 Task: Find connections with filter location Konongo with filter topic #Professionalwomenwith filter profile language Potuguese with filter current company Shell Catalysts & Technologies with filter school Gaya College, Gaya with filter industry Loan Brokers with filter service category Administrative with filter keywords title Controller
Action: Mouse moved to (198, 318)
Screenshot: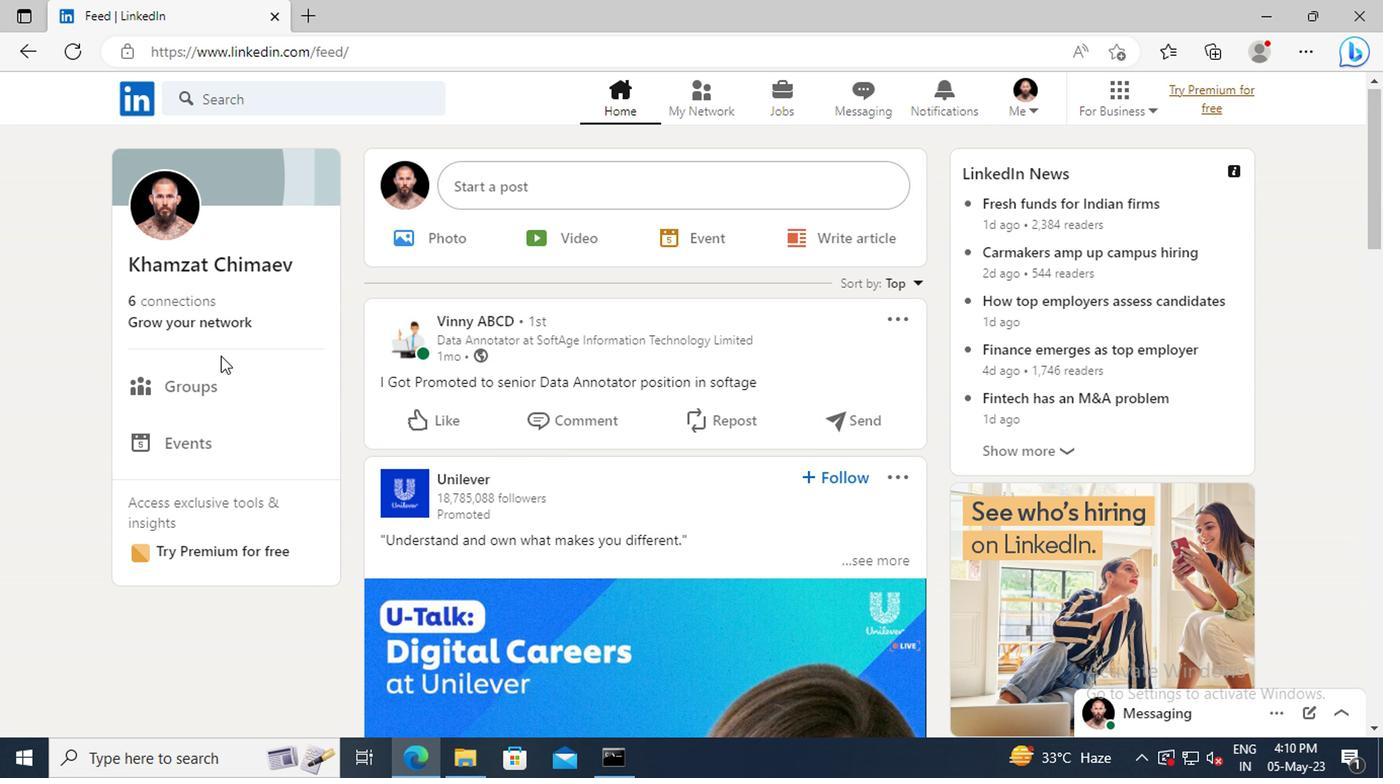 
Action: Mouse pressed left at (198, 318)
Screenshot: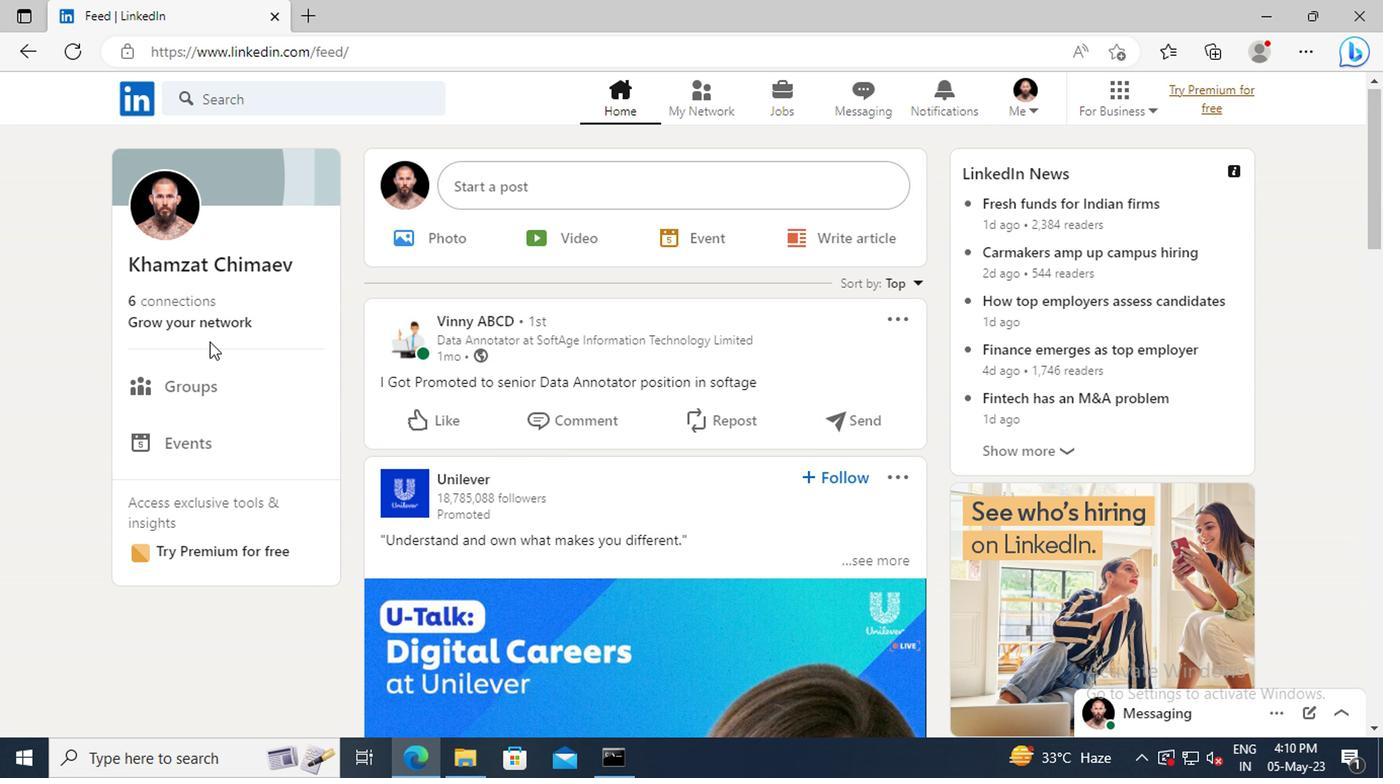 
Action: Mouse moved to (220, 215)
Screenshot: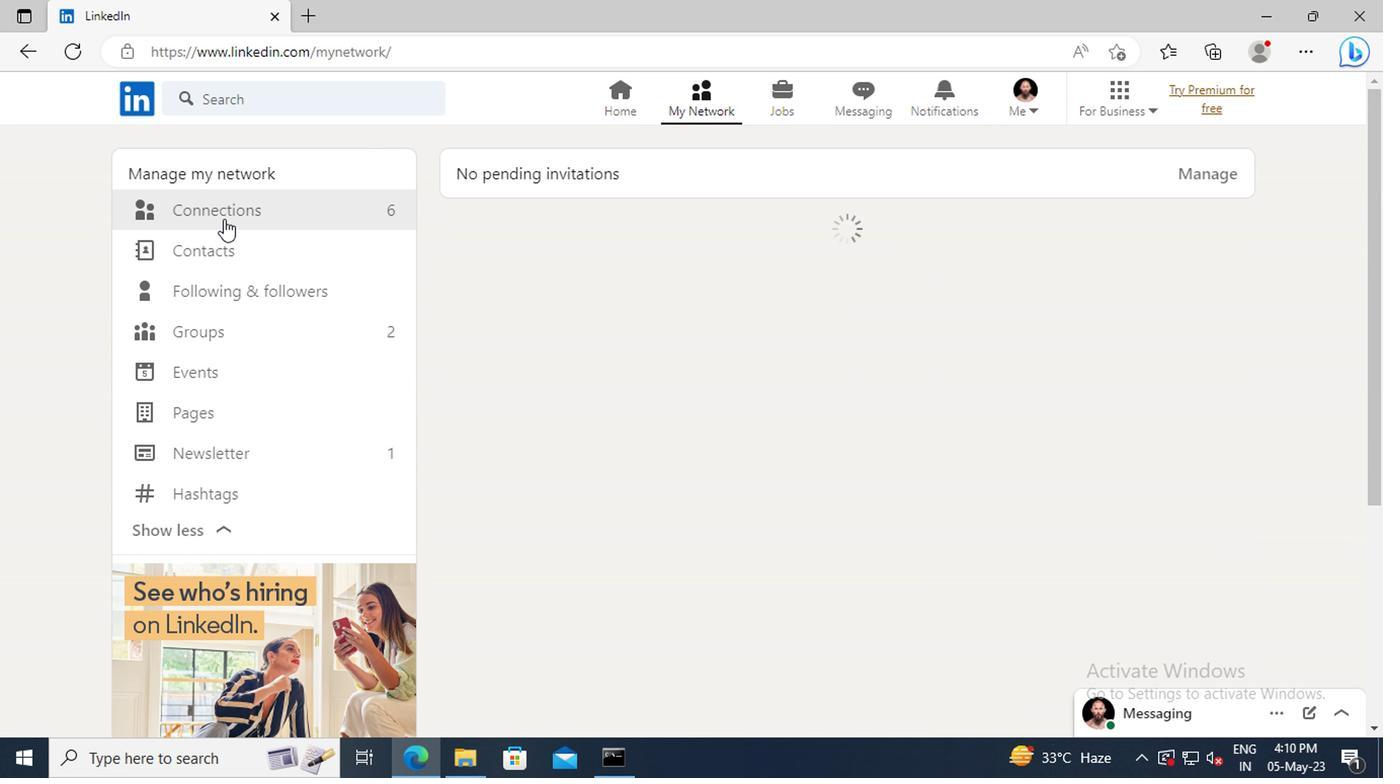 
Action: Mouse pressed left at (220, 215)
Screenshot: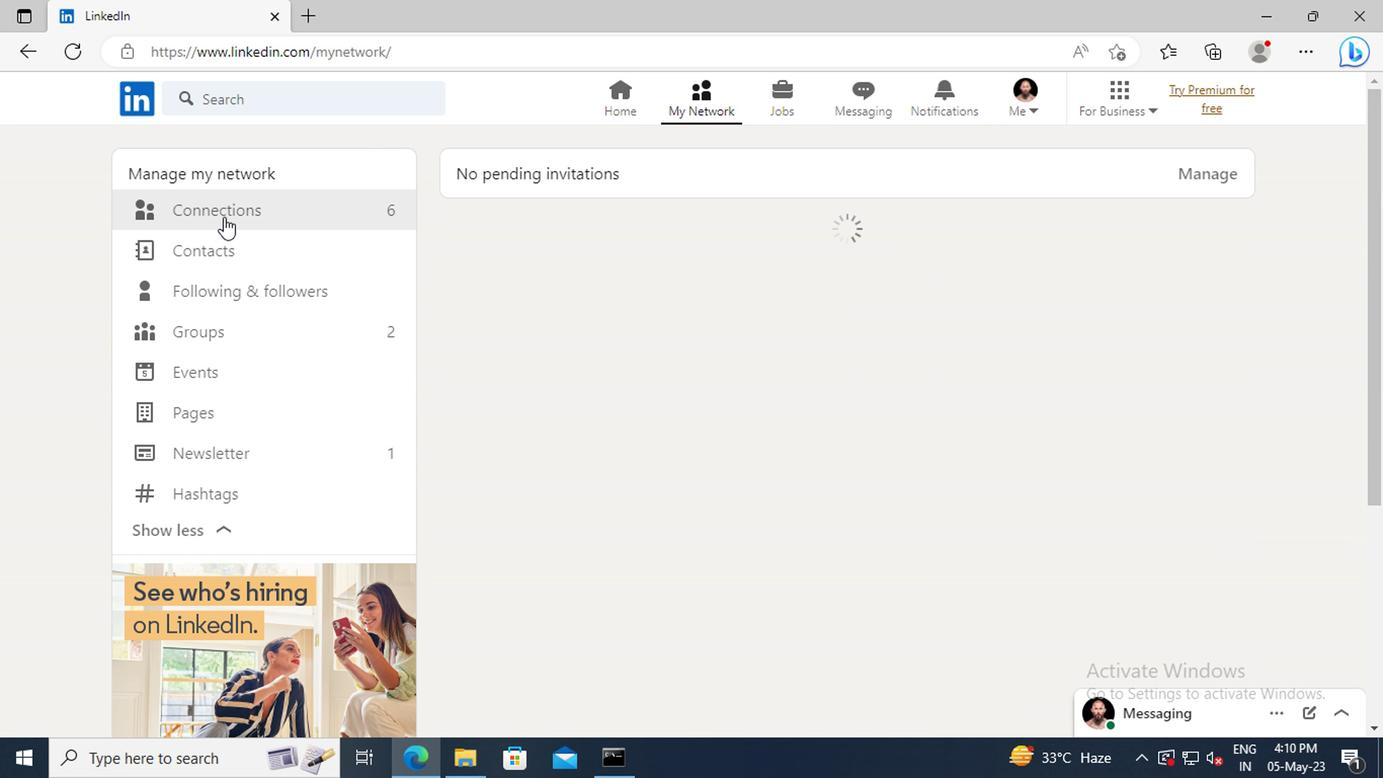 
Action: Mouse moved to (852, 216)
Screenshot: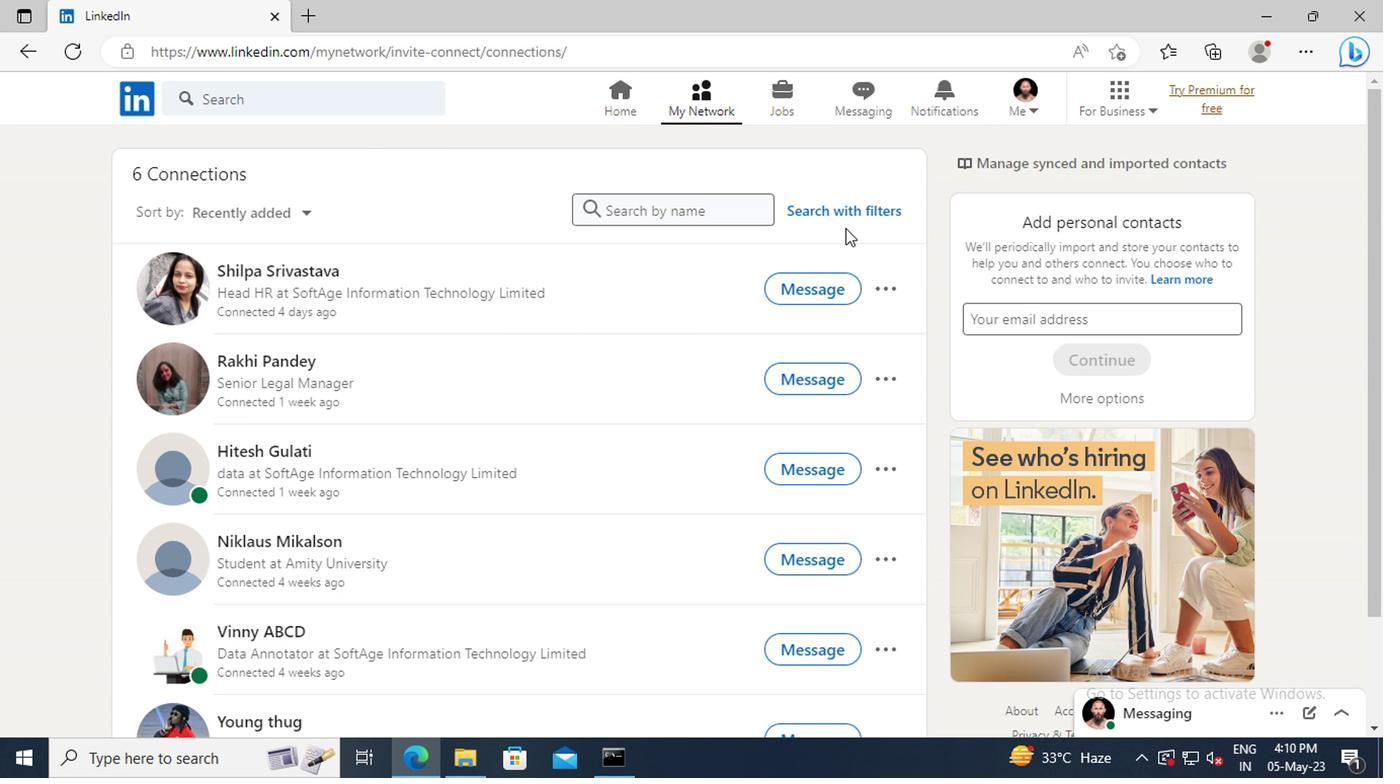 
Action: Mouse pressed left at (852, 216)
Screenshot: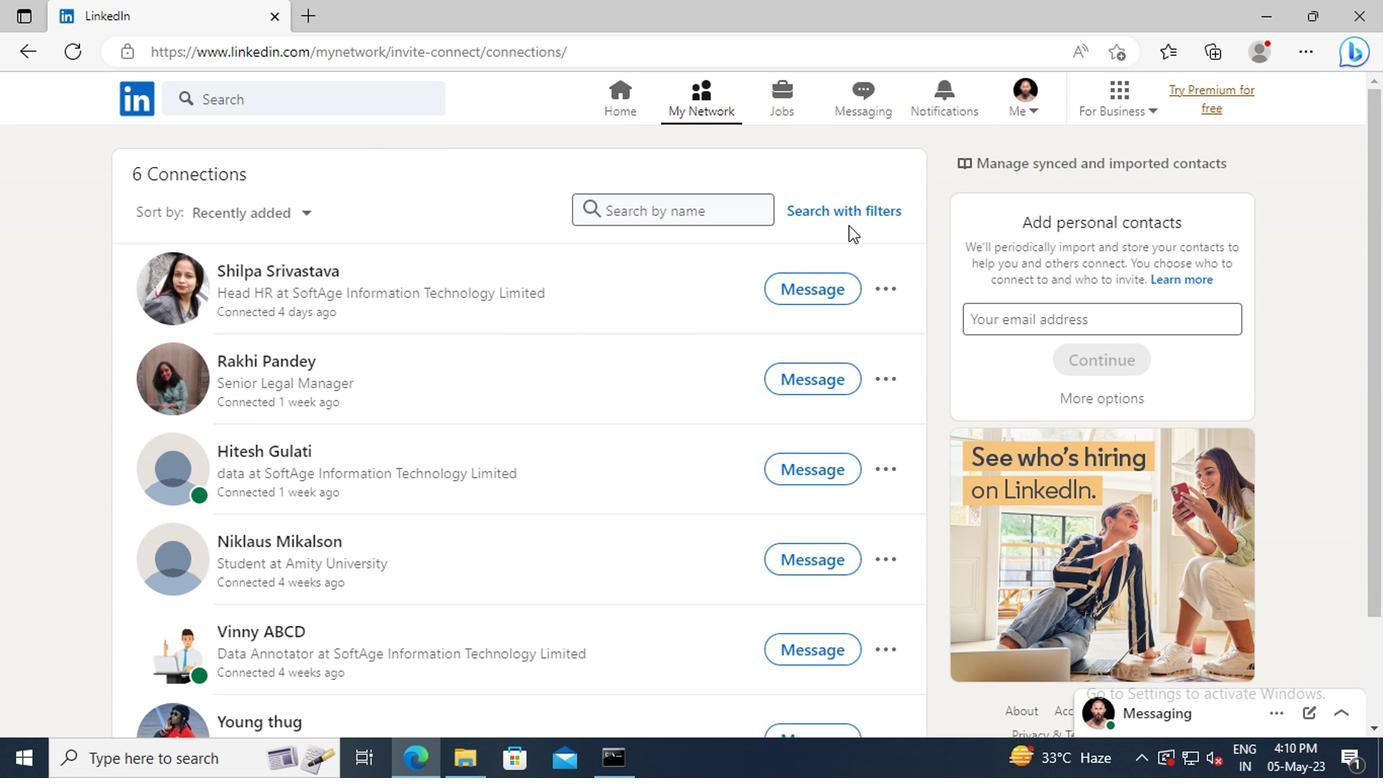 
Action: Mouse moved to (770, 162)
Screenshot: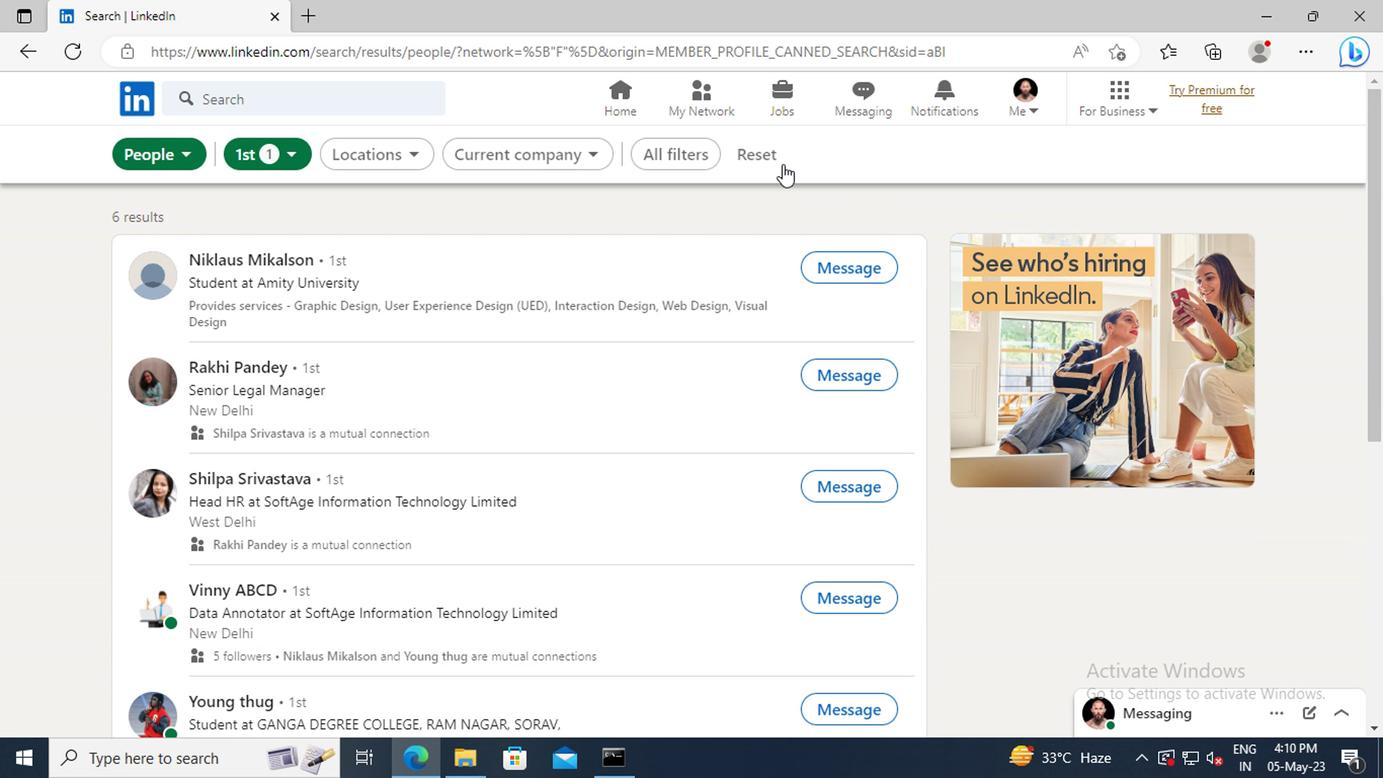 
Action: Mouse pressed left at (770, 162)
Screenshot: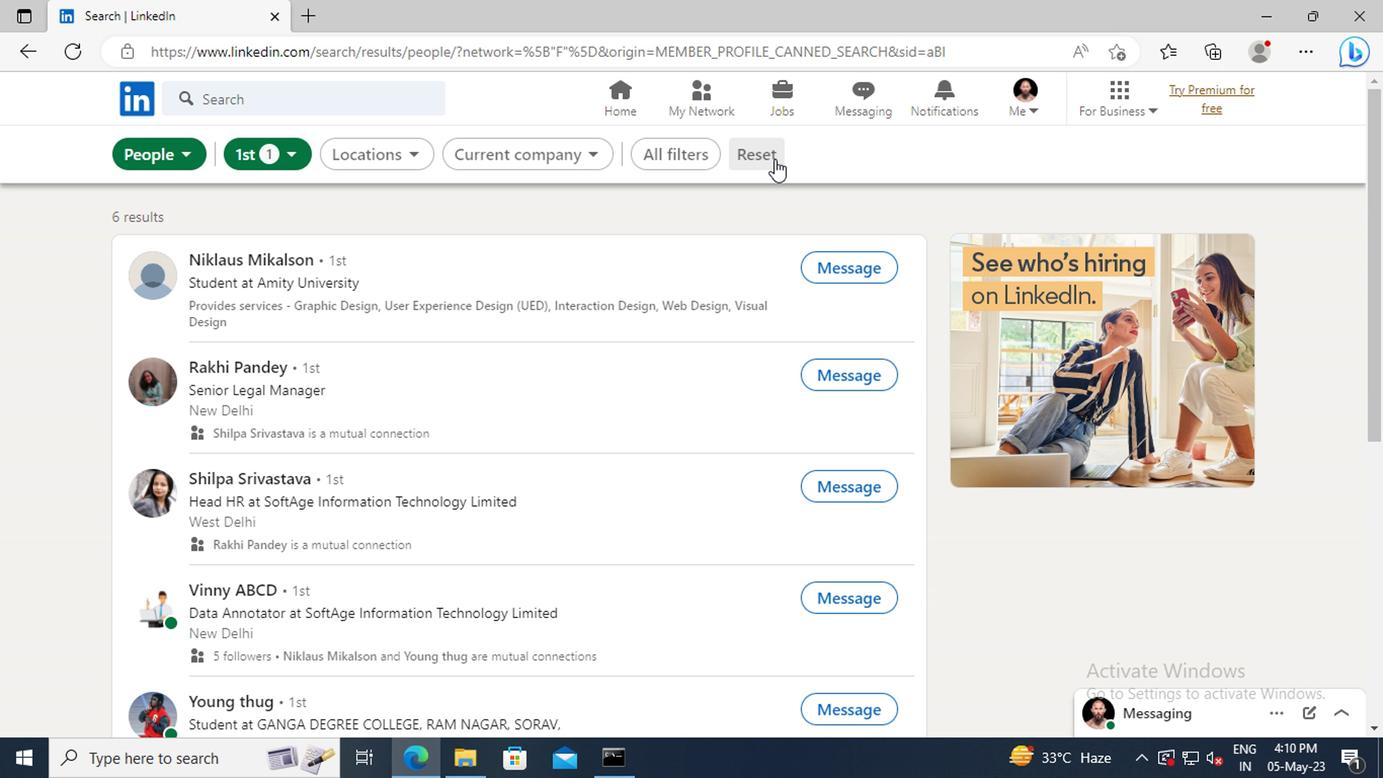 
Action: Mouse moved to (727, 158)
Screenshot: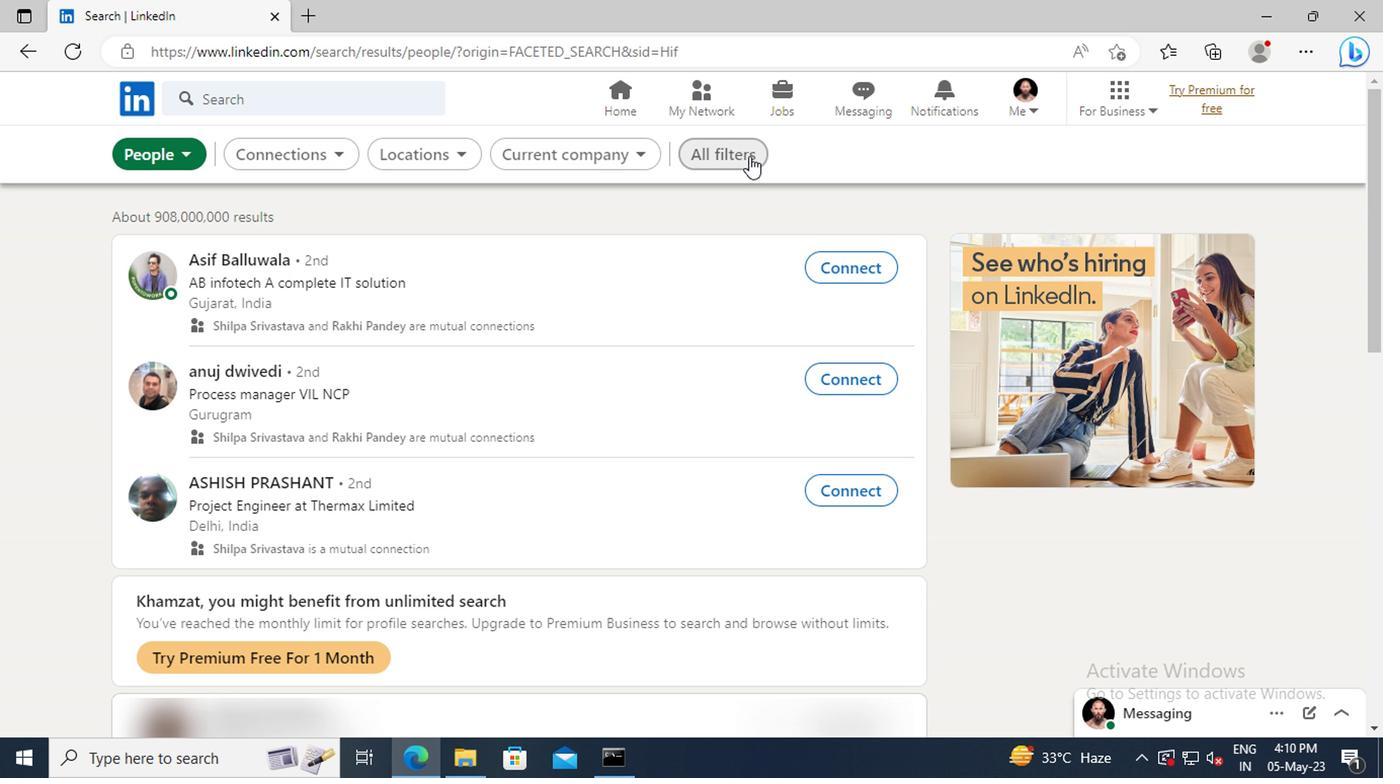 
Action: Mouse pressed left at (727, 158)
Screenshot: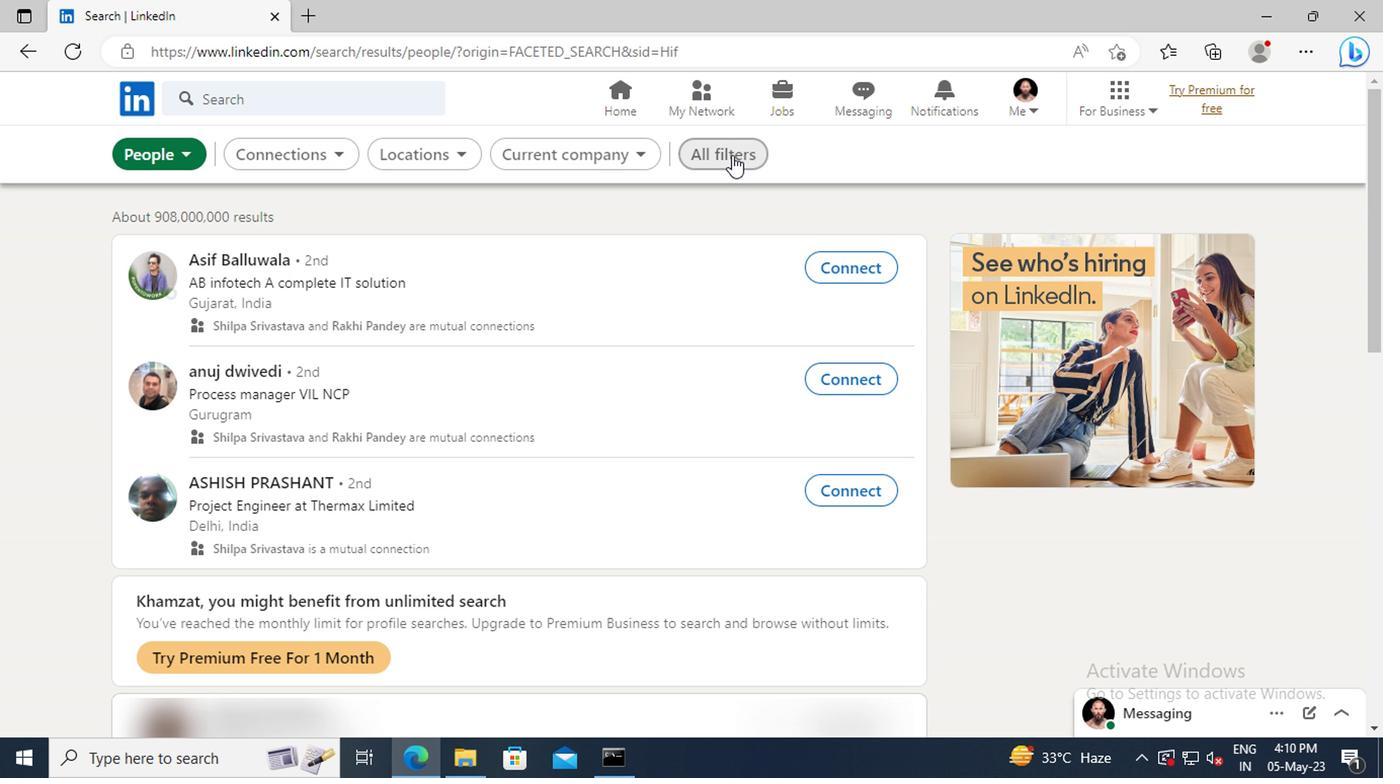 
Action: Mouse moved to (1093, 406)
Screenshot: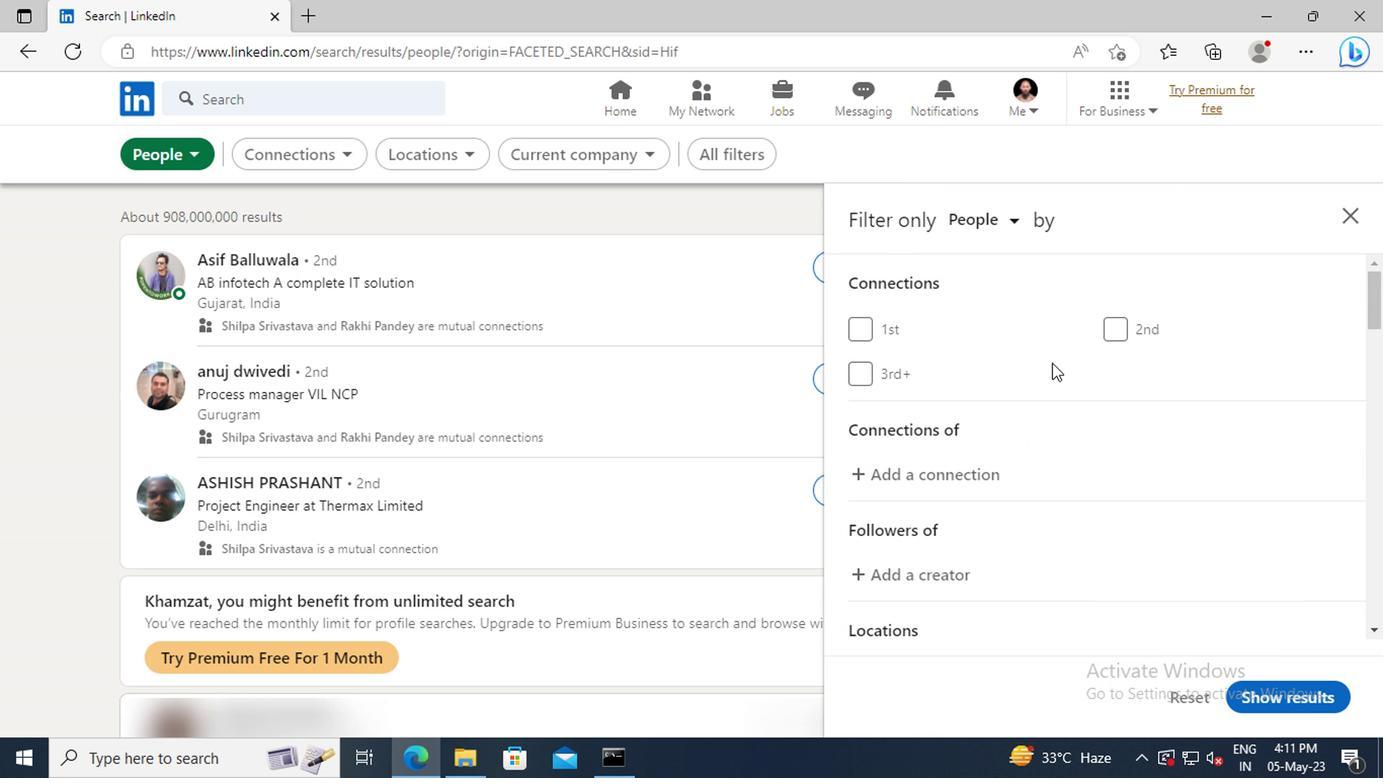 
Action: Mouse scrolled (1093, 405) with delta (0, 0)
Screenshot: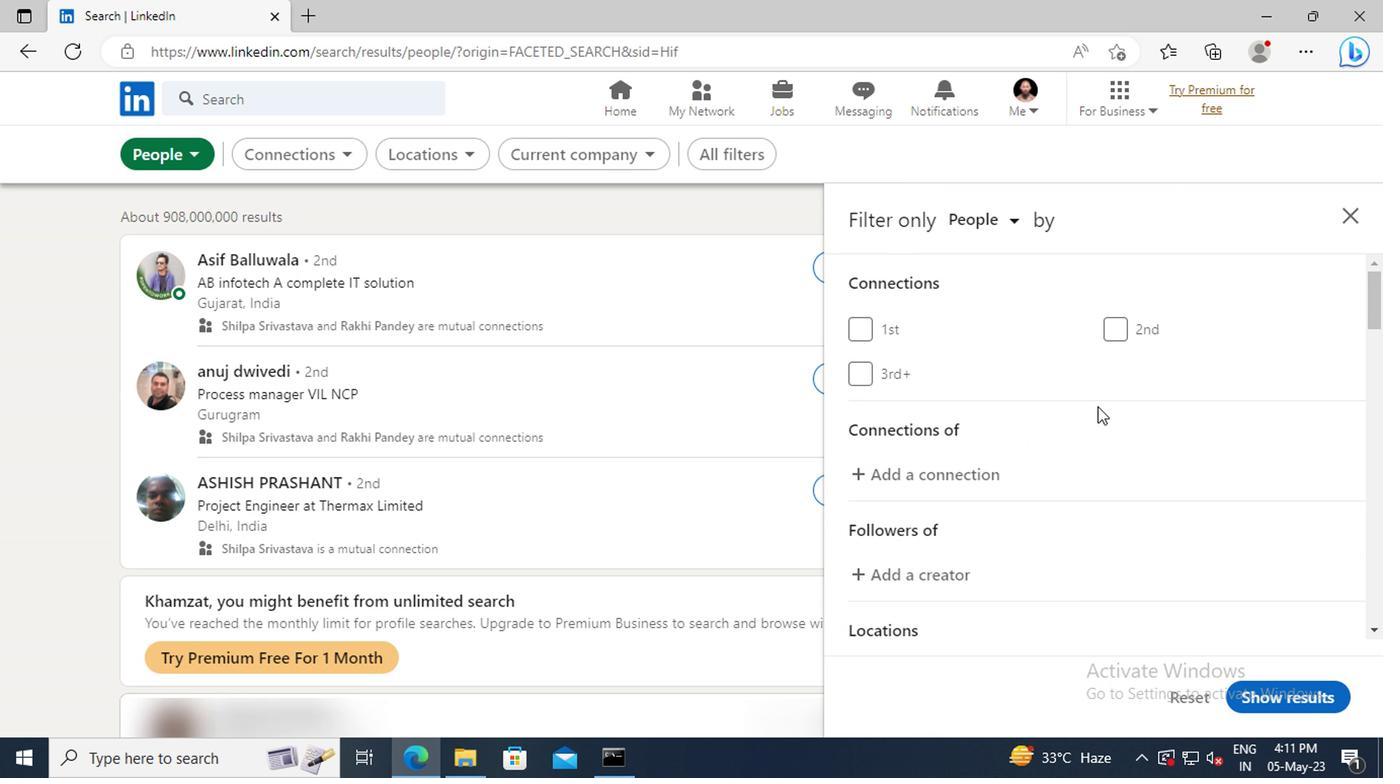 
Action: Mouse scrolled (1093, 405) with delta (0, 0)
Screenshot: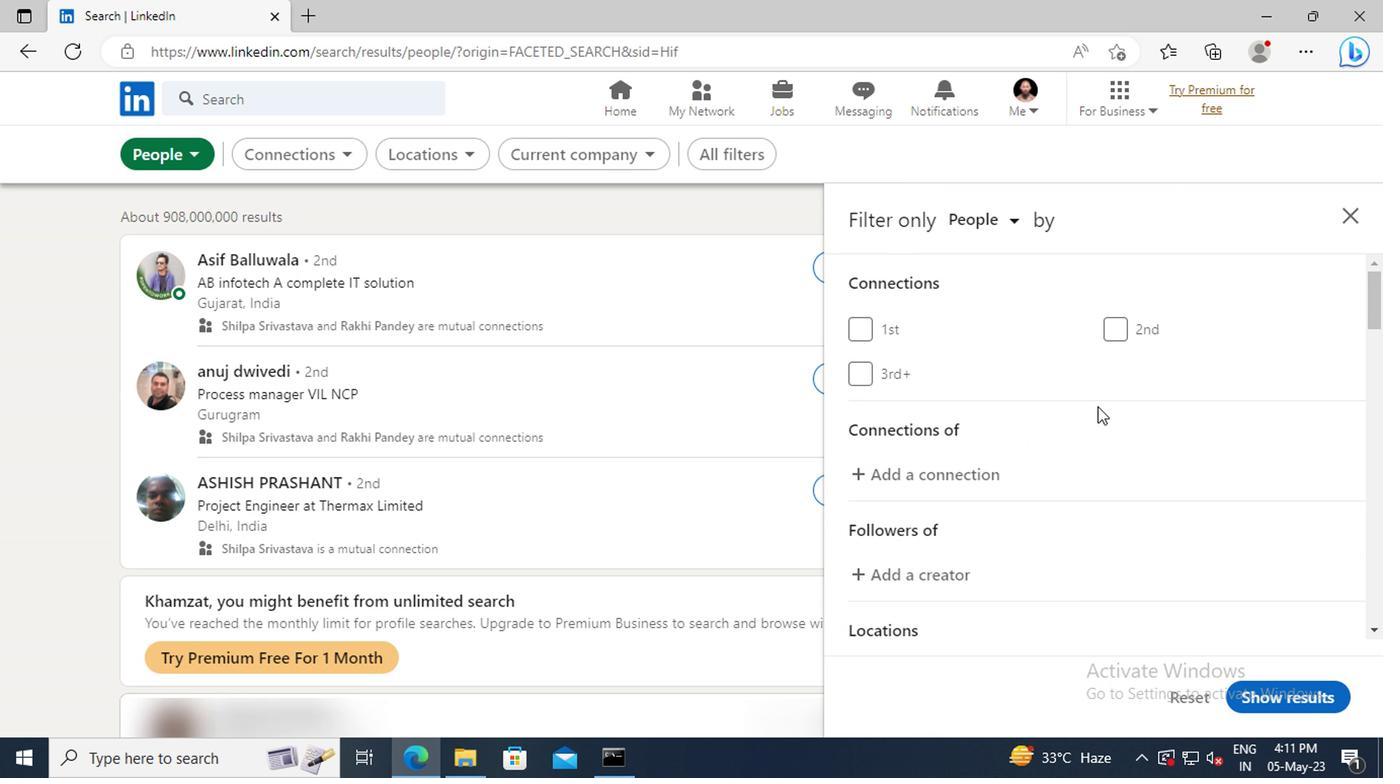 
Action: Mouse scrolled (1093, 405) with delta (0, 0)
Screenshot: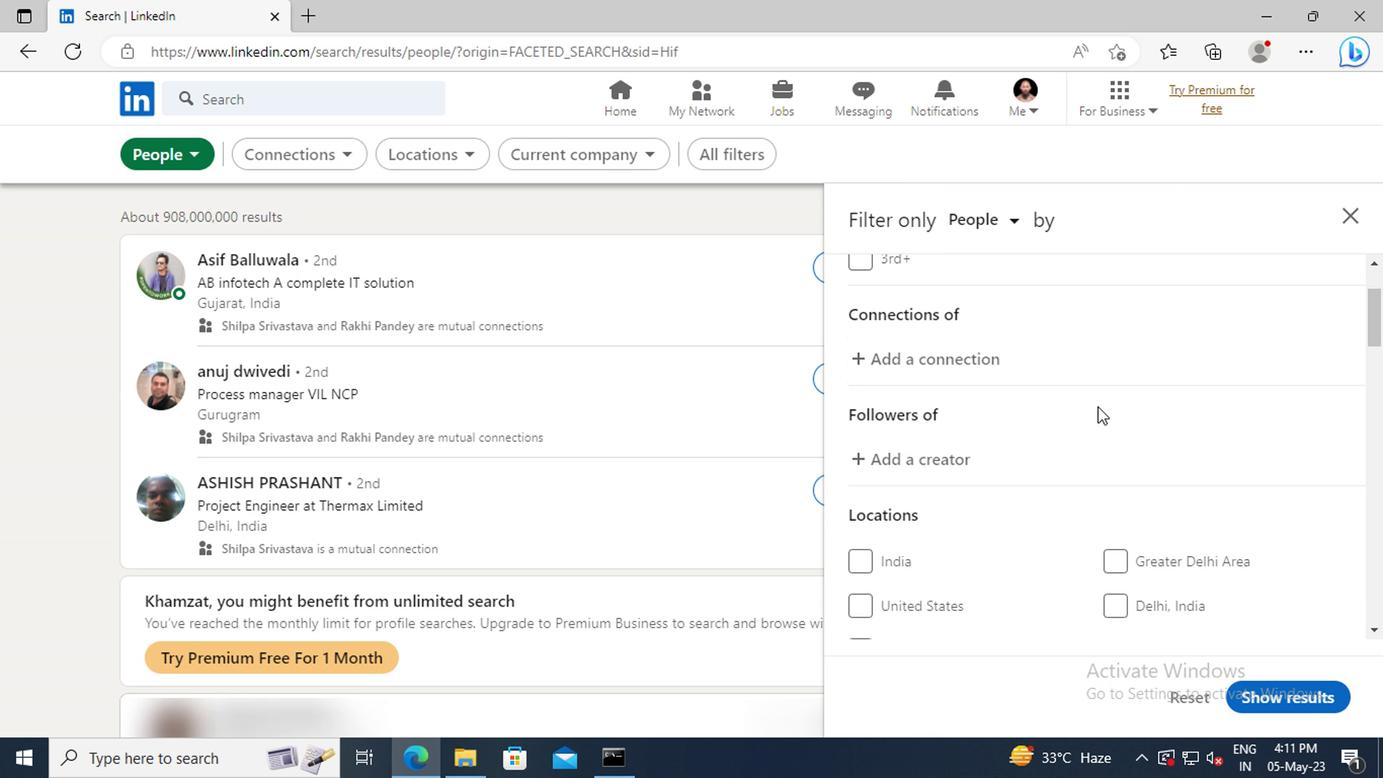 
Action: Mouse scrolled (1093, 405) with delta (0, 0)
Screenshot: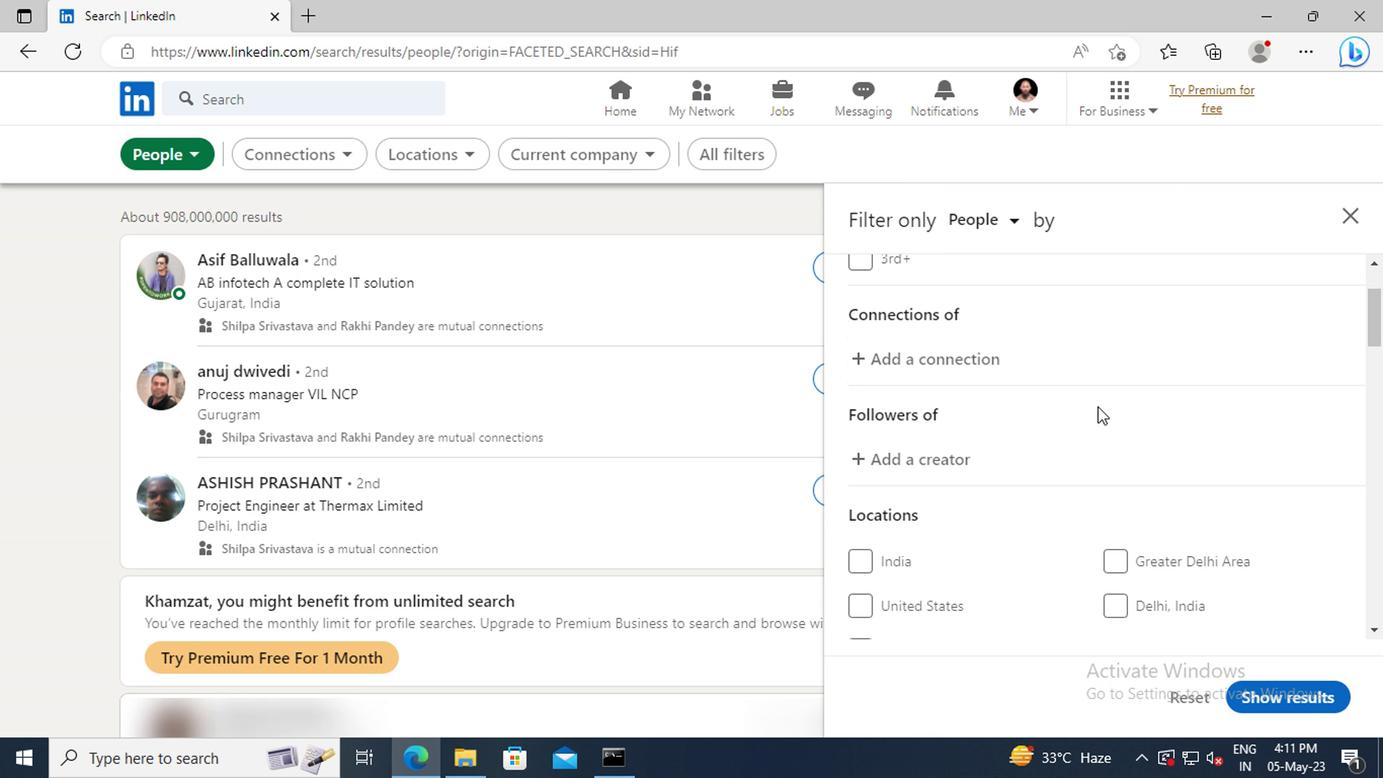 
Action: Mouse scrolled (1093, 405) with delta (0, 0)
Screenshot: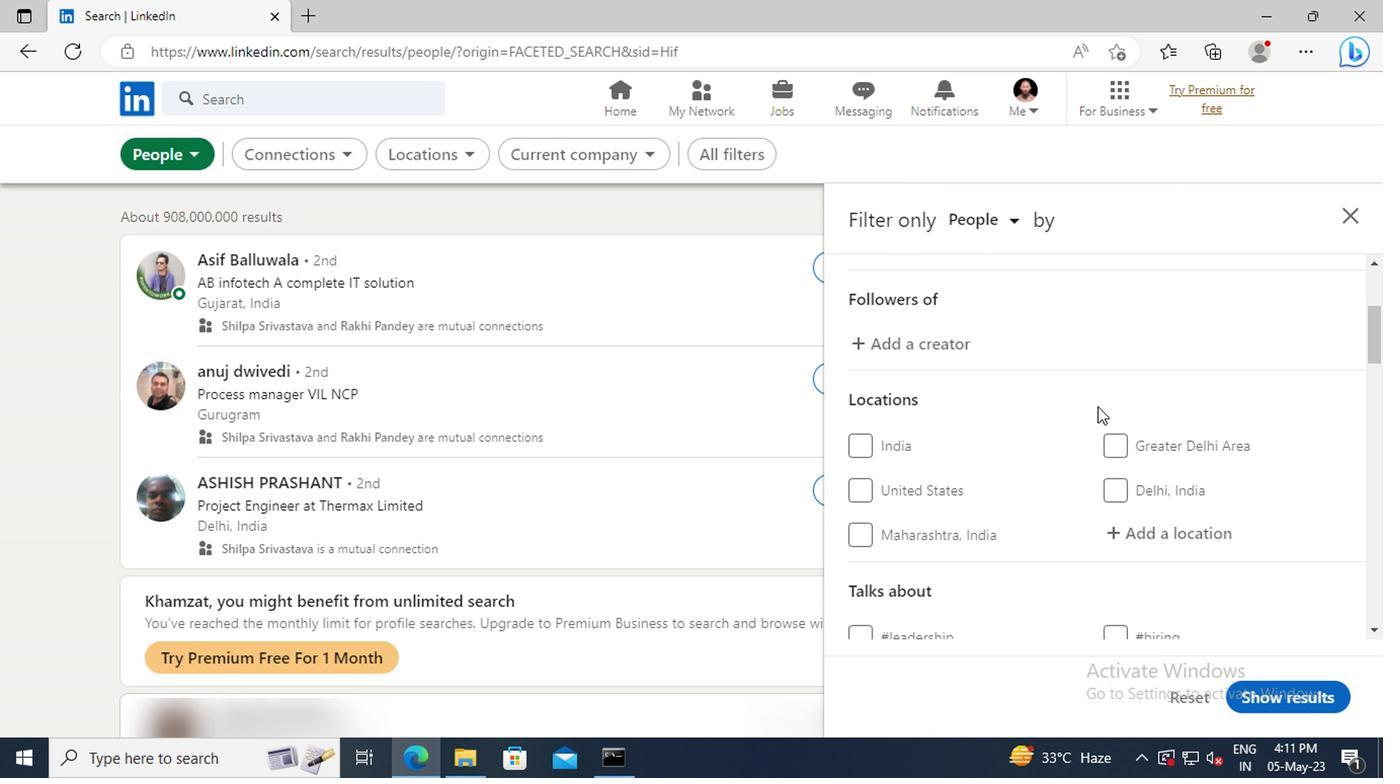 
Action: Mouse scrolled (1093, 405) with delta (0, 0)
Screenshot: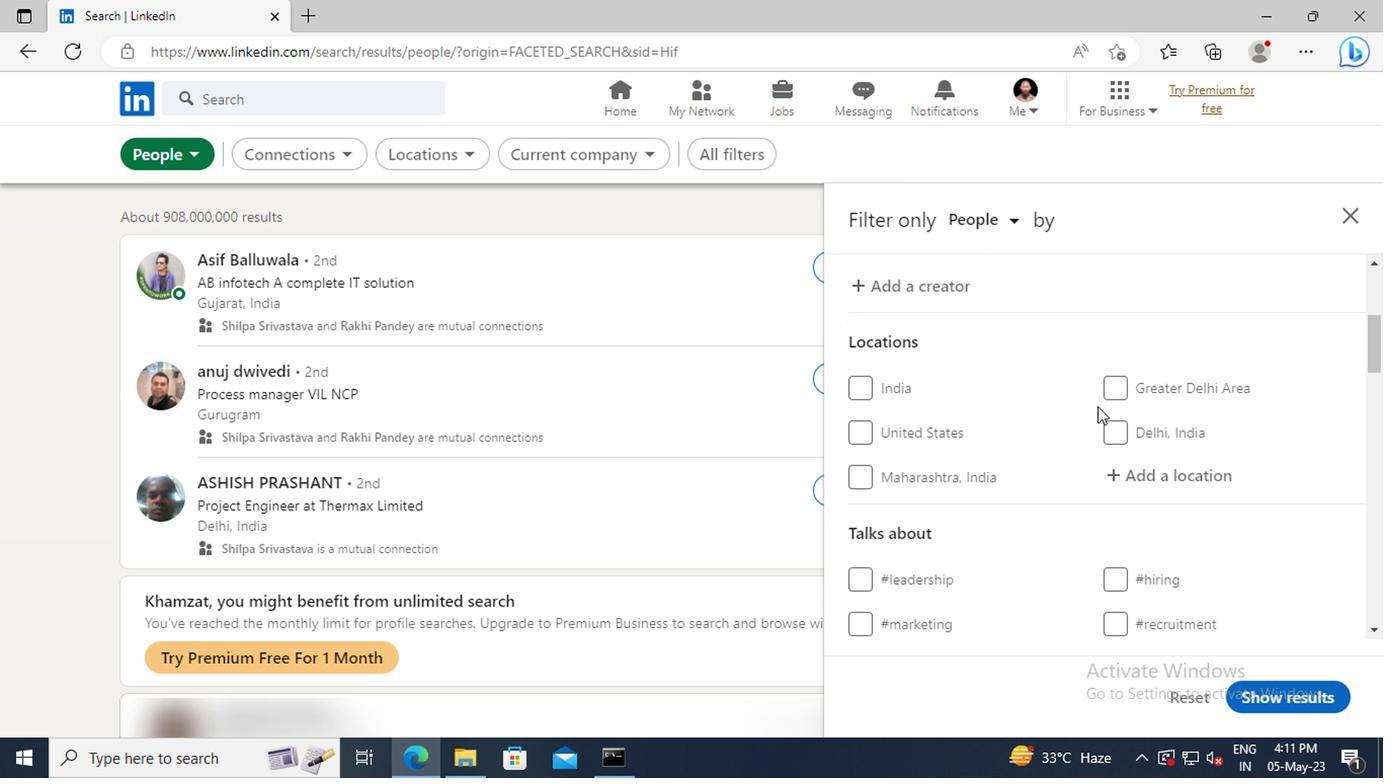 
Action: Mouse moved to (1113, 420)
Screenshot: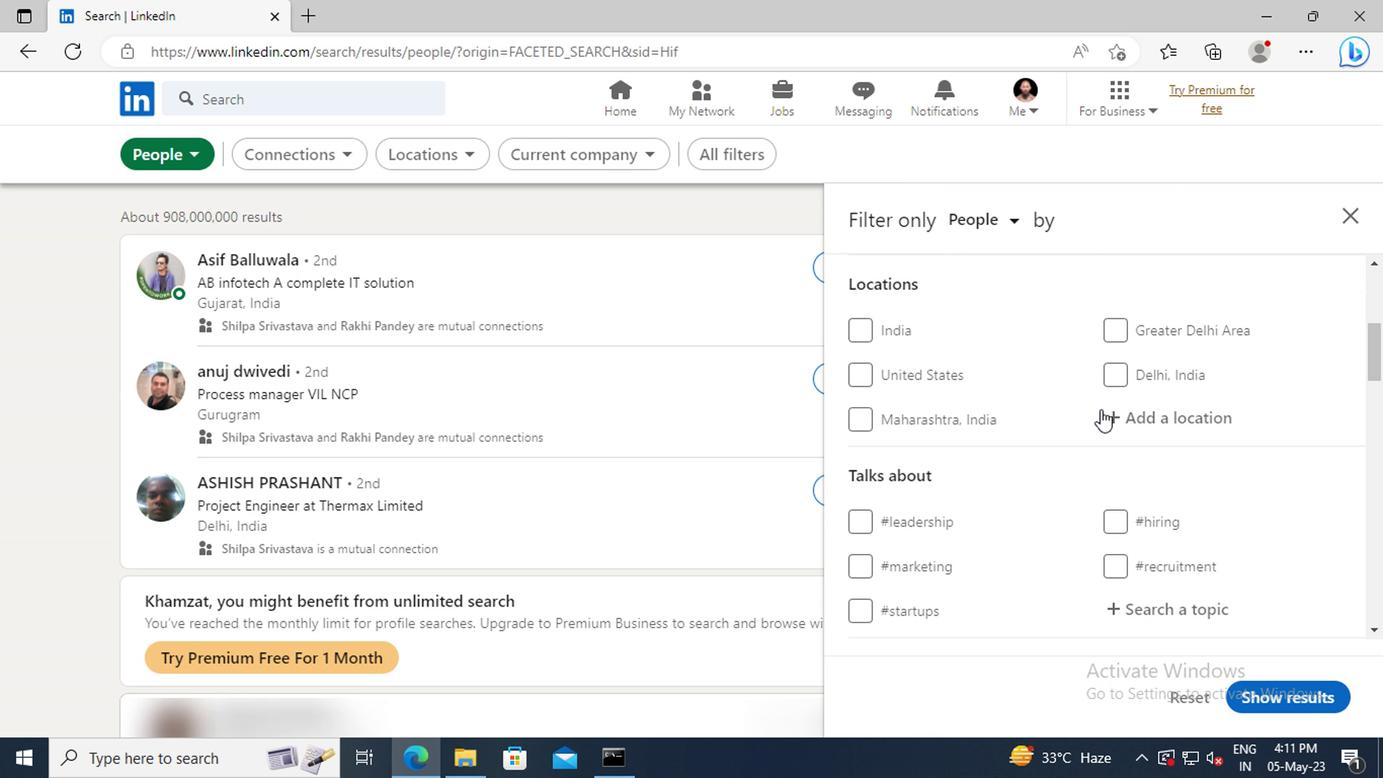 
Action: Mouse pressed left at (1113, 420)
Screenshot: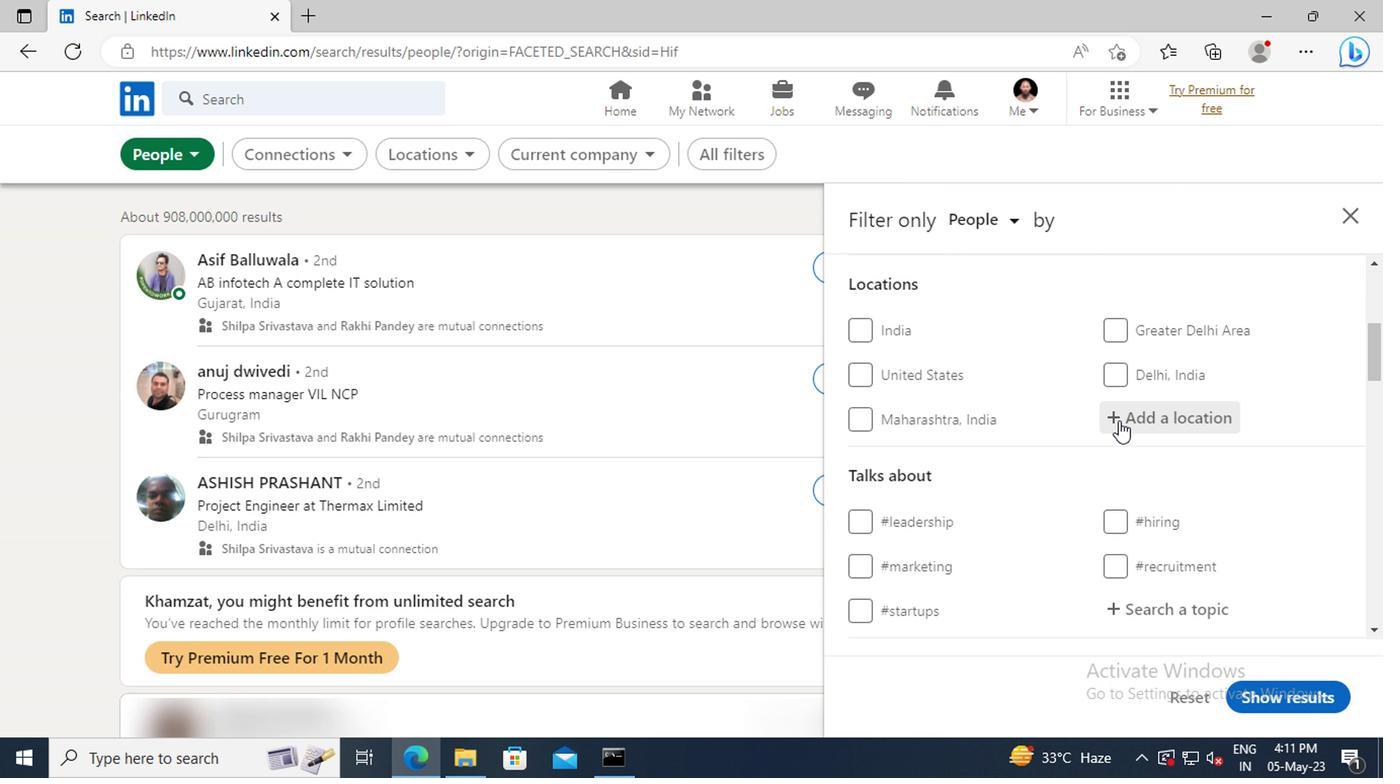 
Action: Key pressed <Key.shift>KONONGO<Key.enter>
Screenshot: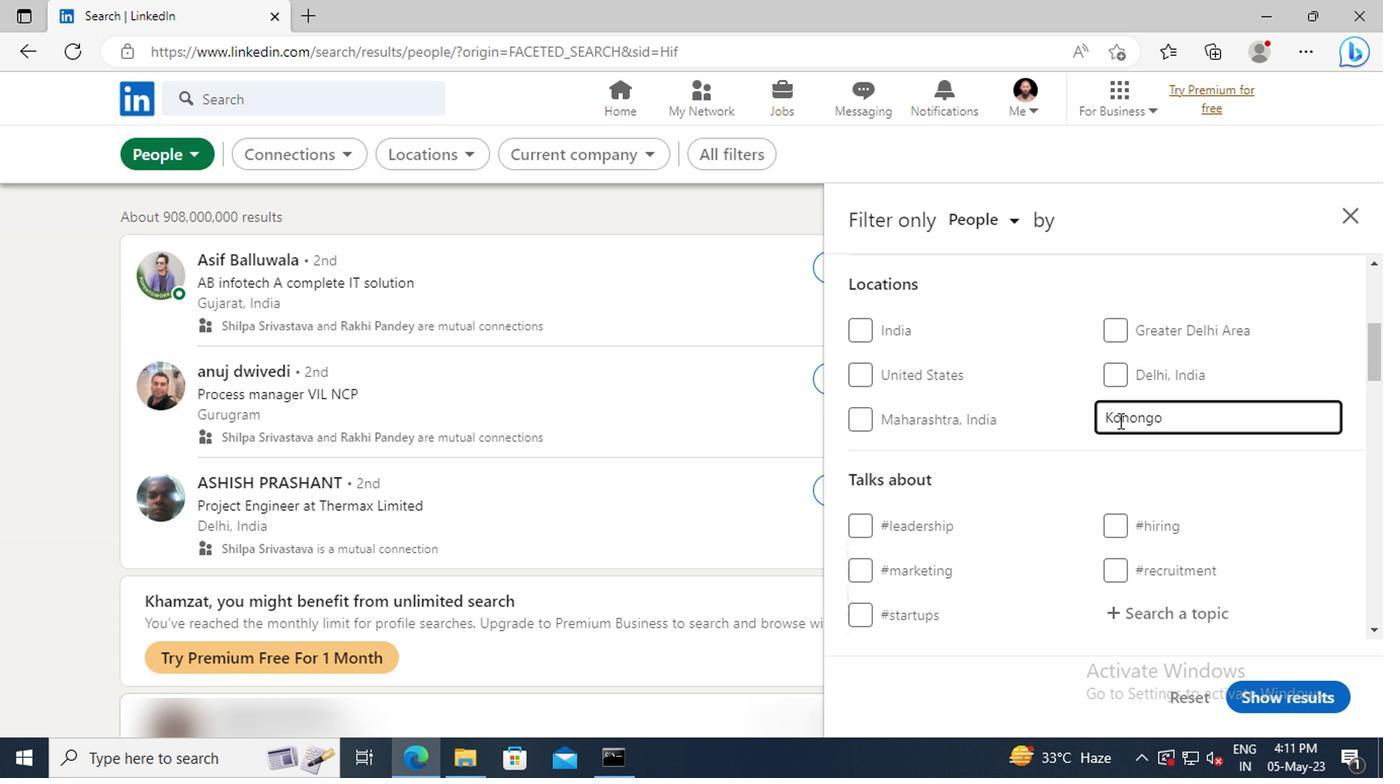 
Action: Mouse scrolled (1113, 419) with delta (0, -1)
Screenshot: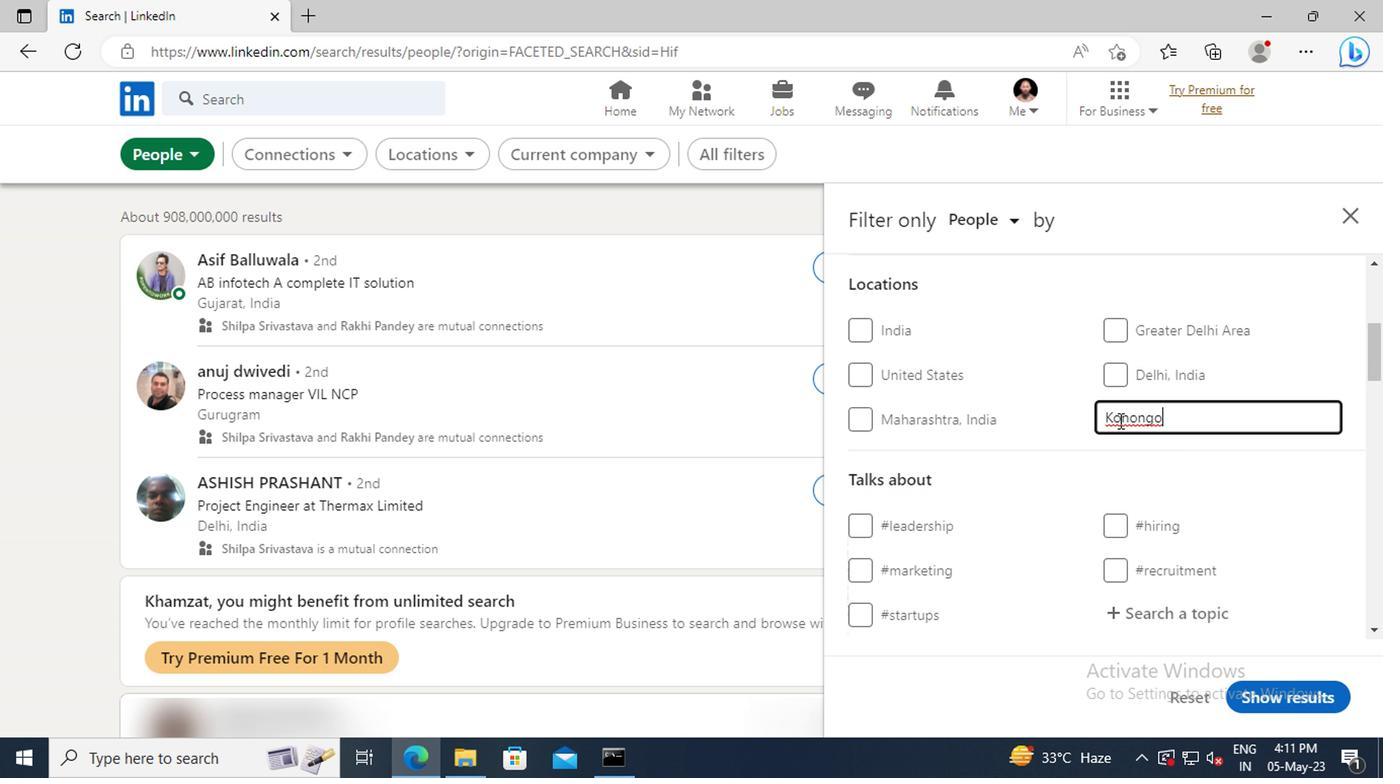 
Action: Mouse scrolled (1113, 419) with delta (0, -1)
Screenshot: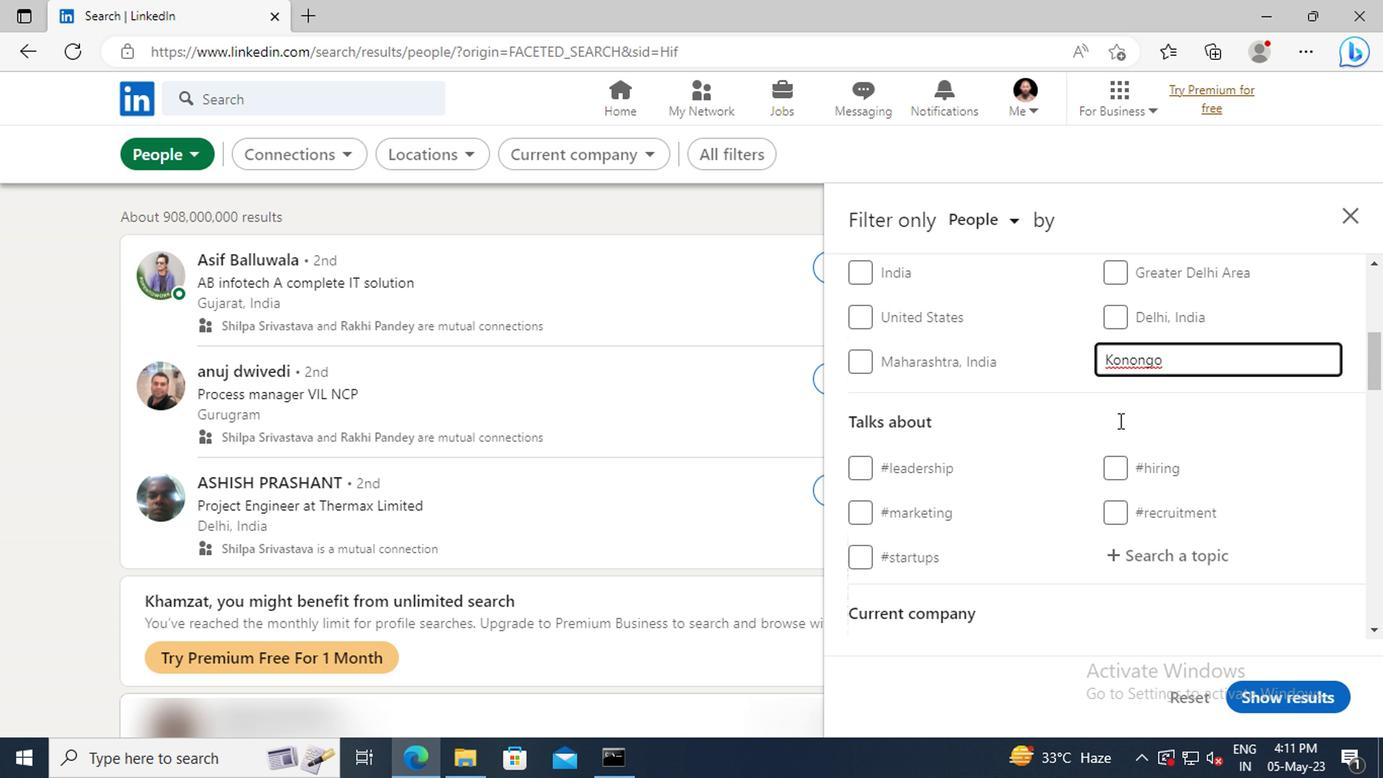 
Action: Mouse scrolled (1113, 419) with delta (0, -1)
Screenshot: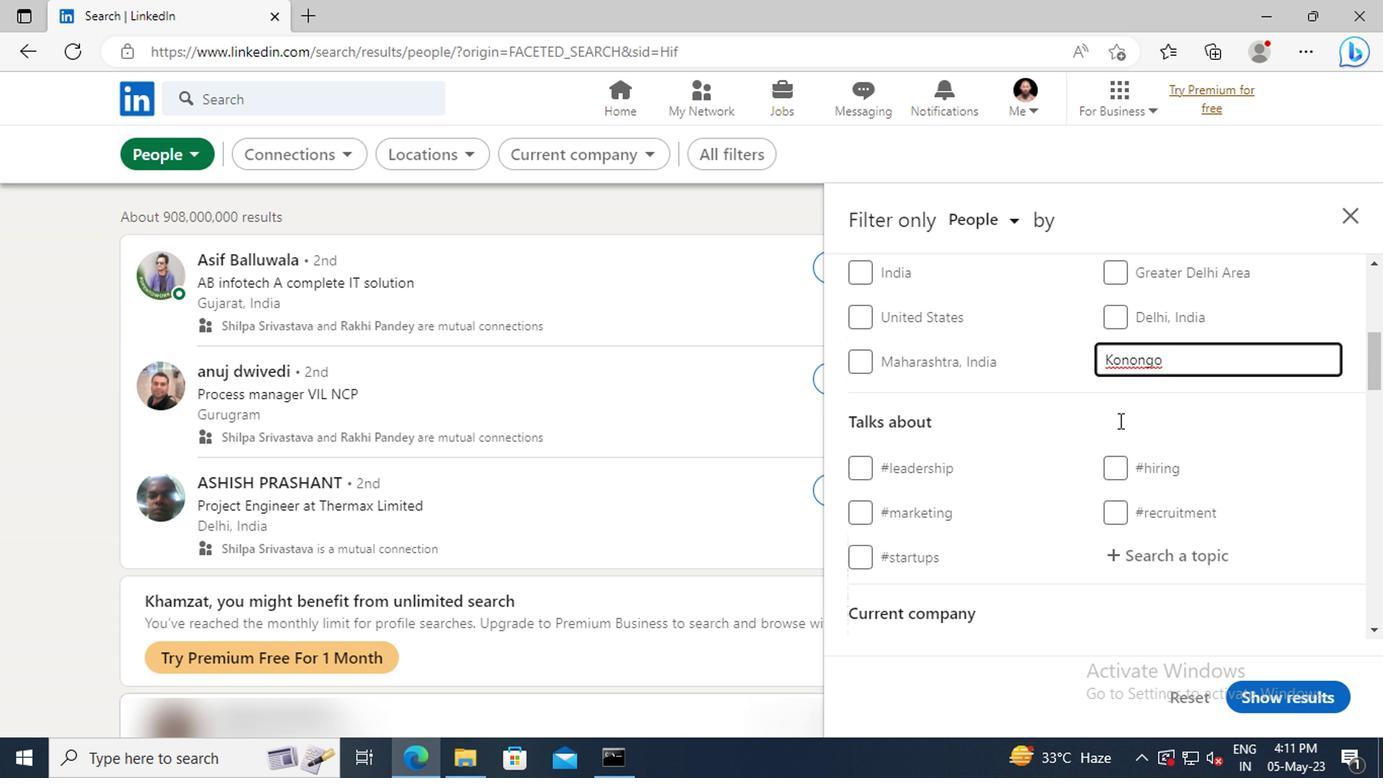 
Action: Mouse moved to (1126, 434)
Screenshot: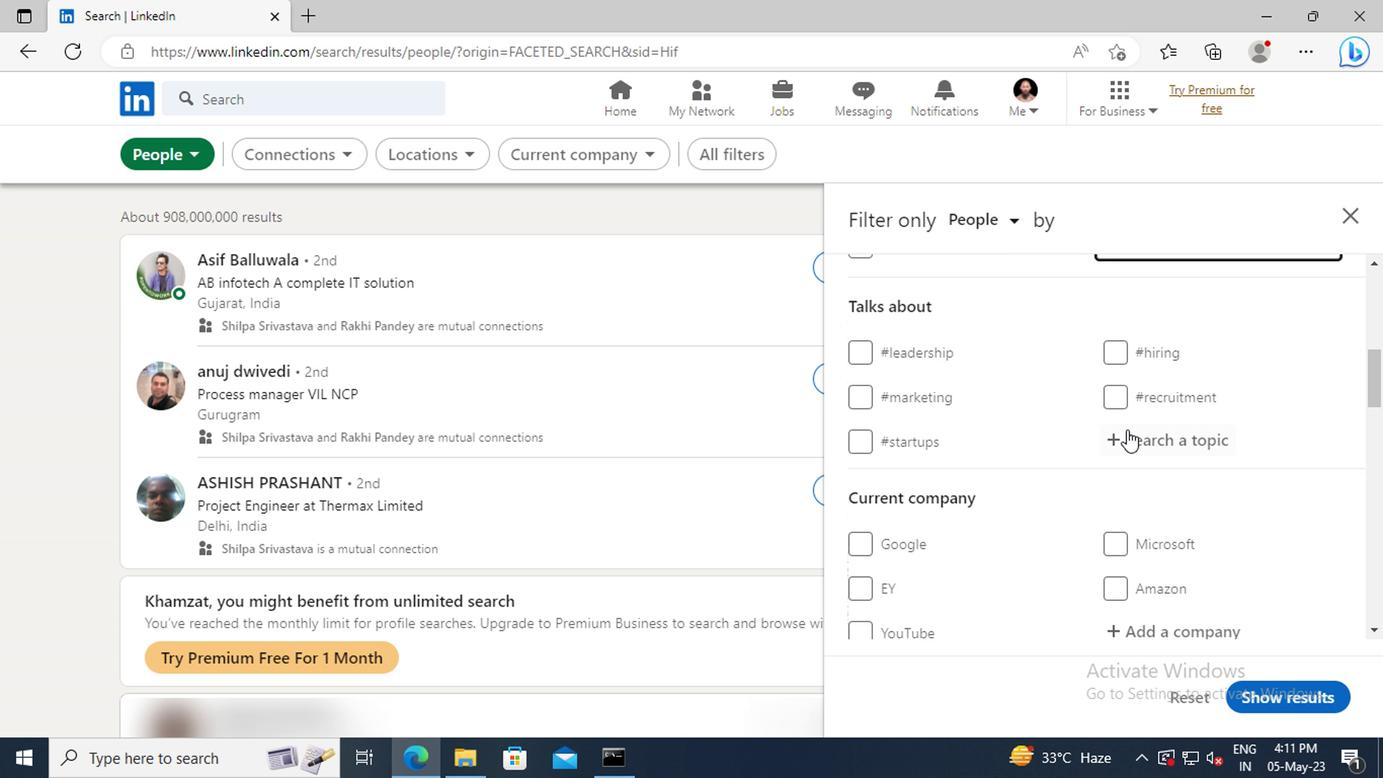 
Action: Mouse pressed left at (1126, 434)
Screenshot: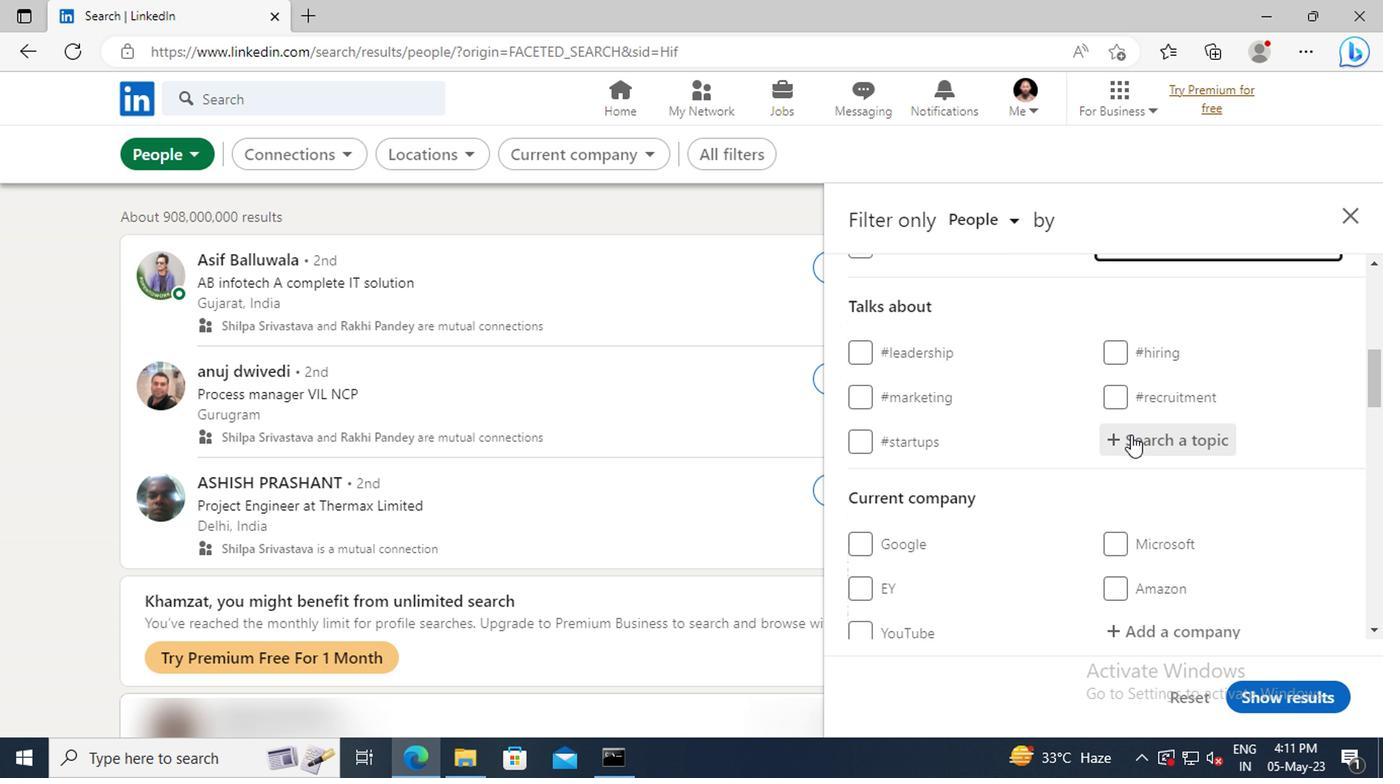 
Action: Key pressed <Key.shift>PROFESSIONALWOM
Screenshot: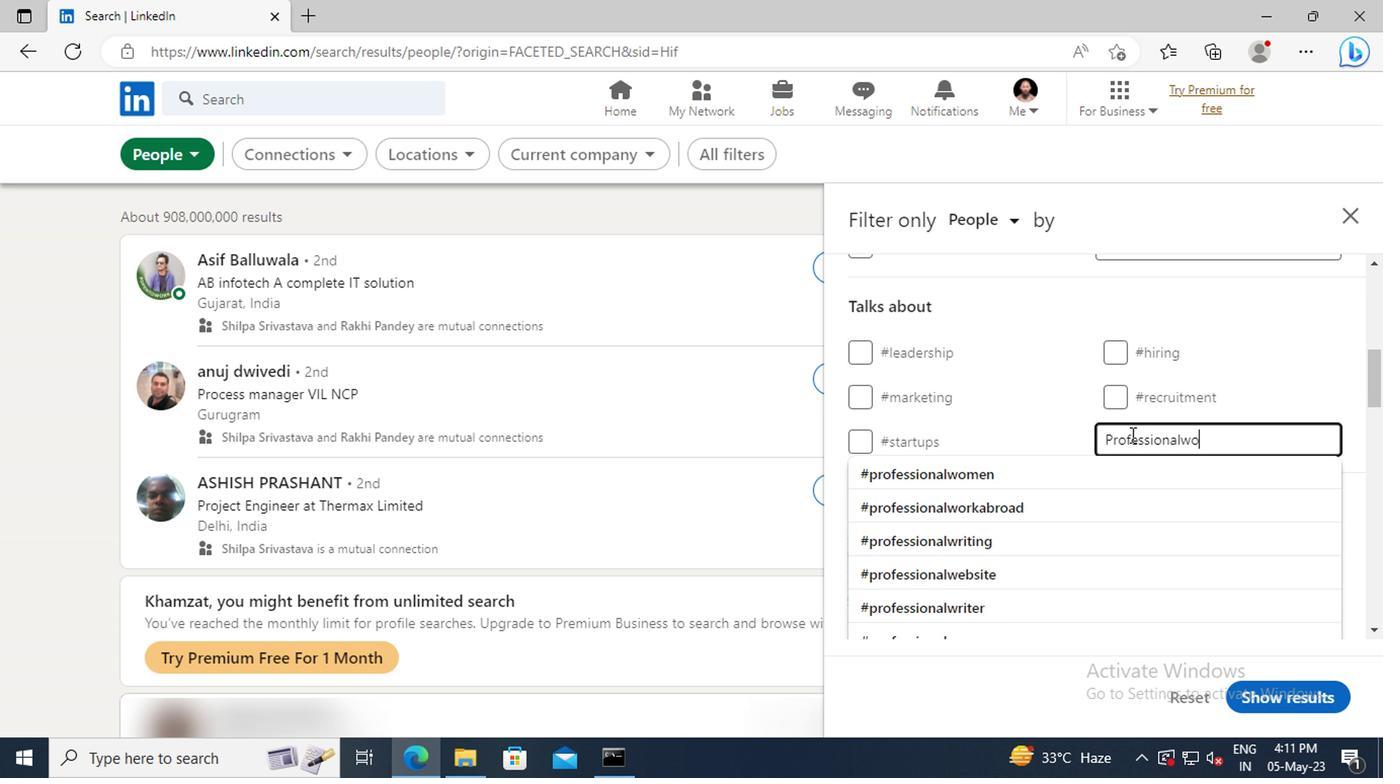 
Action: Mouse moved to (1127, 462)
Screenshot: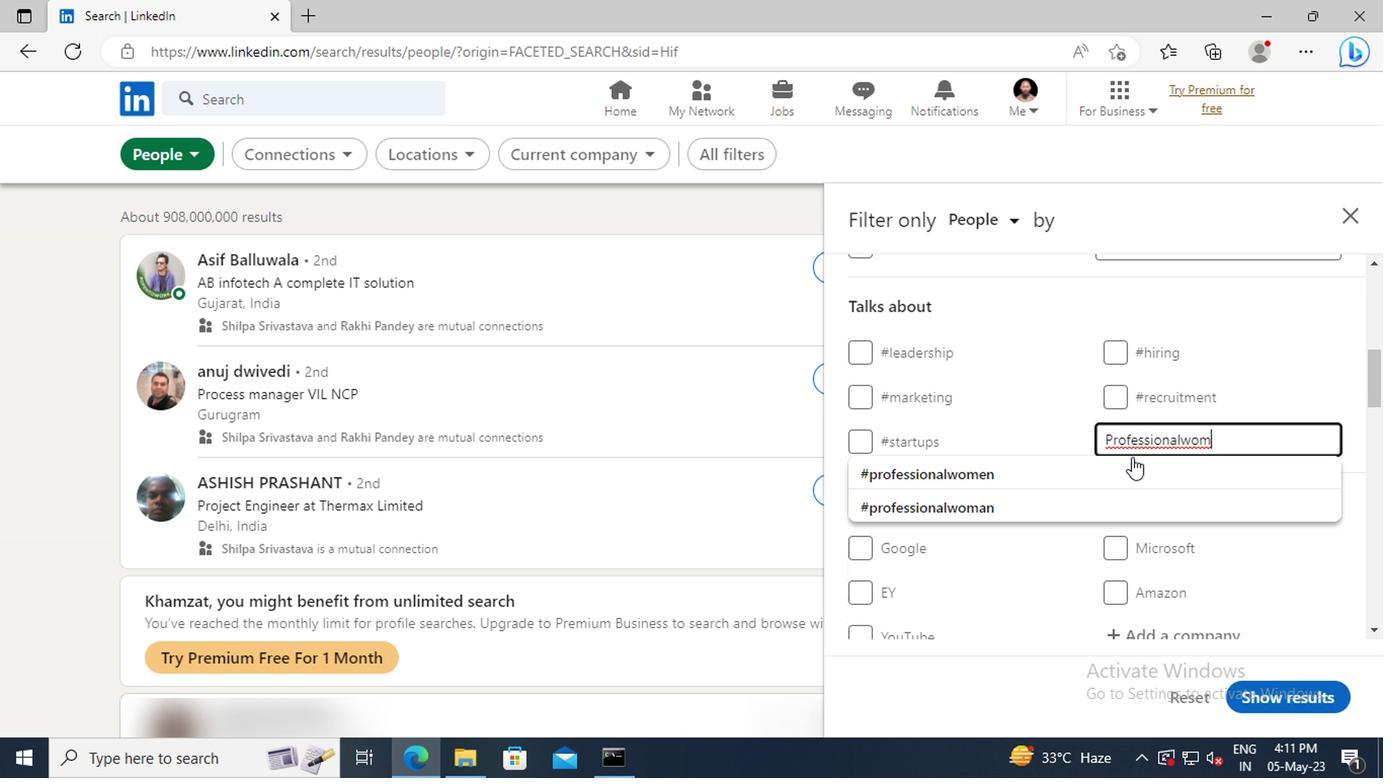 
Action: Mouse pressed left at (1127, 462)
Screenshot: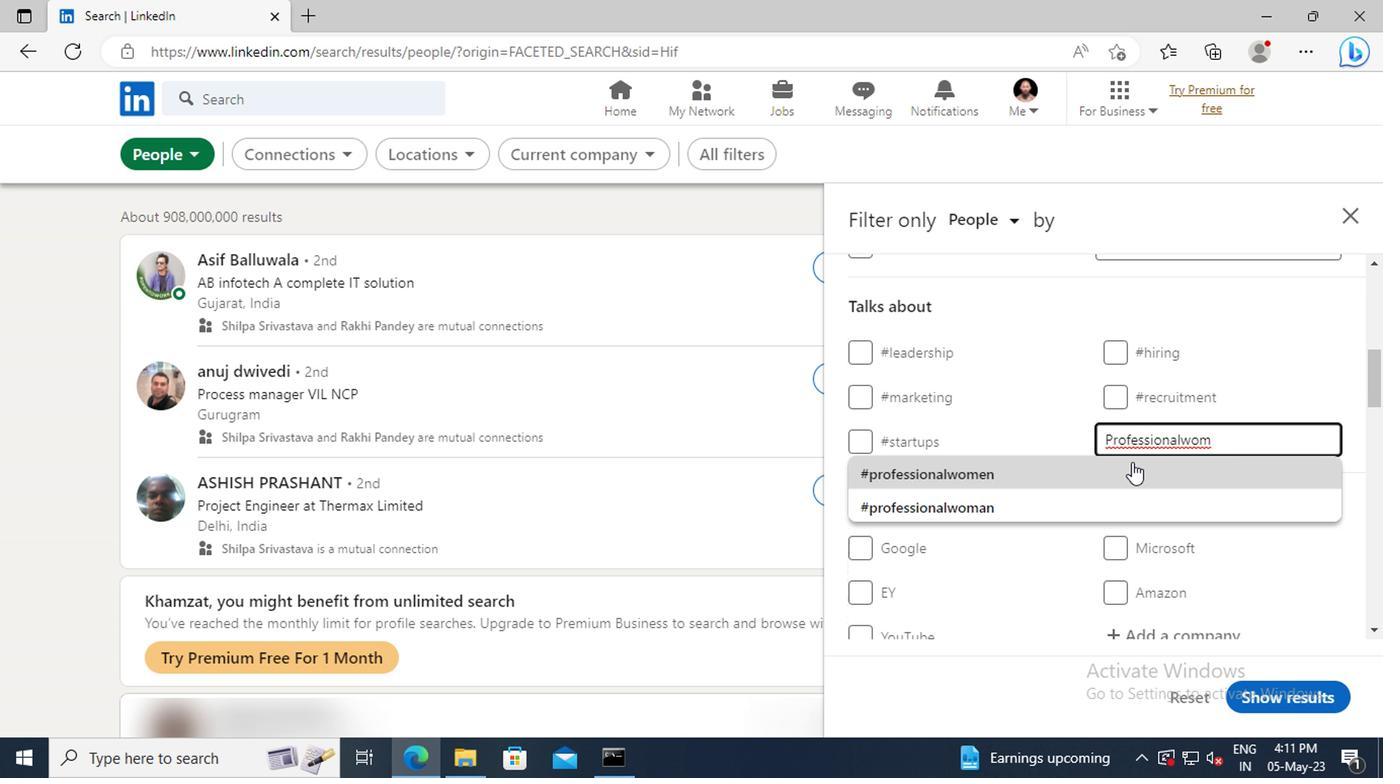 
Action: Mouse scrolled (1127, 461) with delta (0, 0)
Screenshot: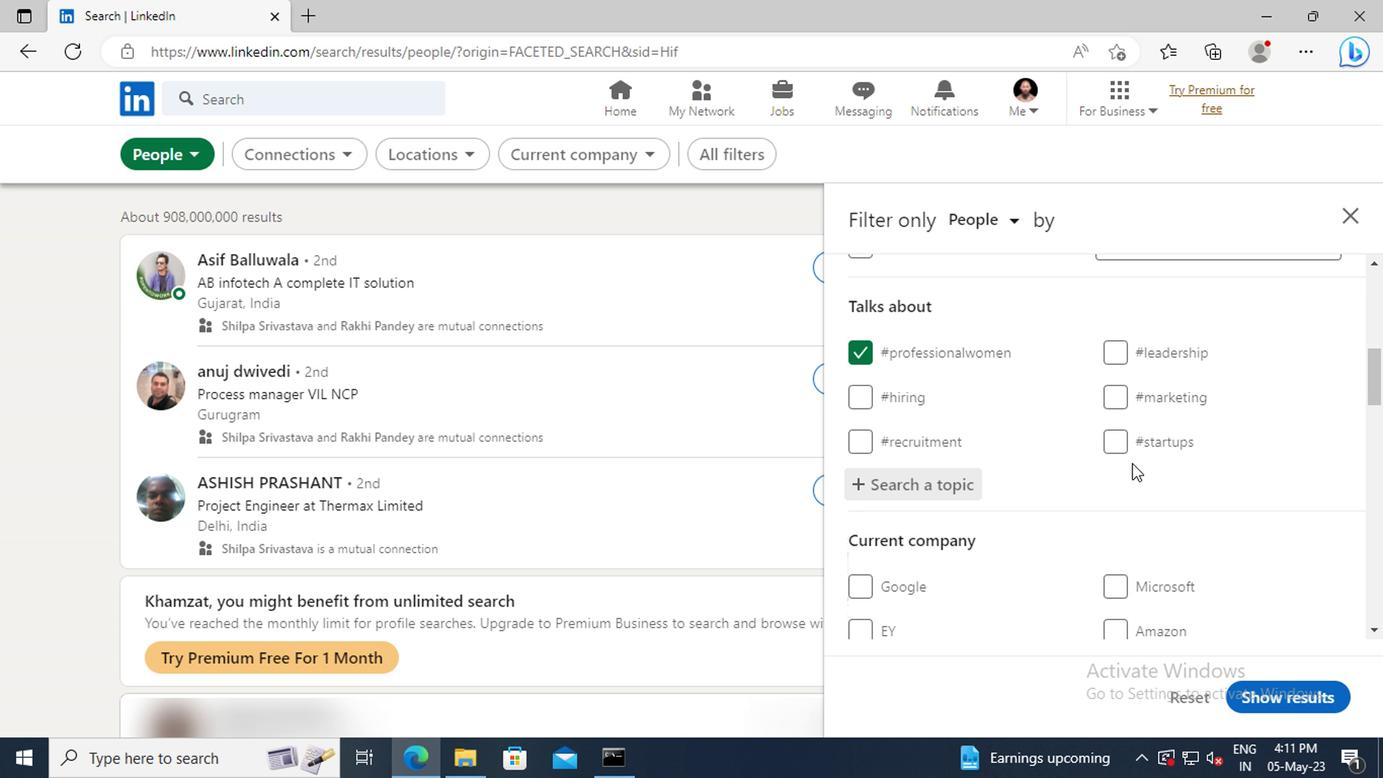 
Action: Mouse scrolled (1127, 461) with delta (0, 0)
Screenshot: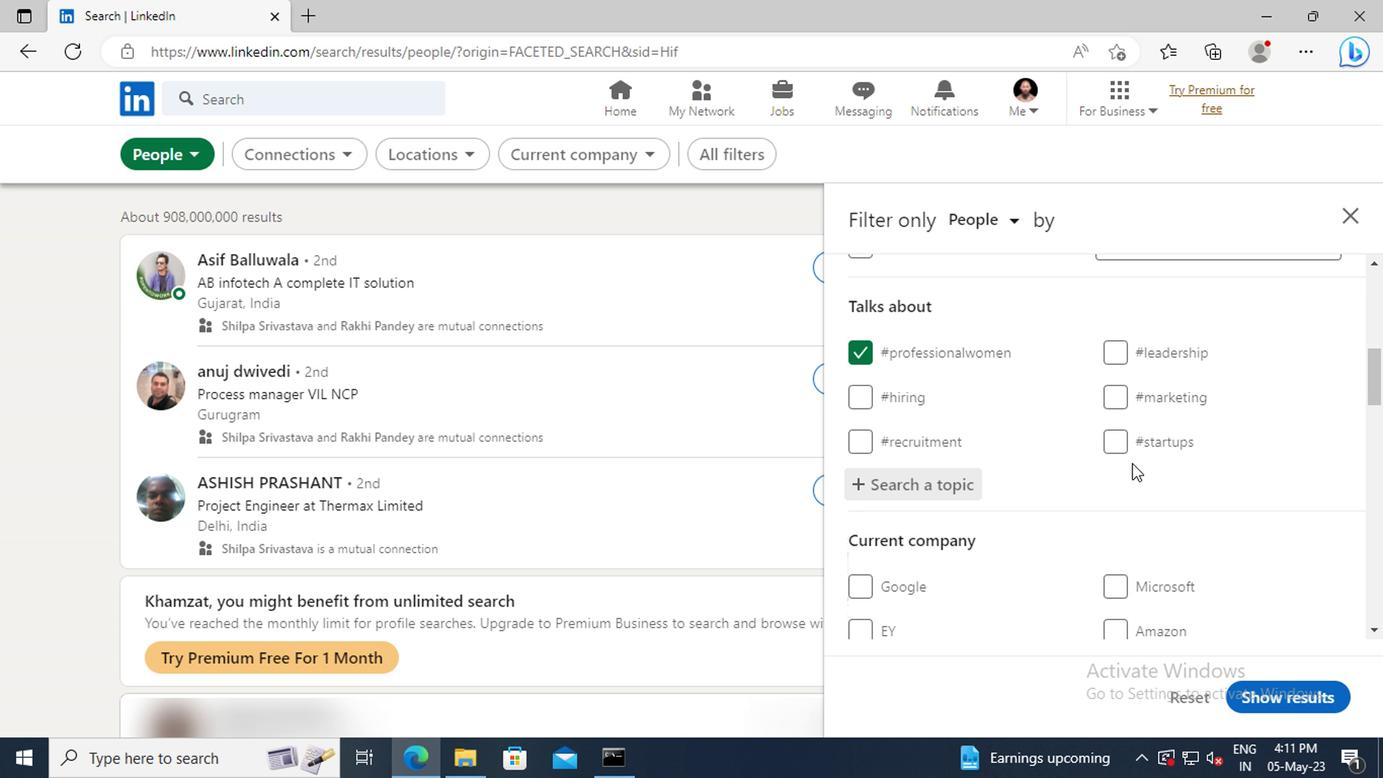 
Action: Mouse scrolled (1127, 461) with delta (0, 0)
Screenshot: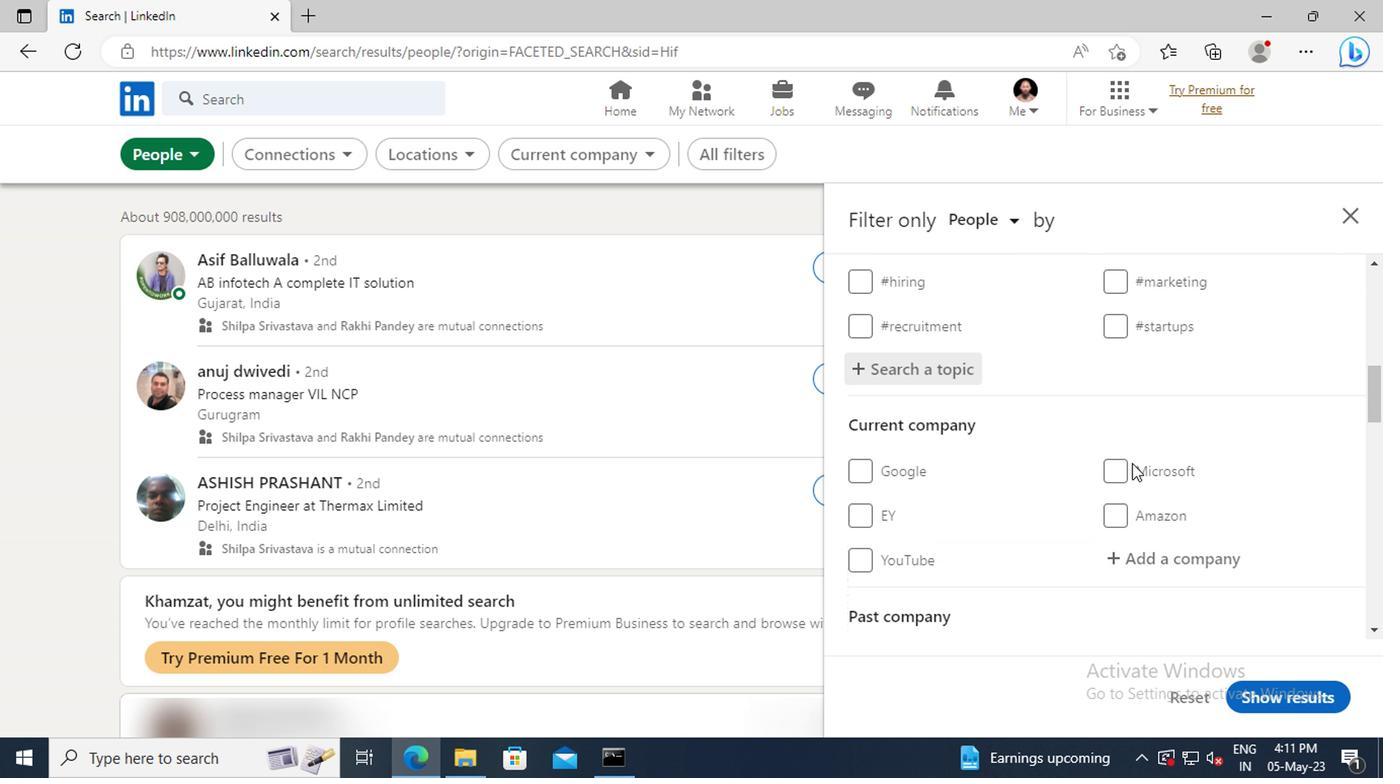 
Action: Mouse scrolled (1127, 461) with delta (0, 0)
Screenshot: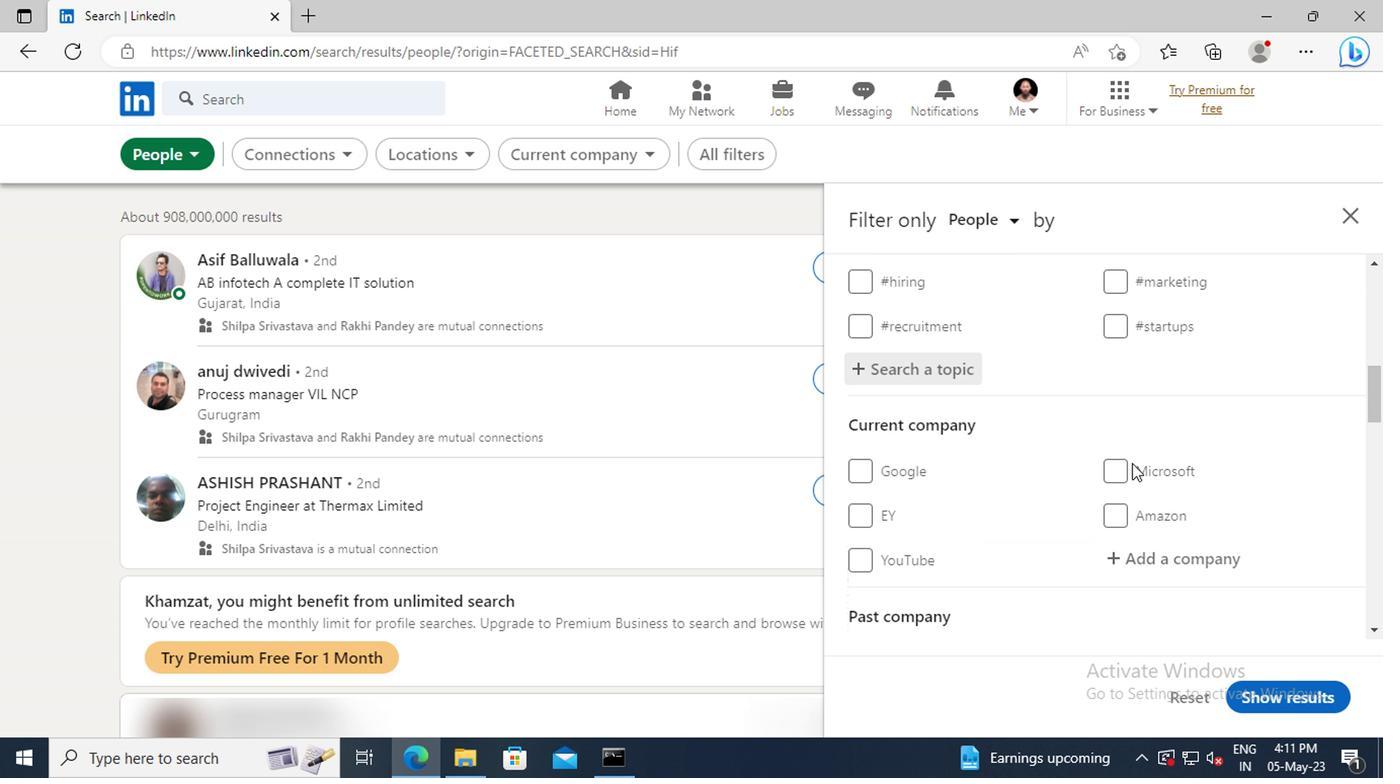 
Action: Mouse scrolled (1127, 461) with delta (0, 0)
Screenshot: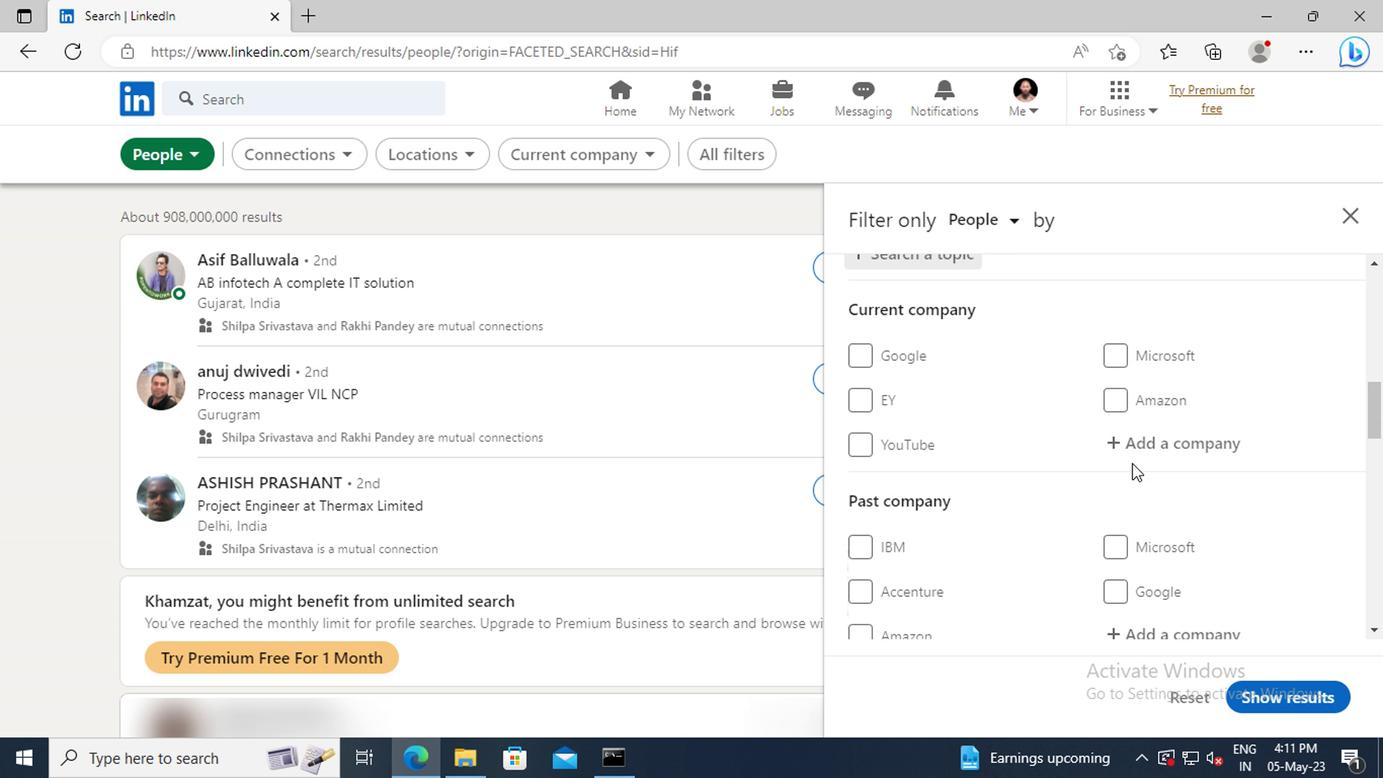 
Action: Mouse scrolled (1127, 461) with delta (0, 0)
Screenshot: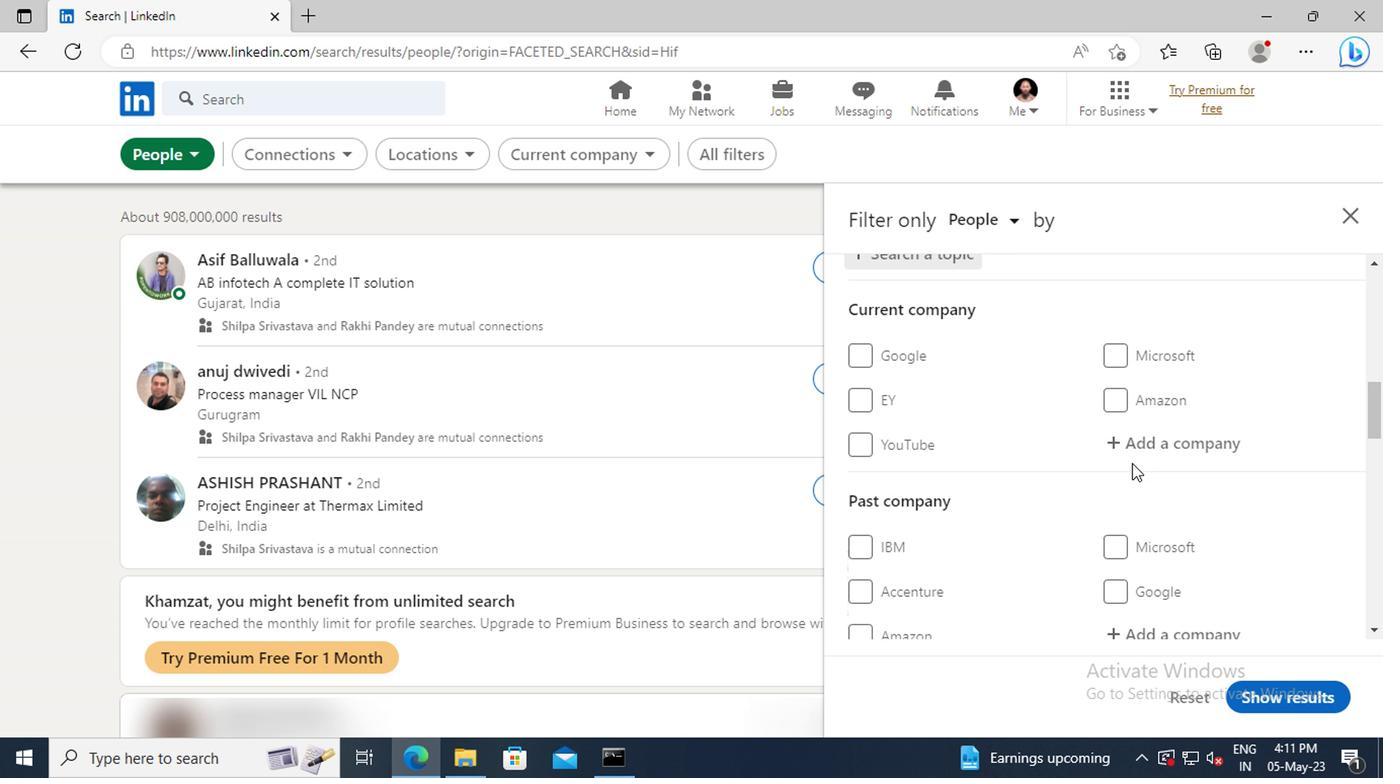 
Action: Mouse scrolled (1127, 461) with delta (0, 0)
Screenshot: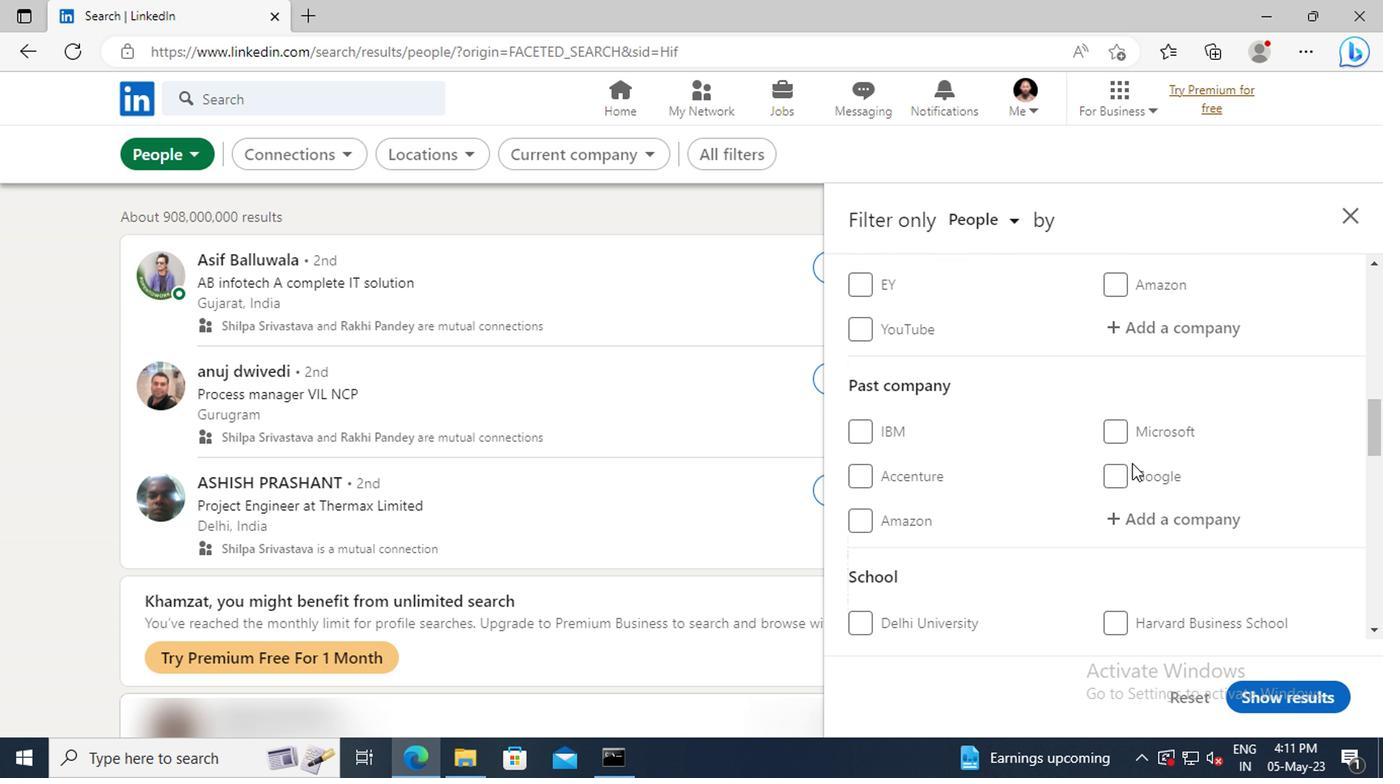 
Action: Mouse scrolled (1127, 461) with delta (0, 0)
Screenshot: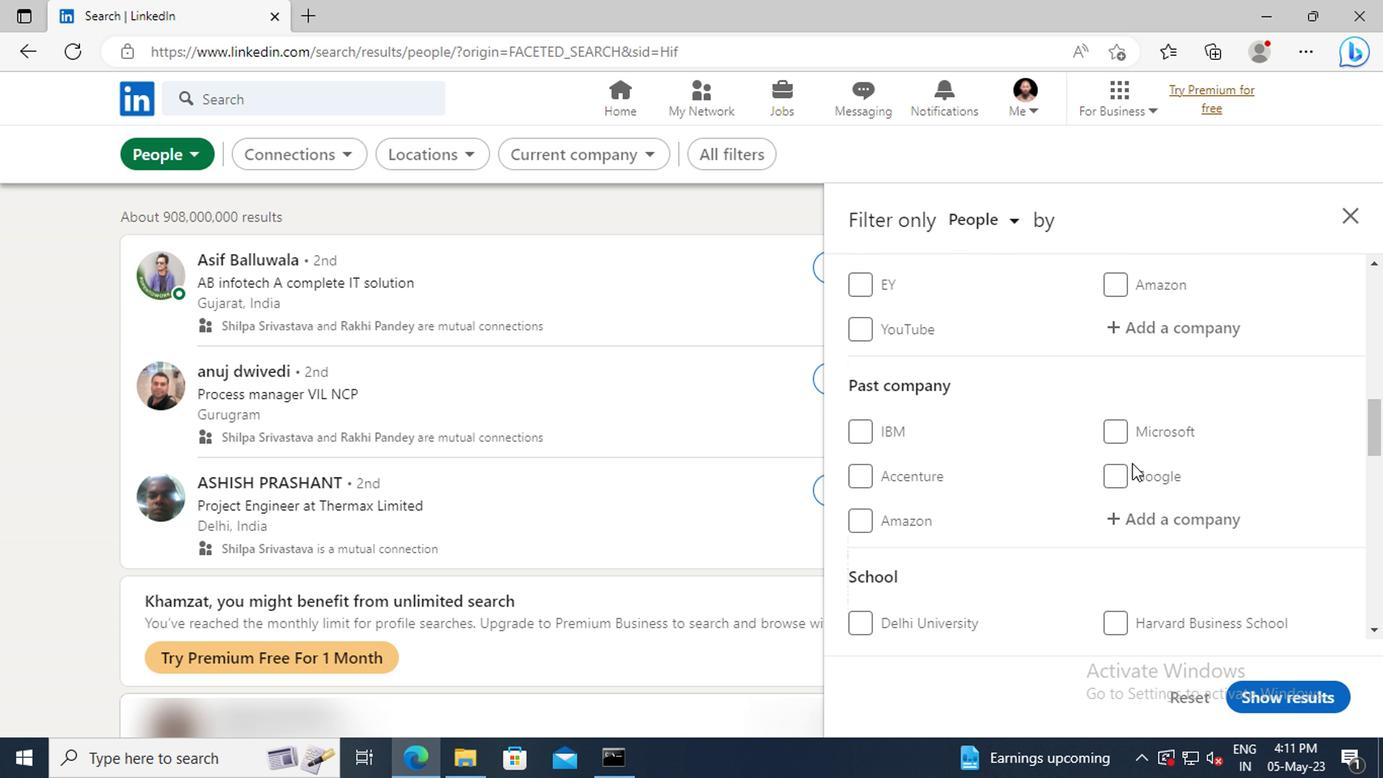 
Action: Mouse scrolled (1127, 461) with delta (0, 0)
Screenshot: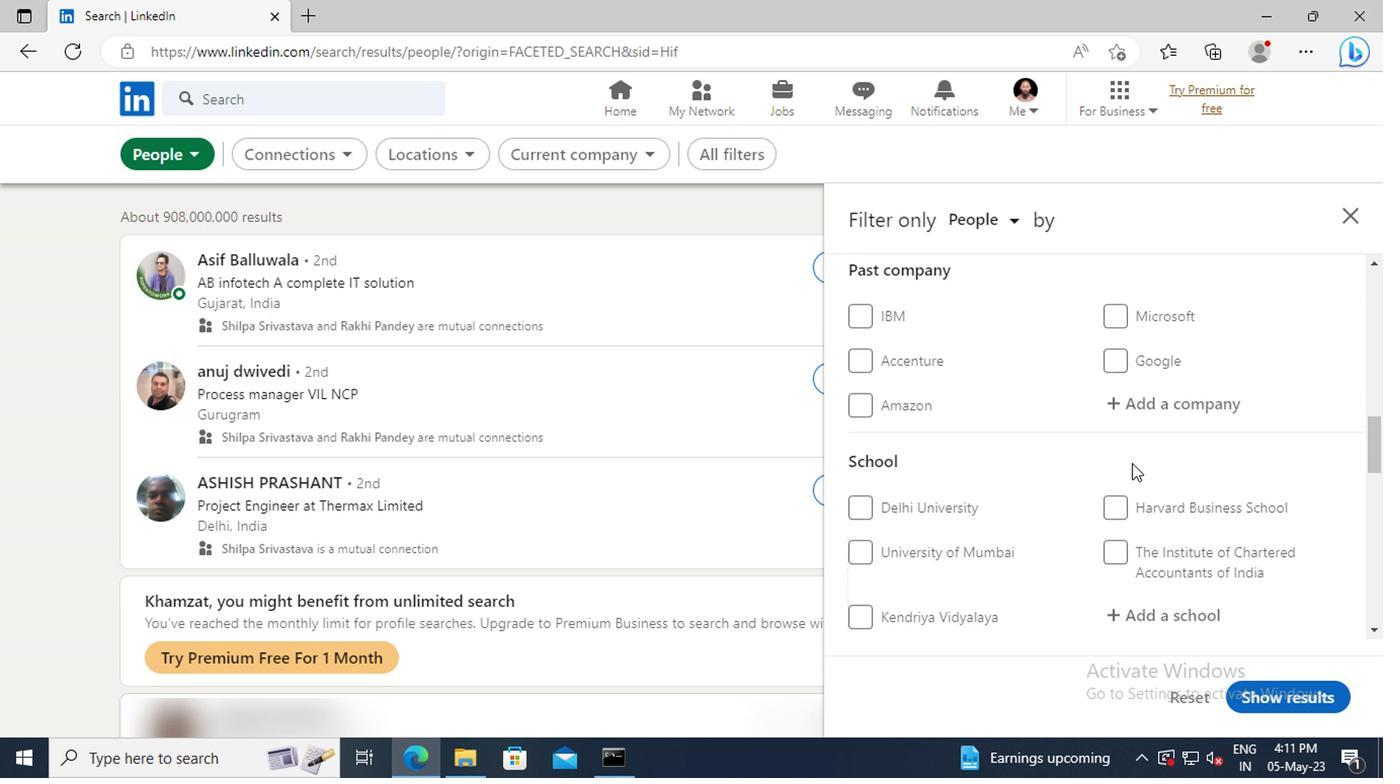 
Action: Mouse scrolled (1127, 461) with delta (0, 0)
Screenshot: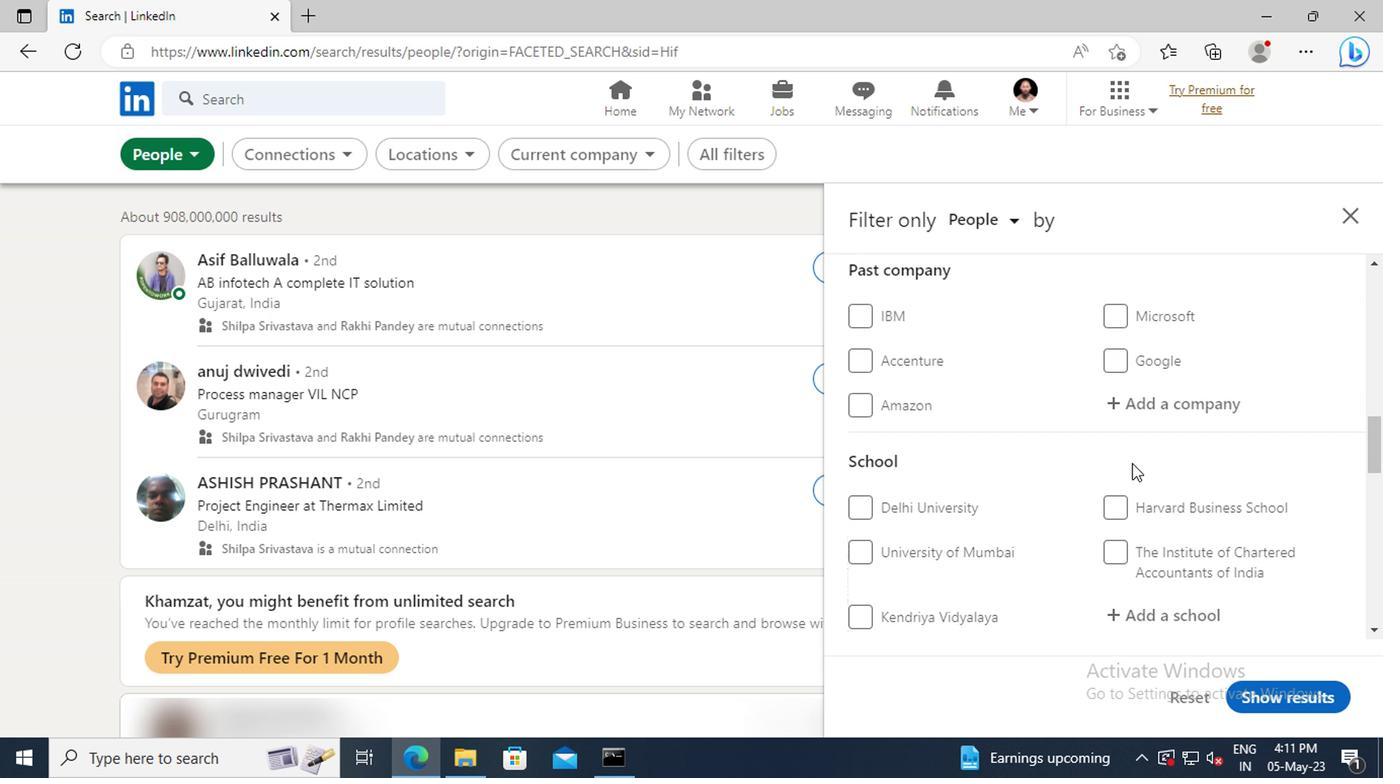 
Action: Mouse scrolled (1127, 461) with delta (0, 0)
Screenshot: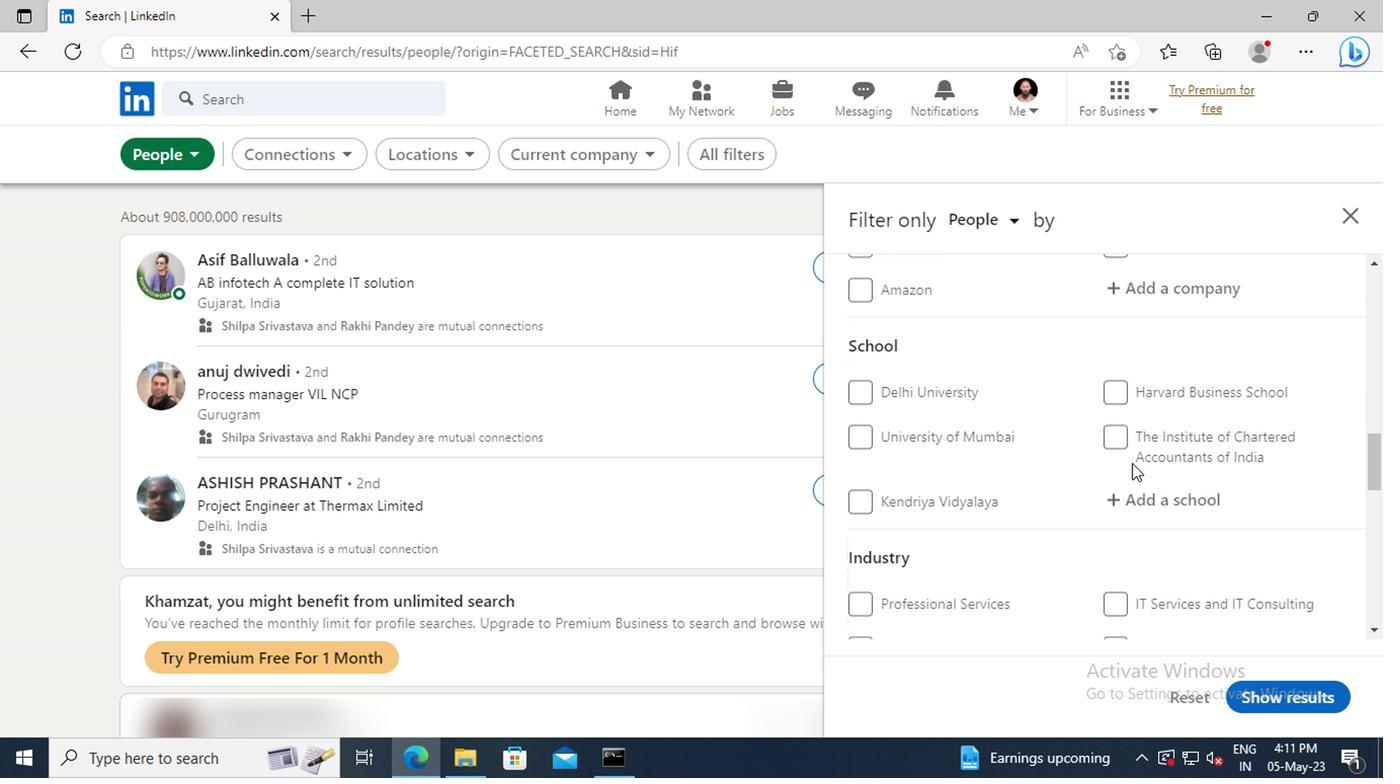 
Action: Mouse scrolled (1127, 461) with delta (0, 0)
Screenshot: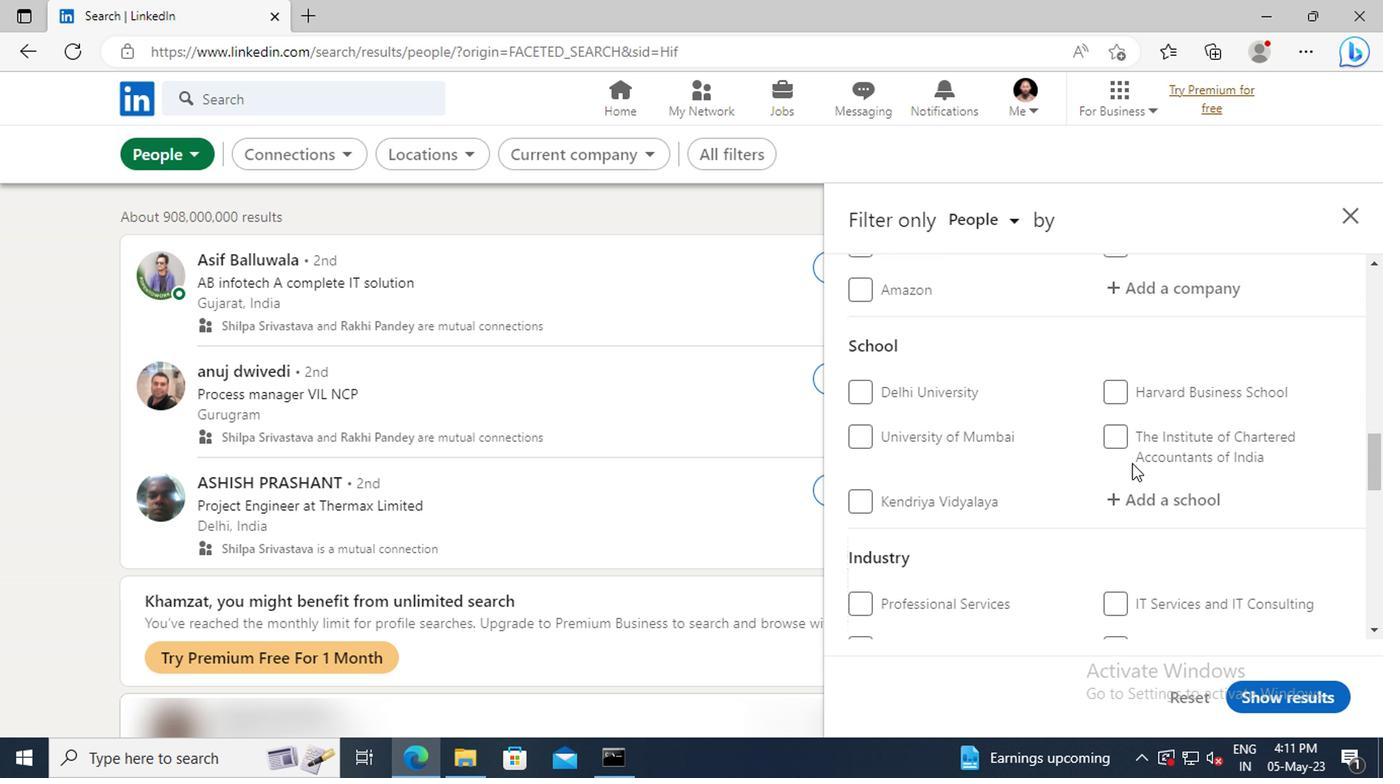 
Action: Mouse scrolled (1127, 461) with delta (0, 0)
Screenshot: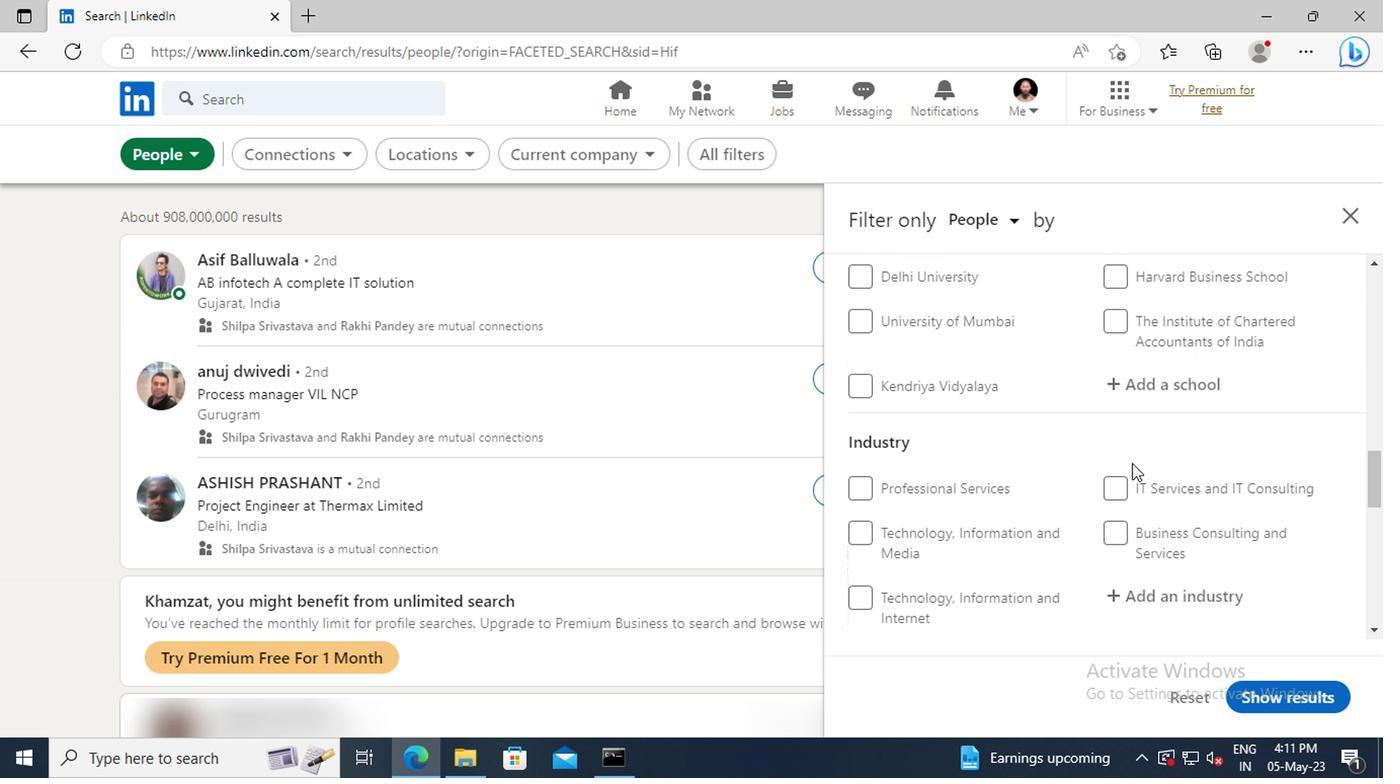 
Action: Mouse scrolled (1127, 461) with delta (0, 0)
Screenshot: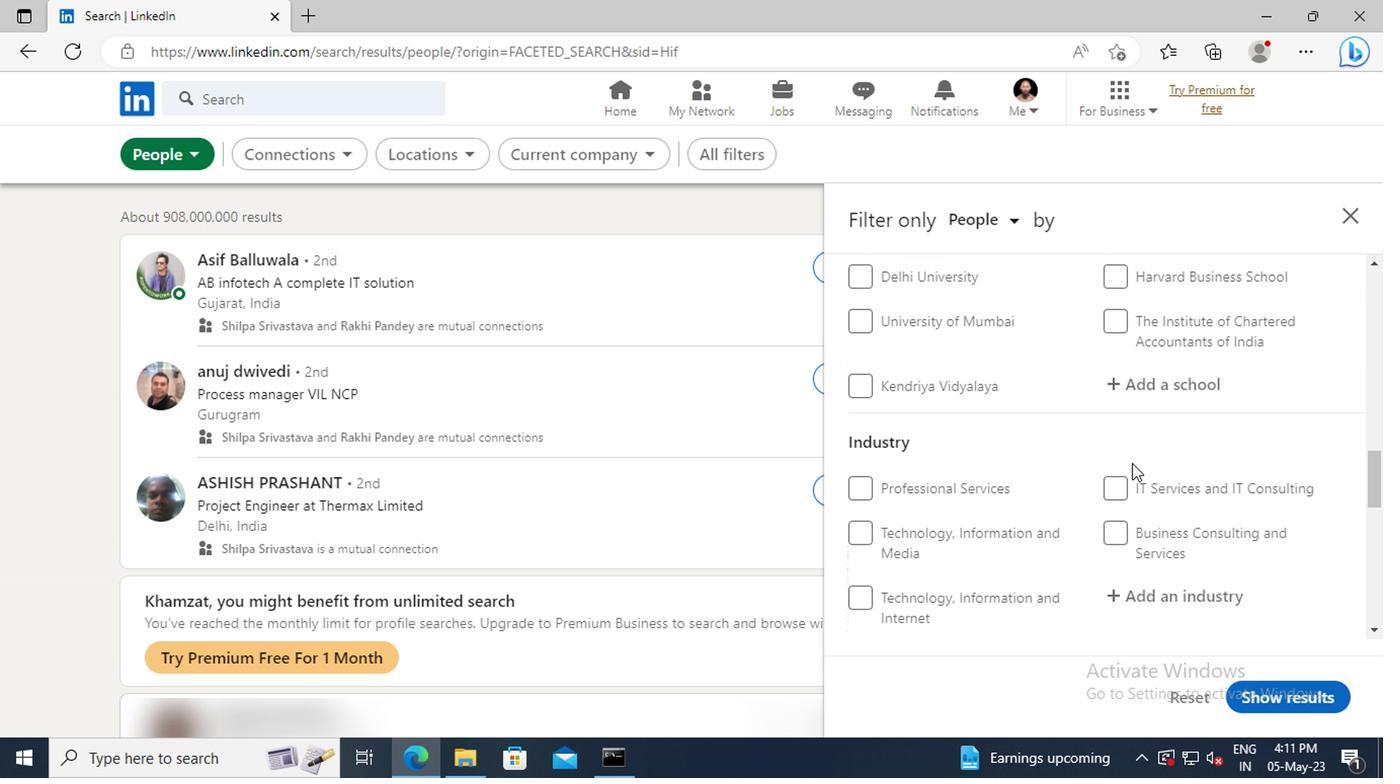
Action: Mouse scrolled (1127, 461) with delta (0, 0)
Screenshot: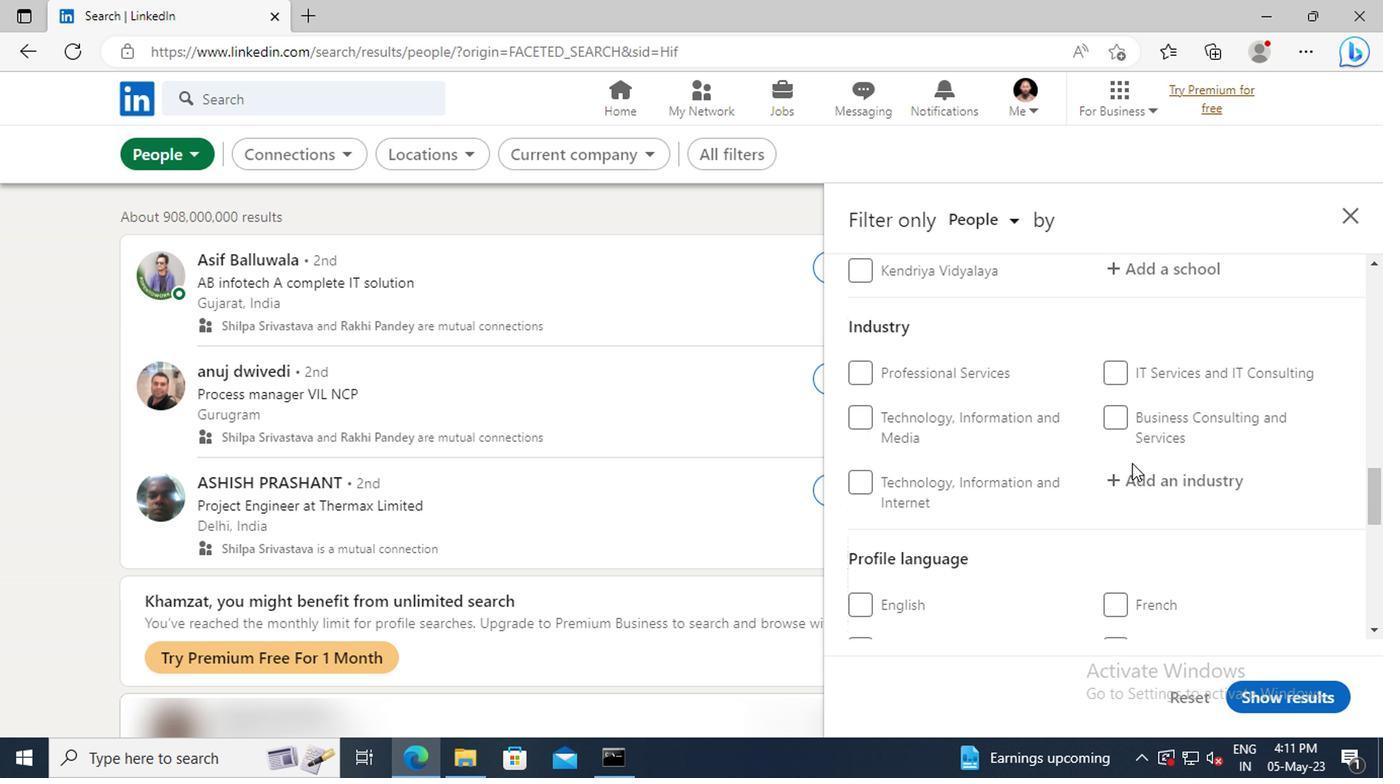 
Action: Mouse scrolled (1127, 461) with delta (0, 0)
Screenshot: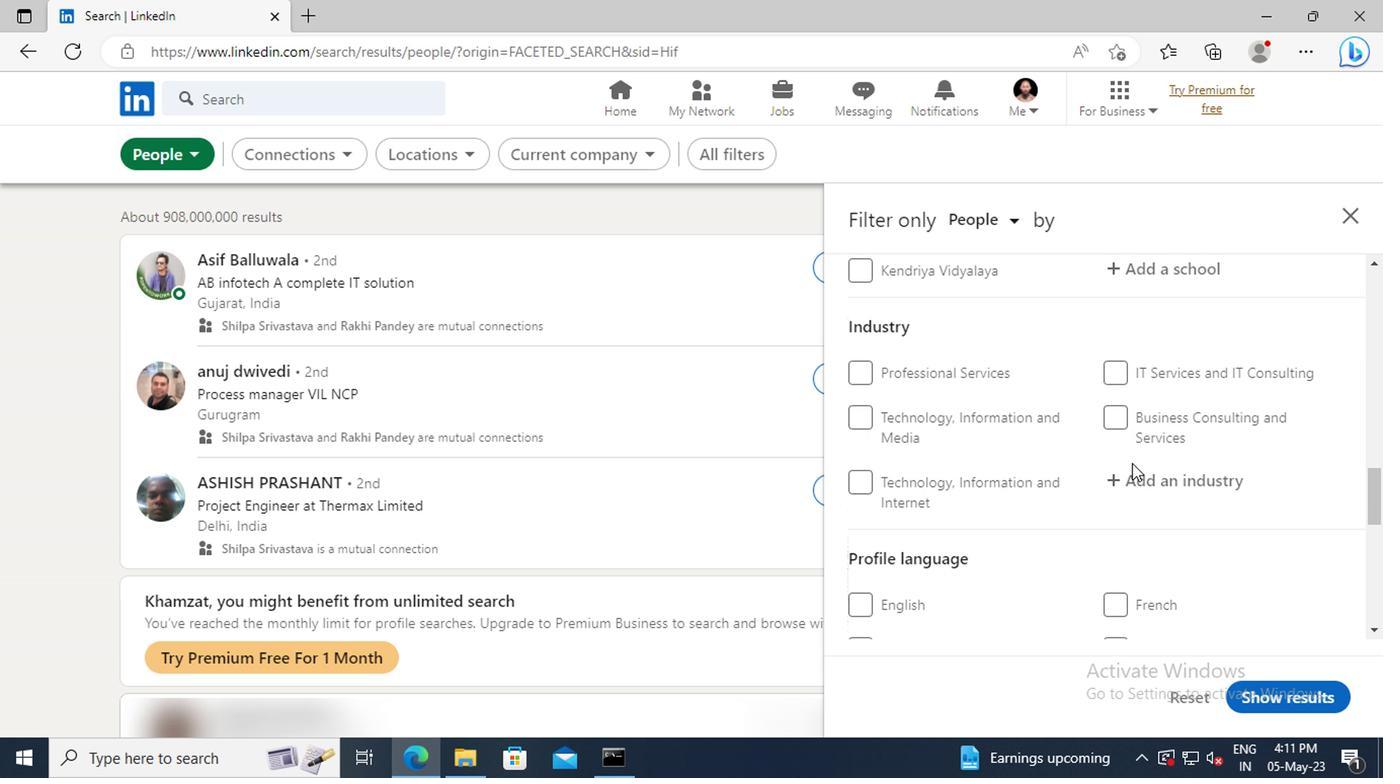 
Action: Mouse moved to (1113, 534)
Screenshot: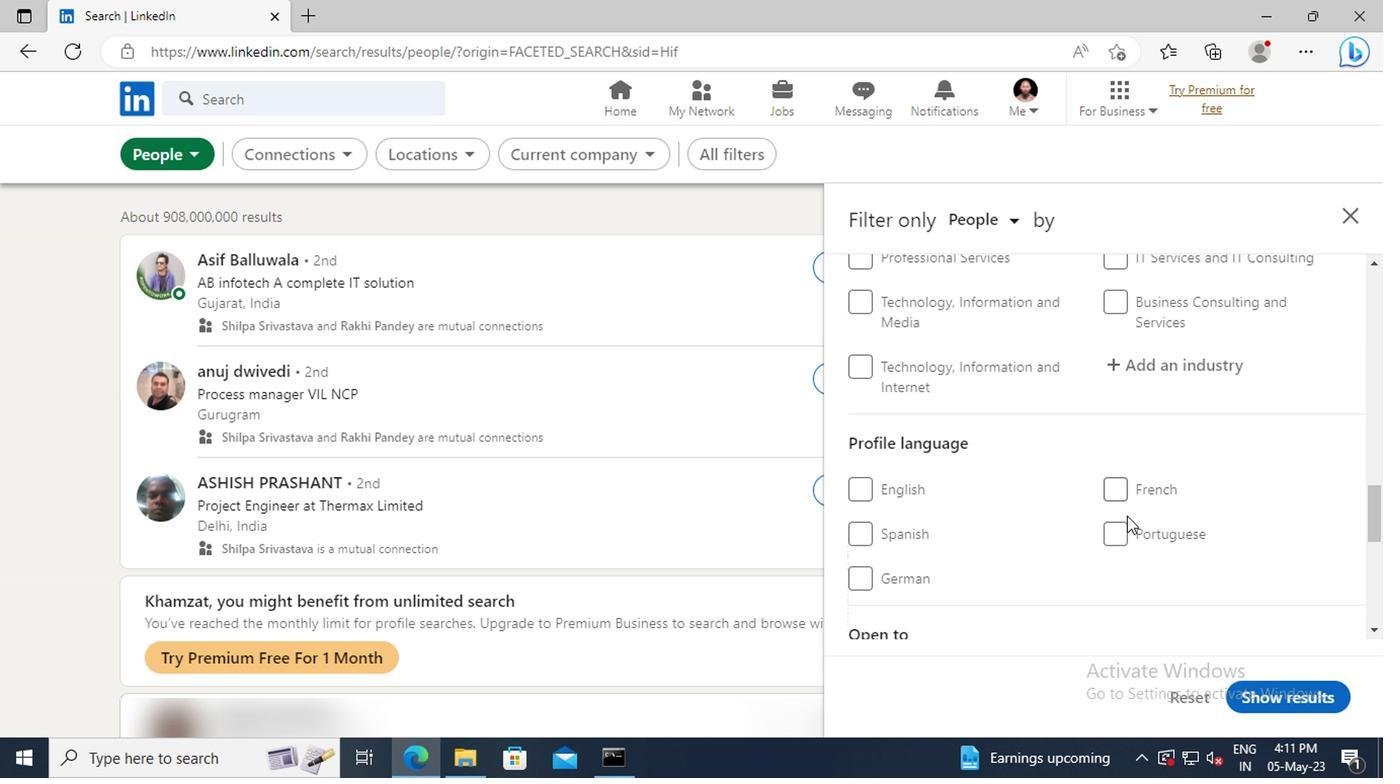 
Action: Mouse pressed left at (1113, 534)
Screenshot: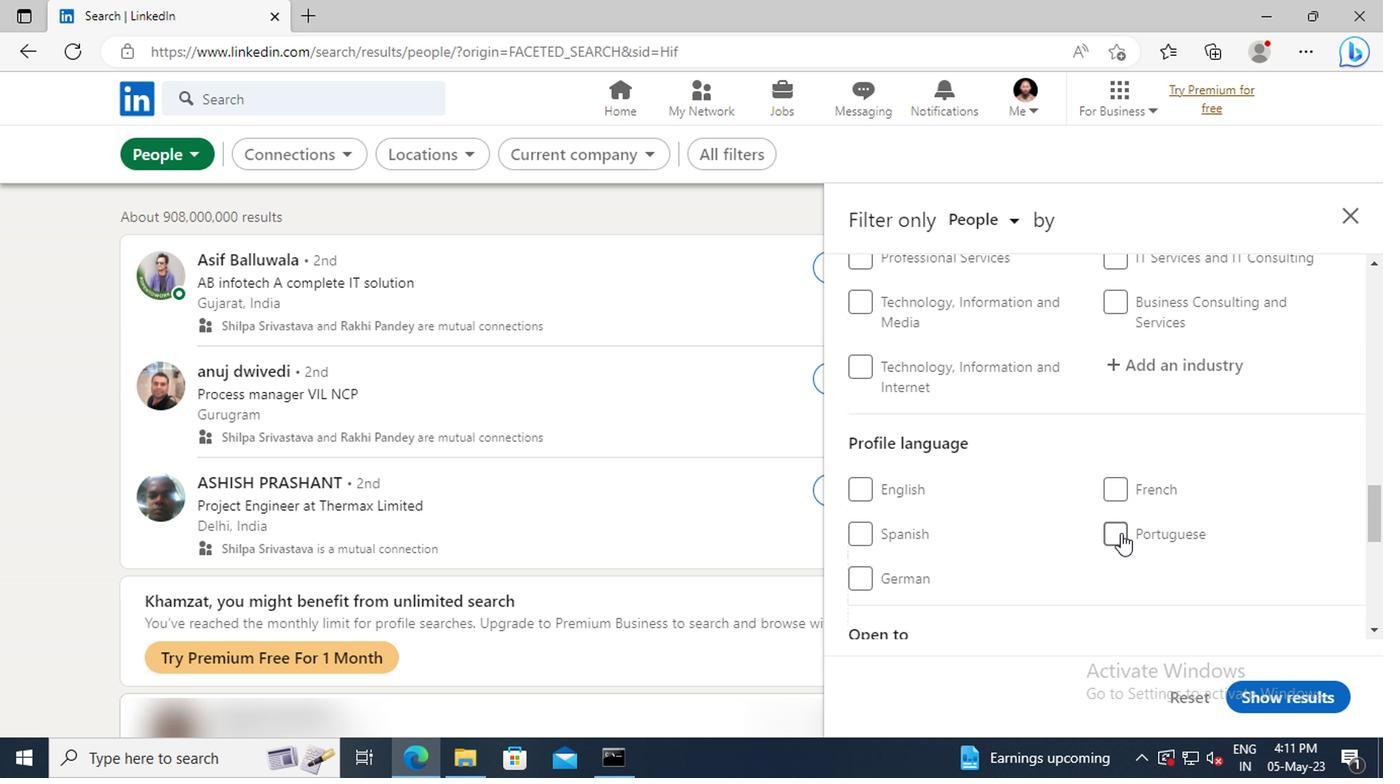 
Action: Mouse moved to (1144, 462)
Screenshot: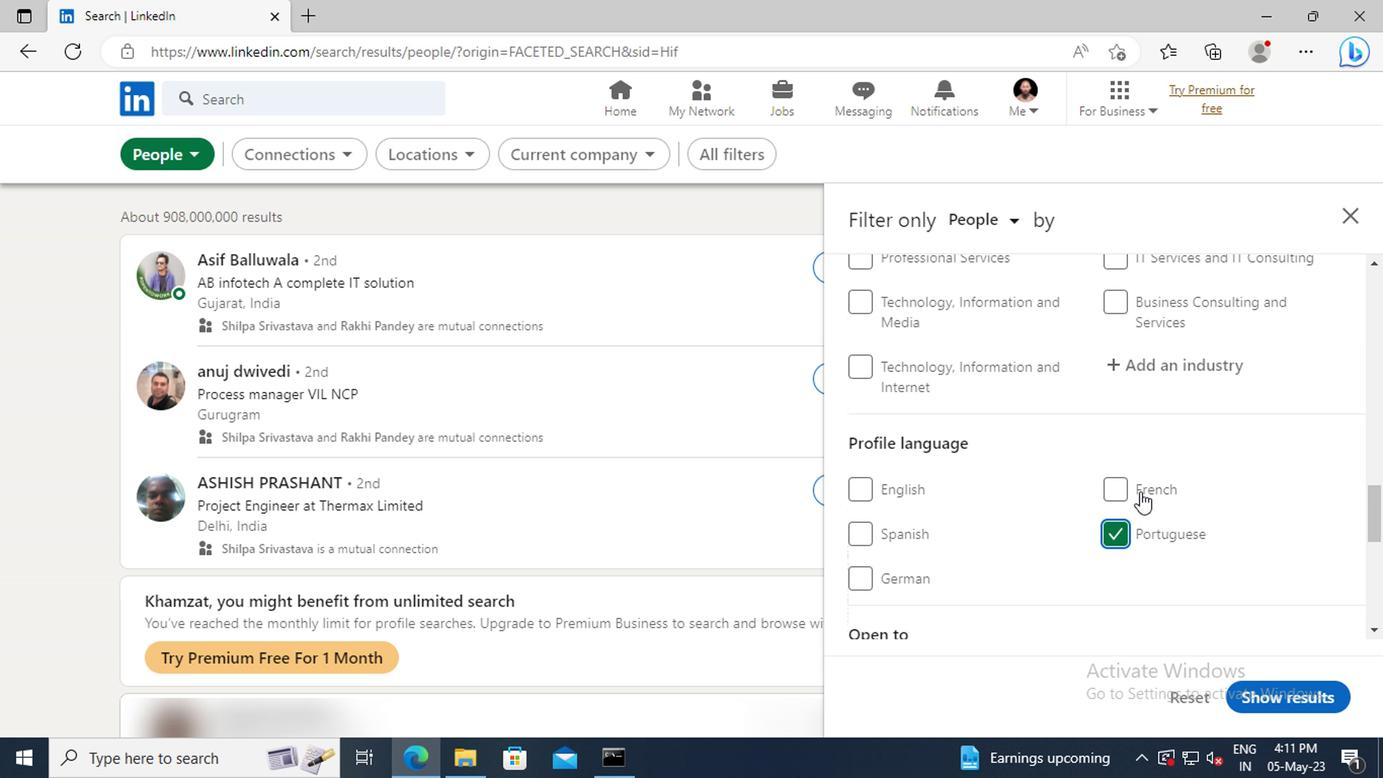 
Action: Mouse scrolled (1144, 463) with delta (0, 0)
Screenshot: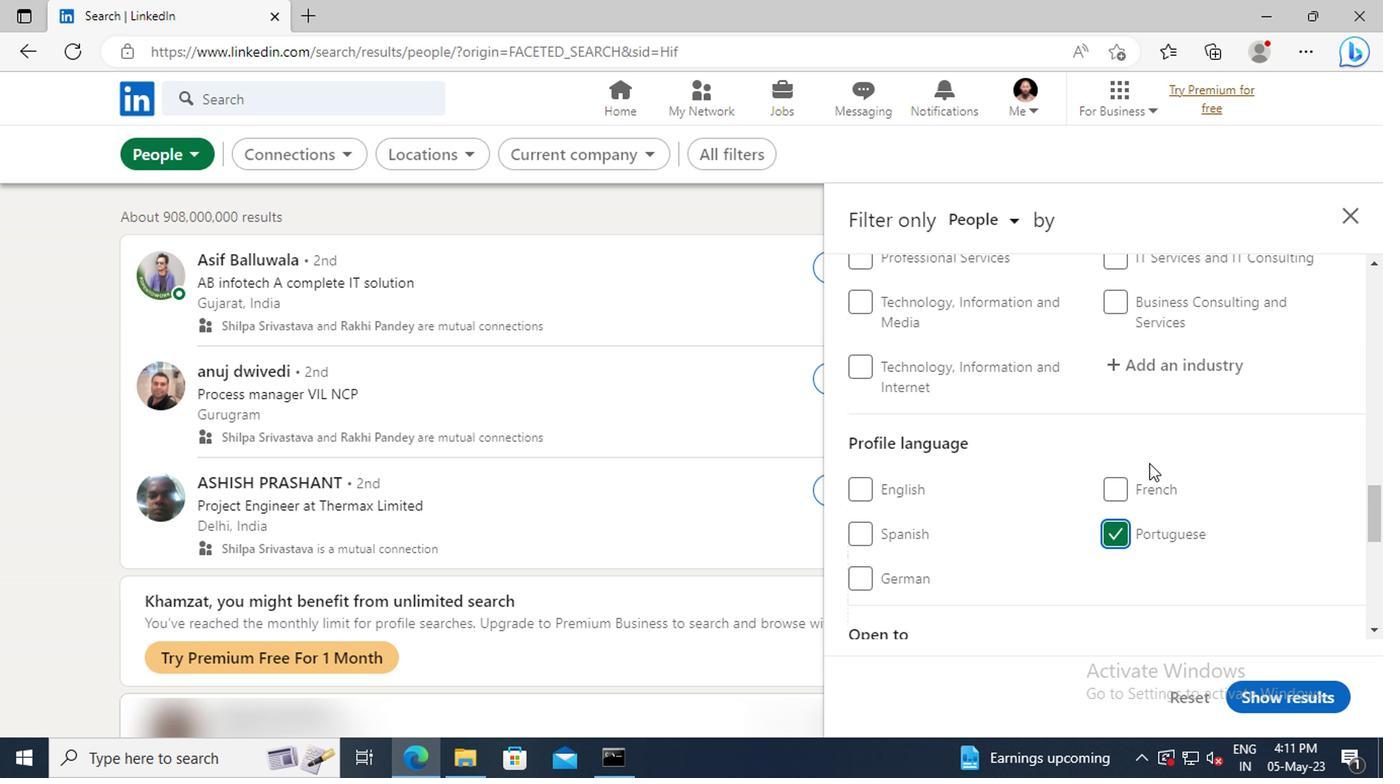
Action: Mouse scrolled (1144, 463) with delta (0, 0)
Screenshot: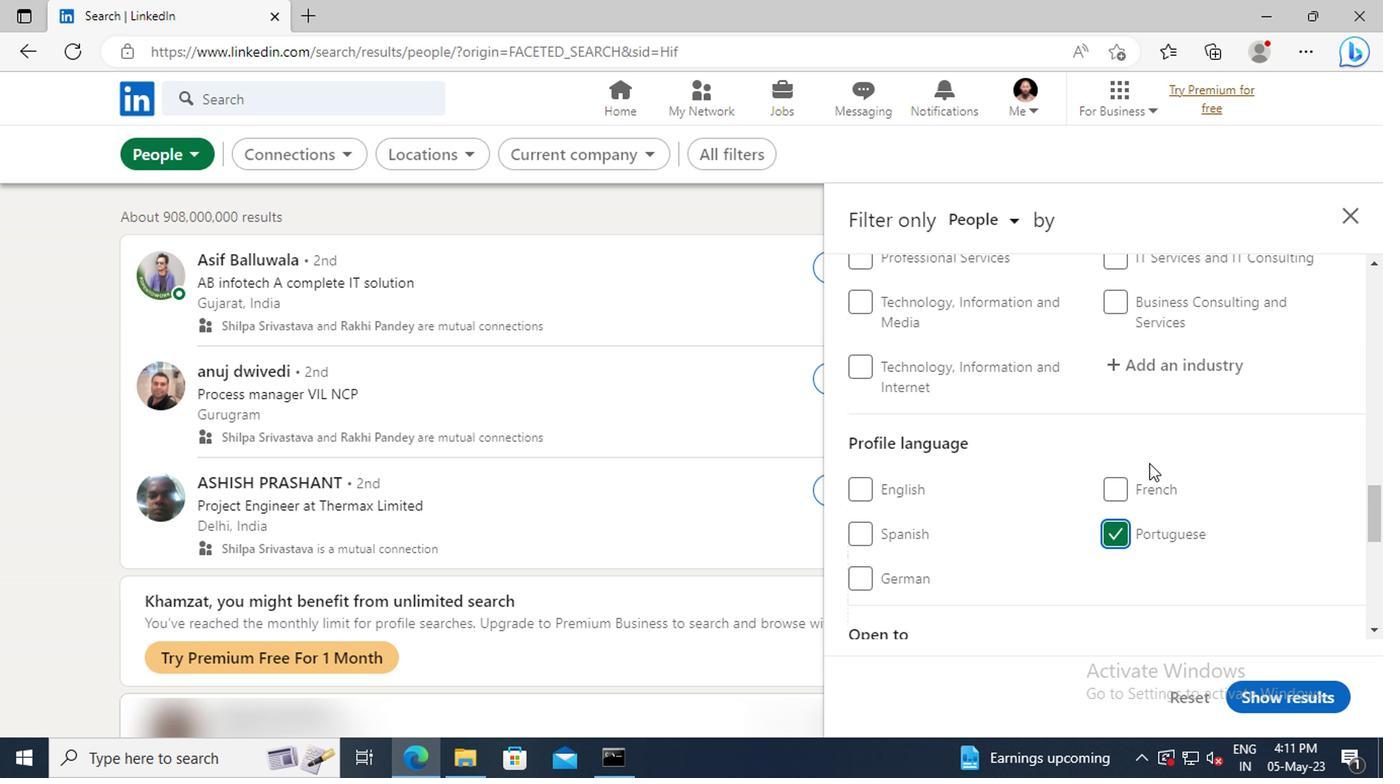 
Action: Mouse scrolled (1144, 463) with delta (0, 0)
Screenshot: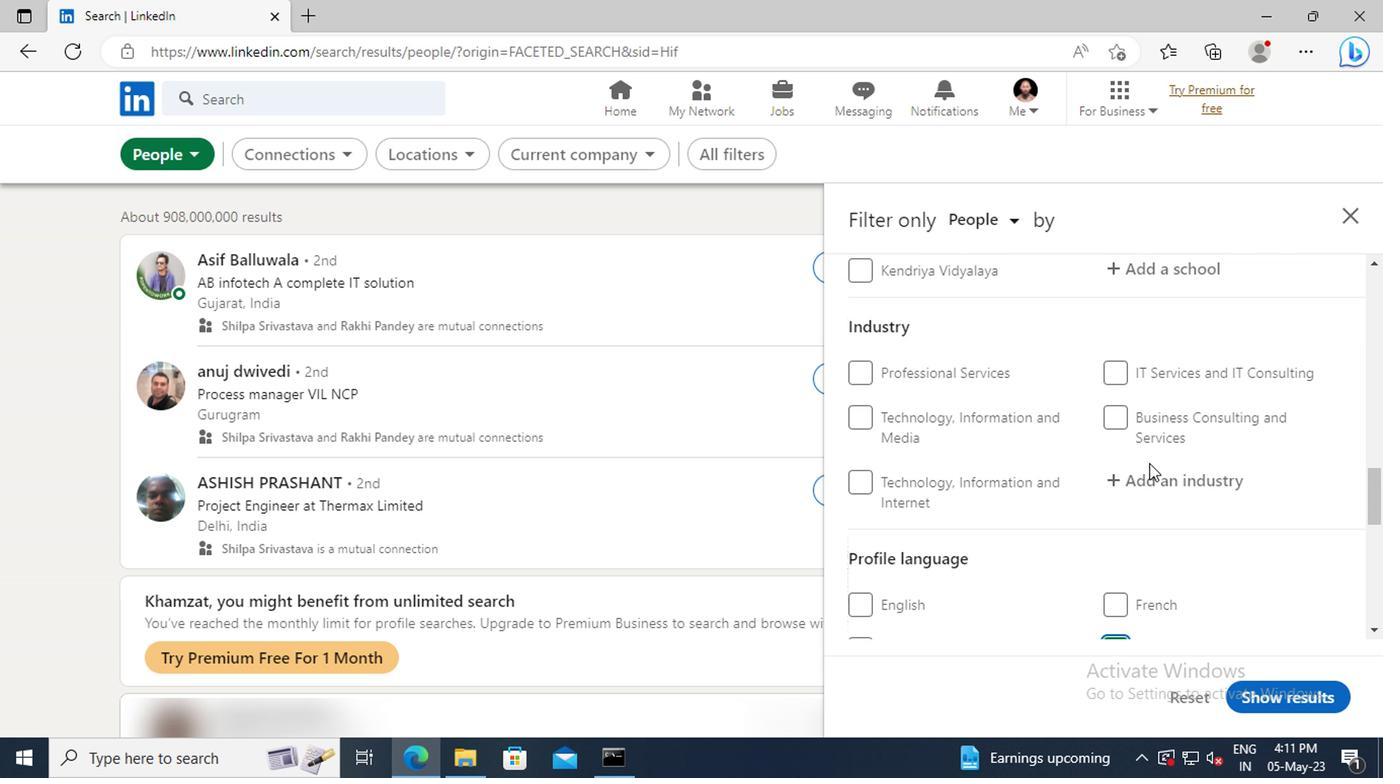 
Action: Mouse scrolled (1144, 463) with delta (0, 0)
Screenshot: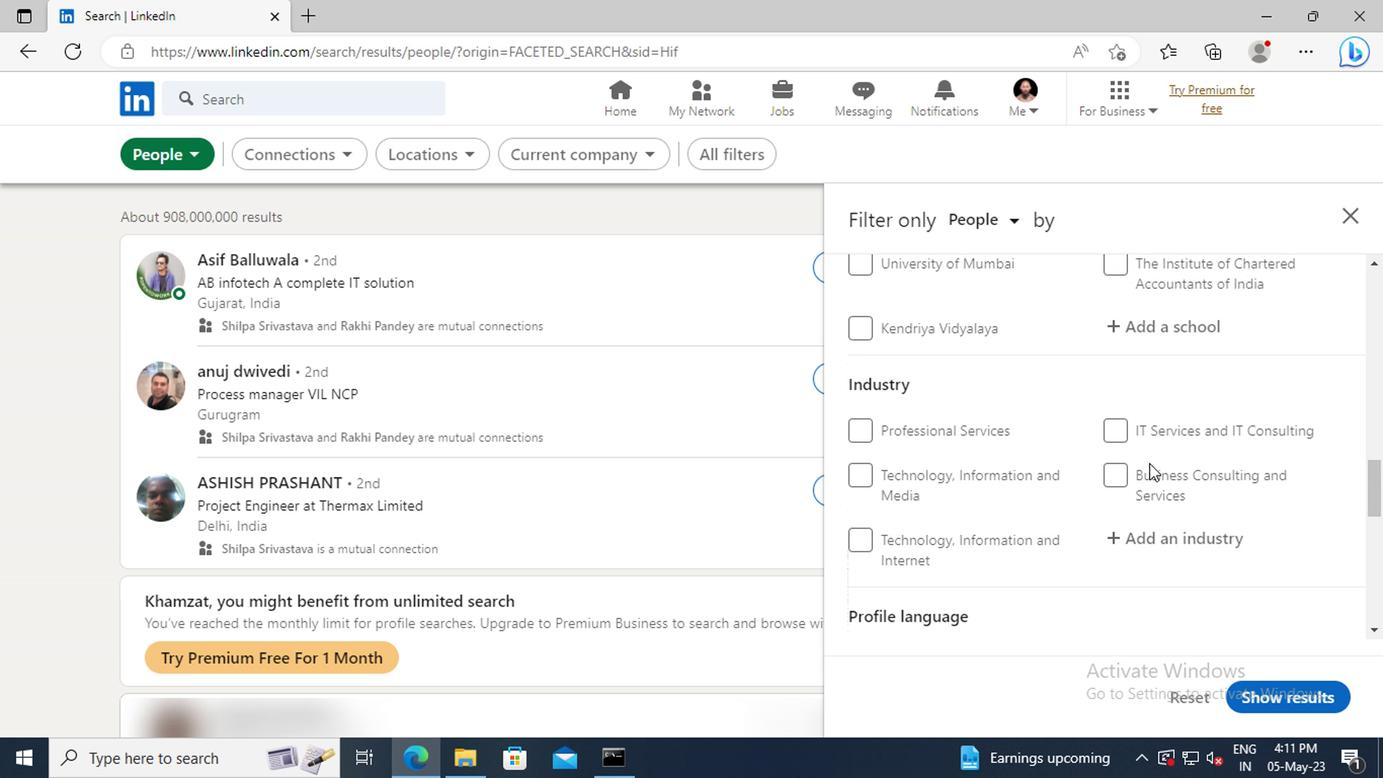 
Action: Mouse scrolled (1144, 463) with delta (0, 0)
Screenshot: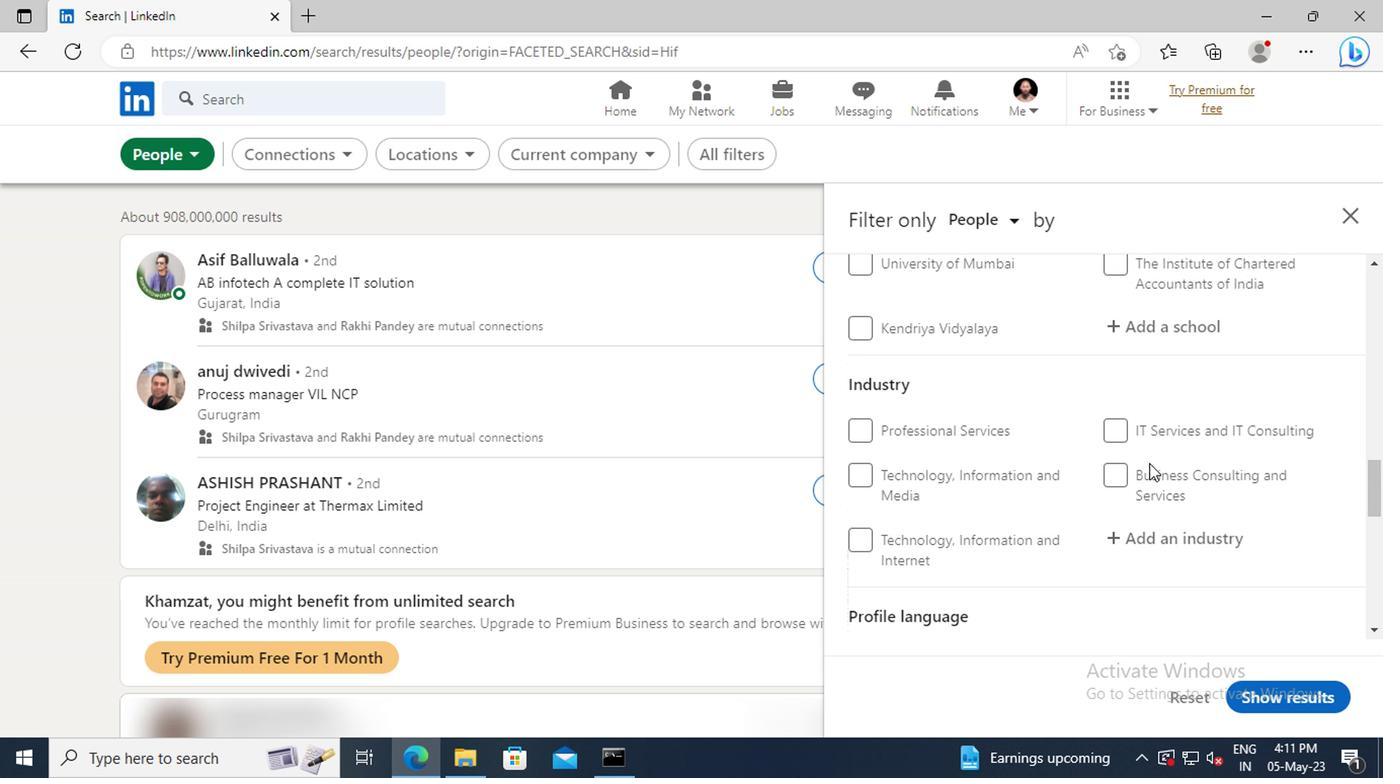
Action: Mouse scrolled (1144, 463) with delta (0, 0)
Screenshot: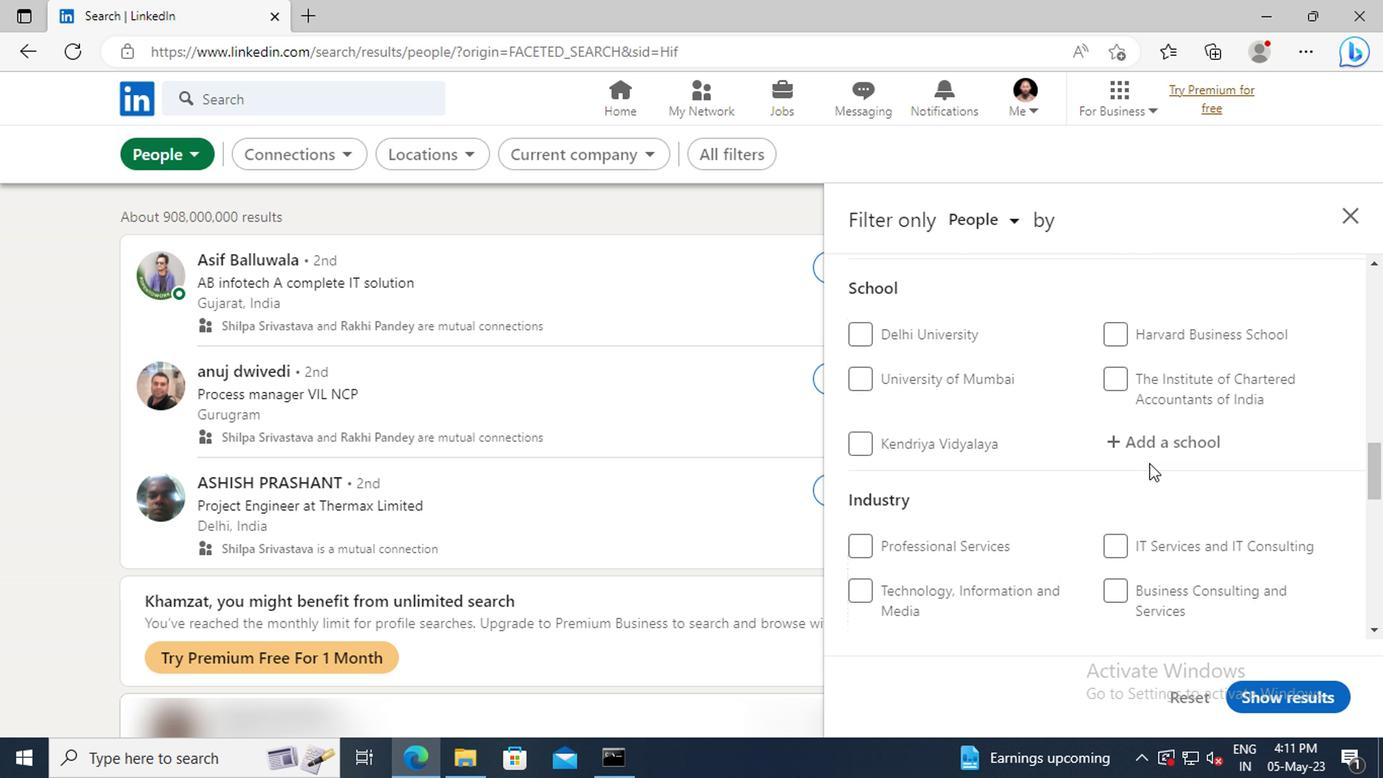 
Action: Mouse scrolled (1144, 463) with delta (0, 0)
Screenshot: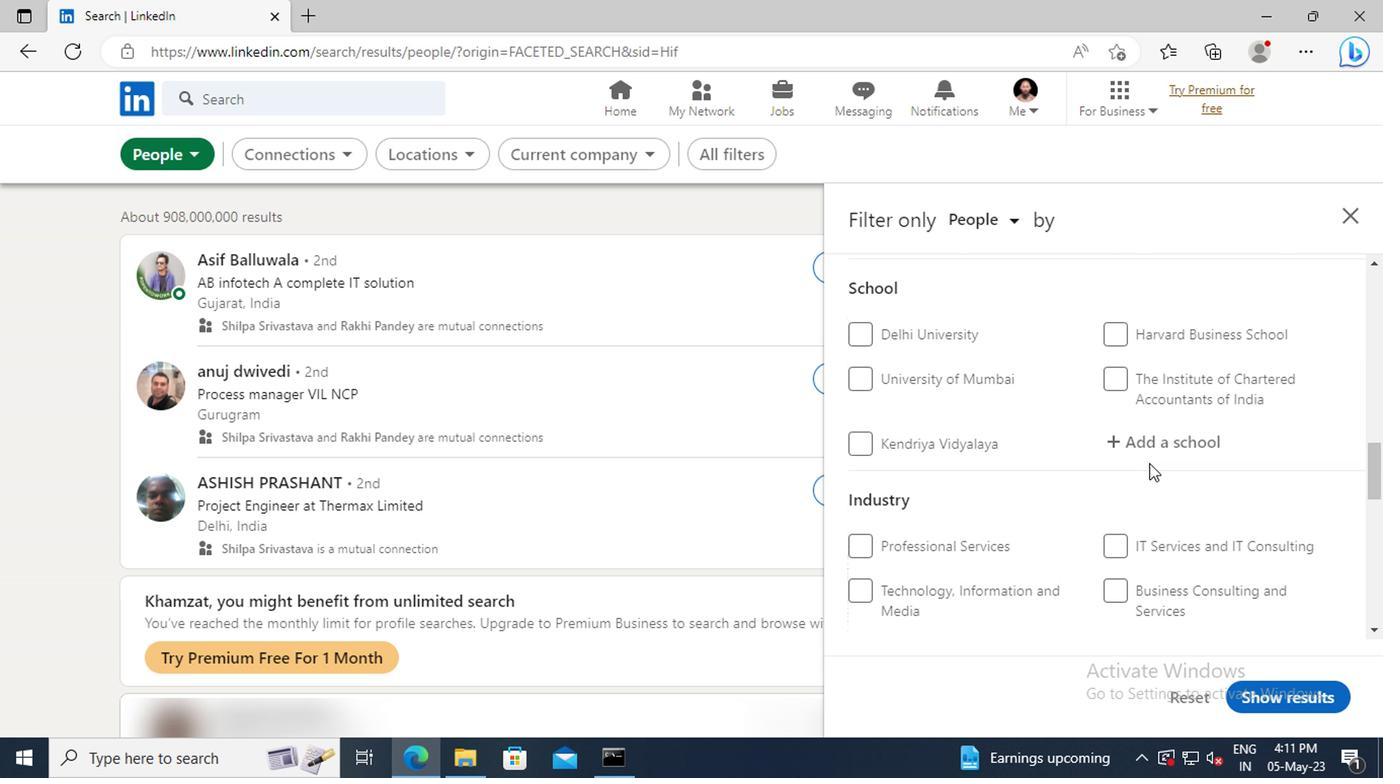
Action: Mouse scrolled (1144, 463) with delta (0, 0)
Screenshot: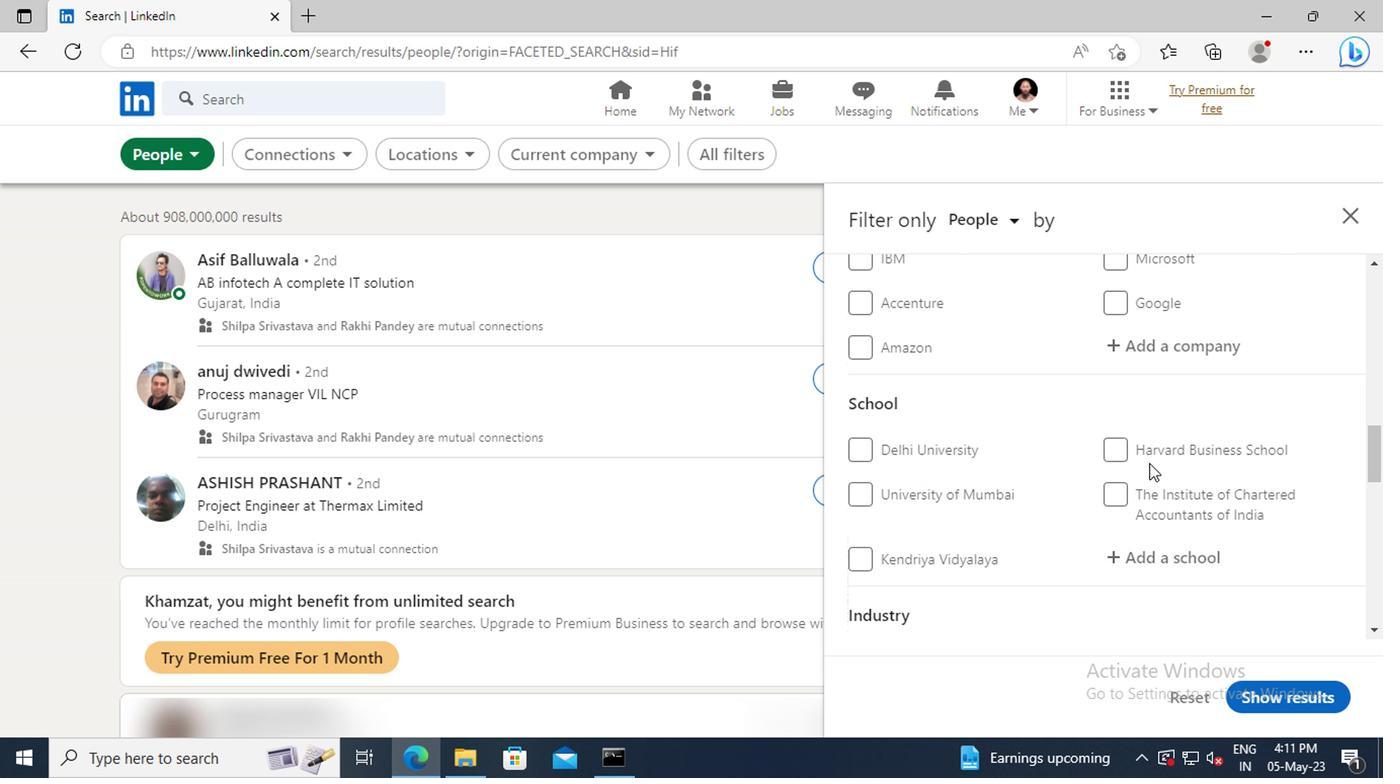 
Action: Mouse scrolled (1144, 463) with delta (0, 0)
Screenshot: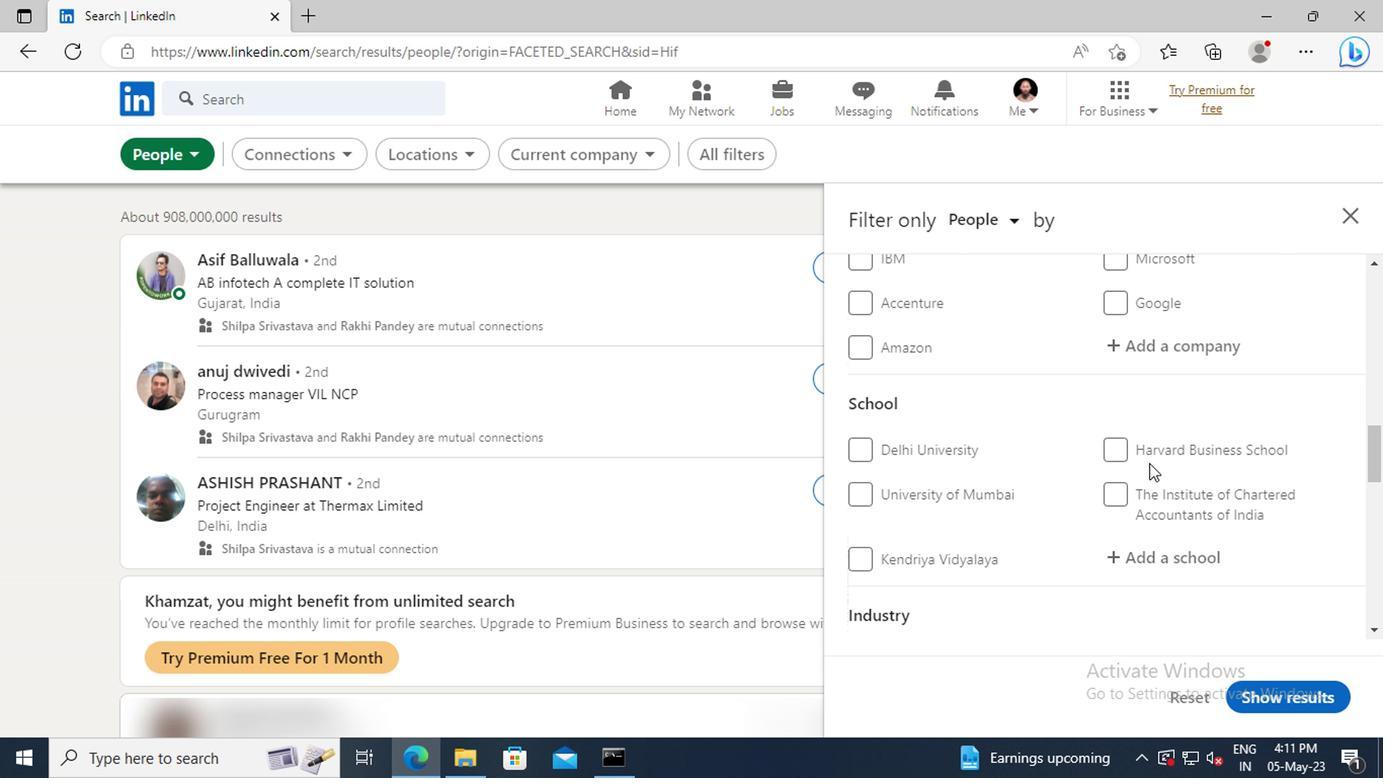 
Action: Mouse scrolled (1144, 463) with delta (0, 0)
Screenshot: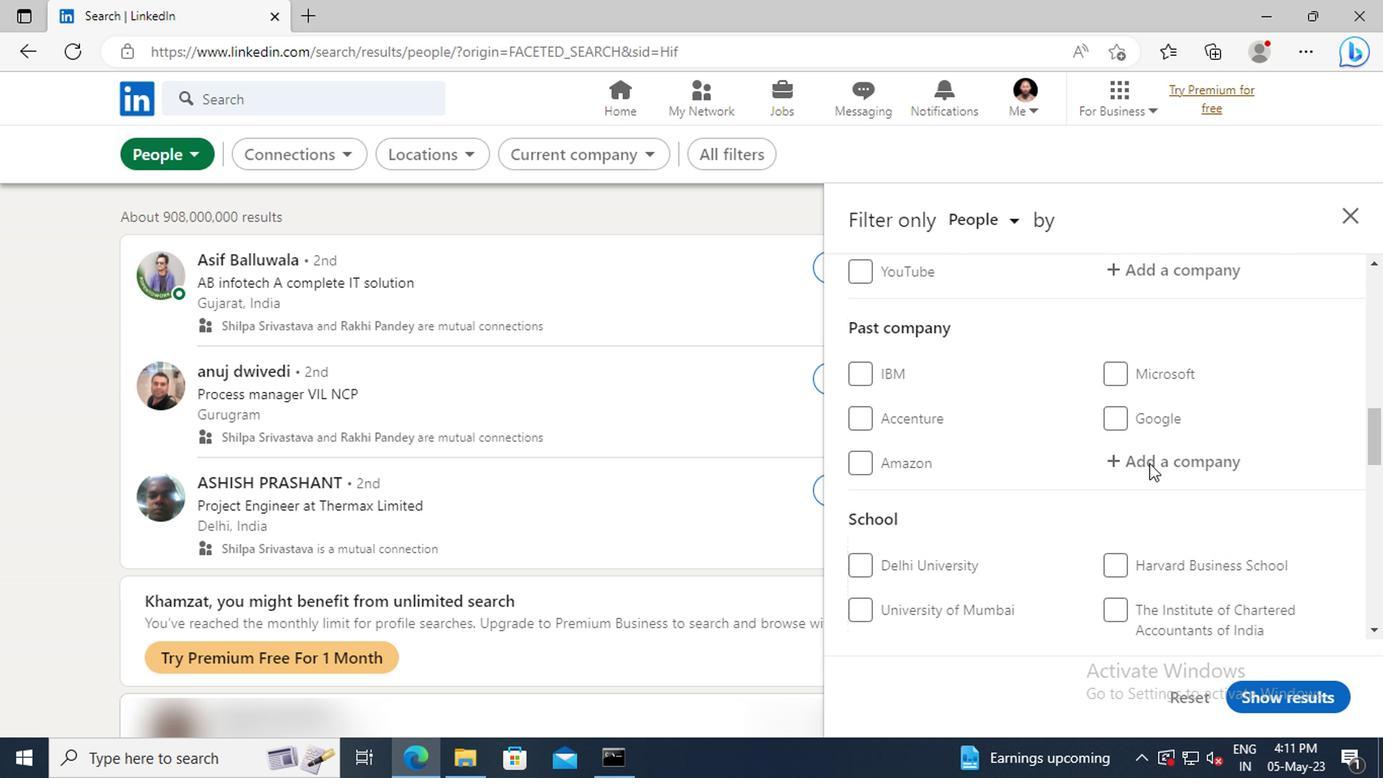 
Action: Mouse scrolled (1144, 463) with delta (0, 0)
Screenshot: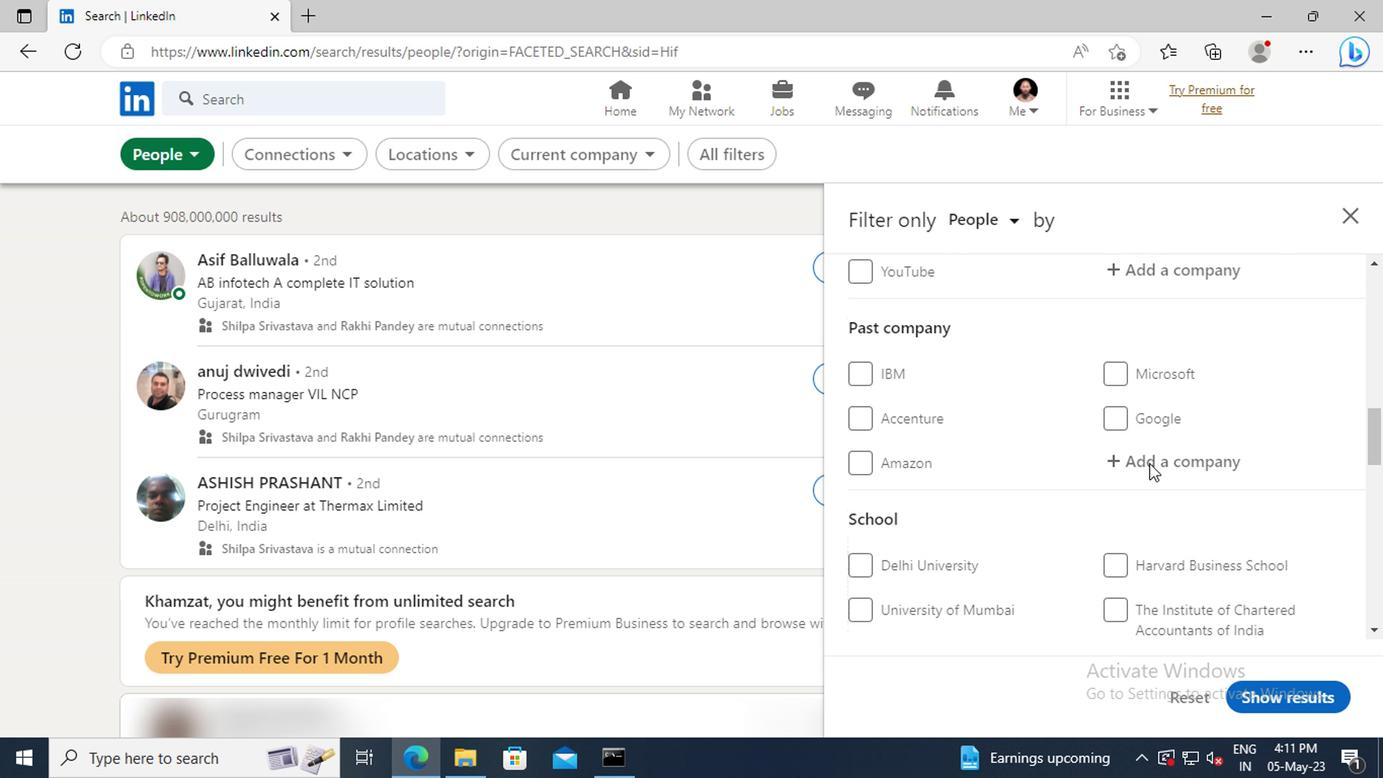 
Action: Mouse scrolled (1144, 463) with delta (0, 0)
Screenshot: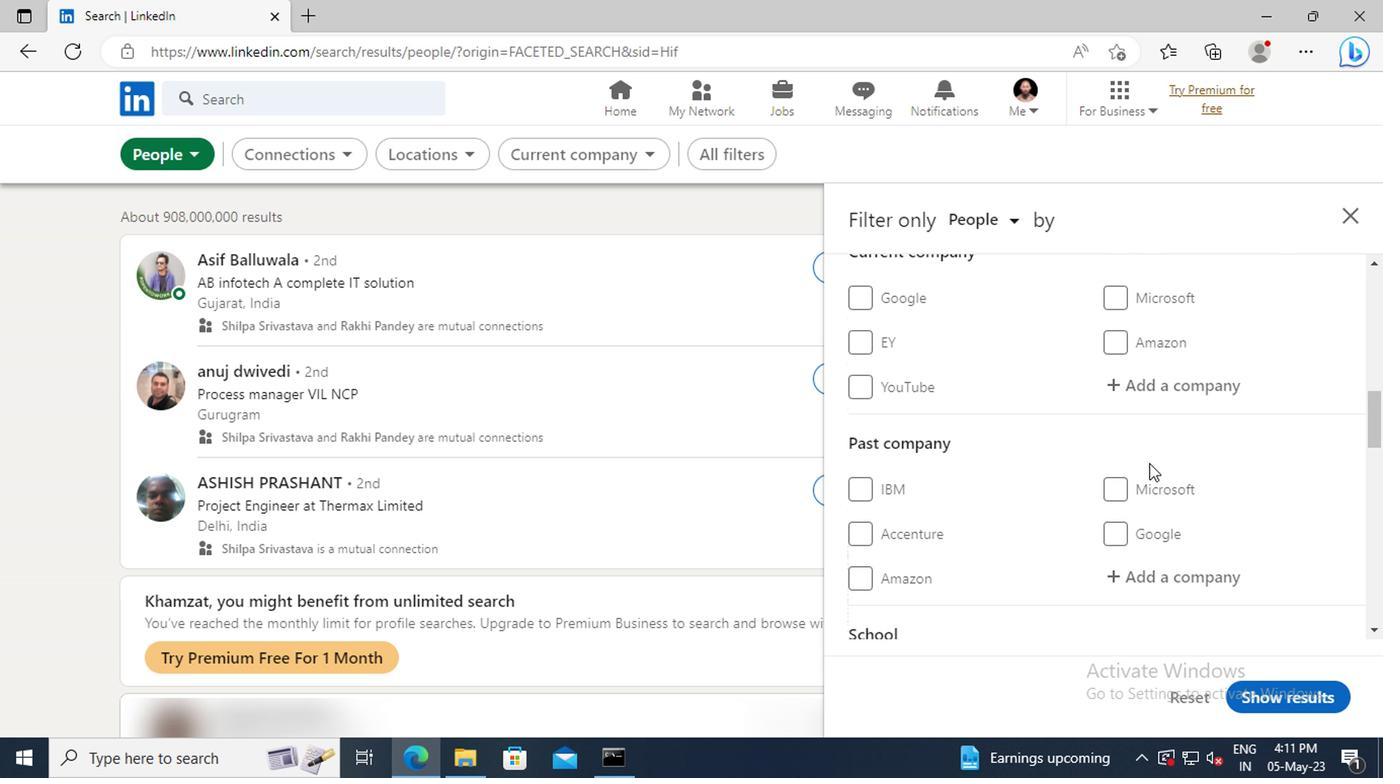 
Action: Mouse moved to (1142, 445)
Screenshot: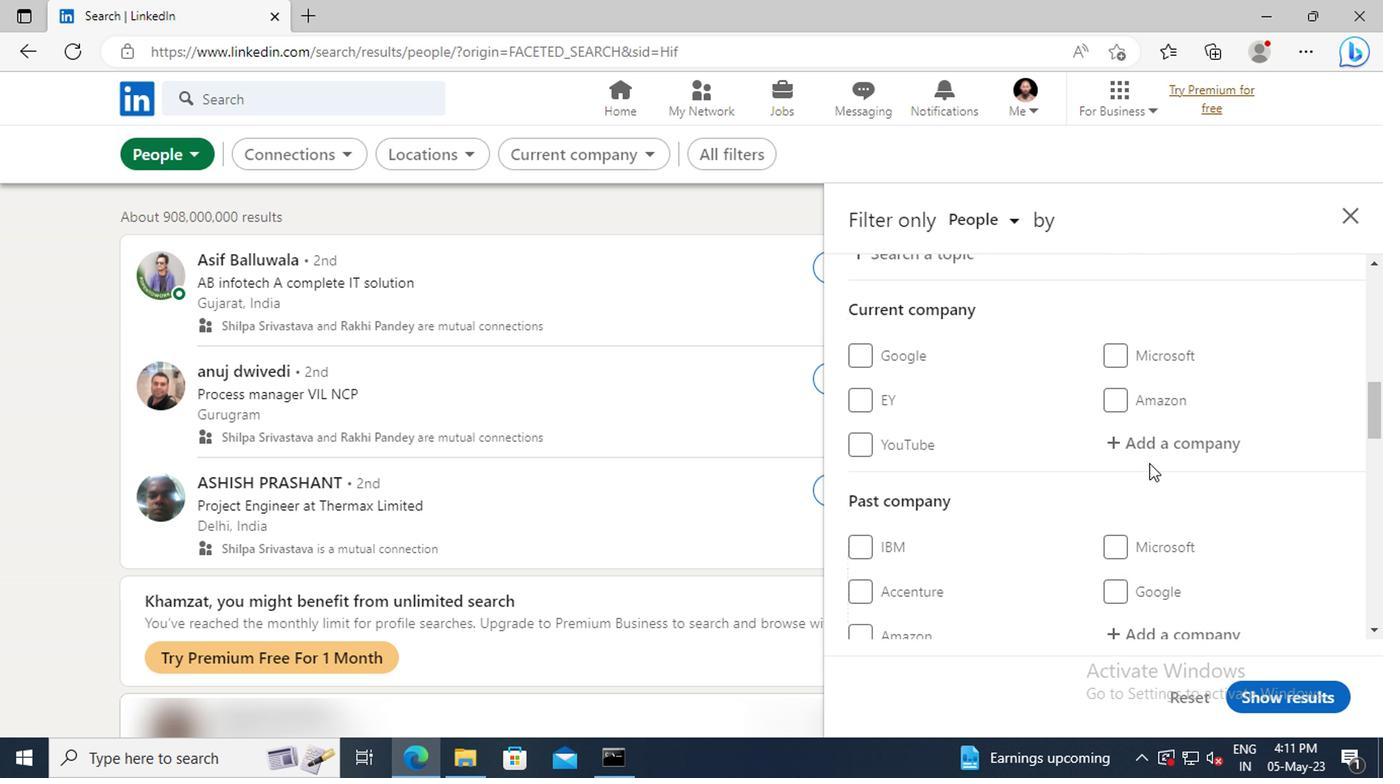 
Action: Mouse pressed left at (1142, 445)
Screenshot: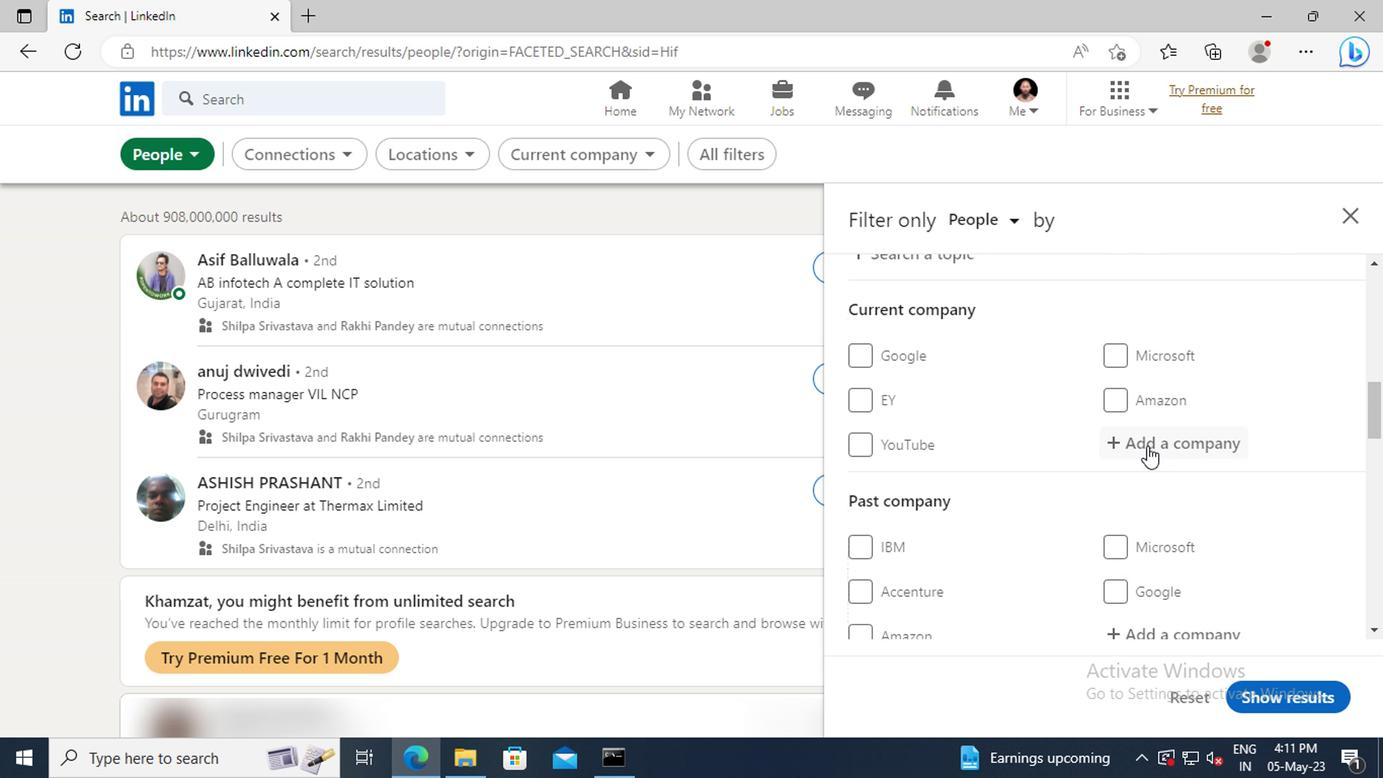 
Action: Key pressed <Key.shift>SHELL<Key.space><Key.shift>CATALYSTS<Key.space><Key.shift>&<Key.space><Key.shift>TECHNOLOGIES<Key.enter>
Screenshot: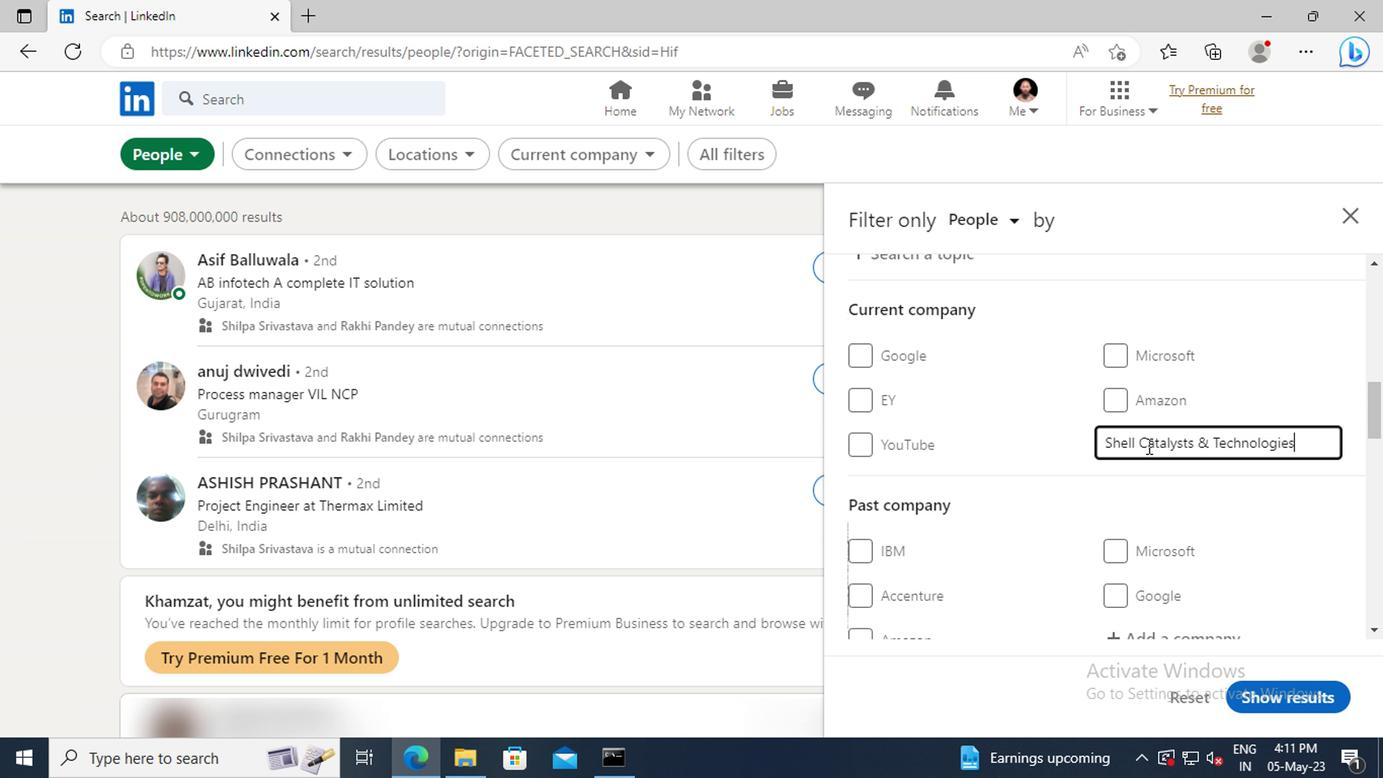
Action: Mouse scrolled (1142, 444) with delta (0, 0)
Screenshot: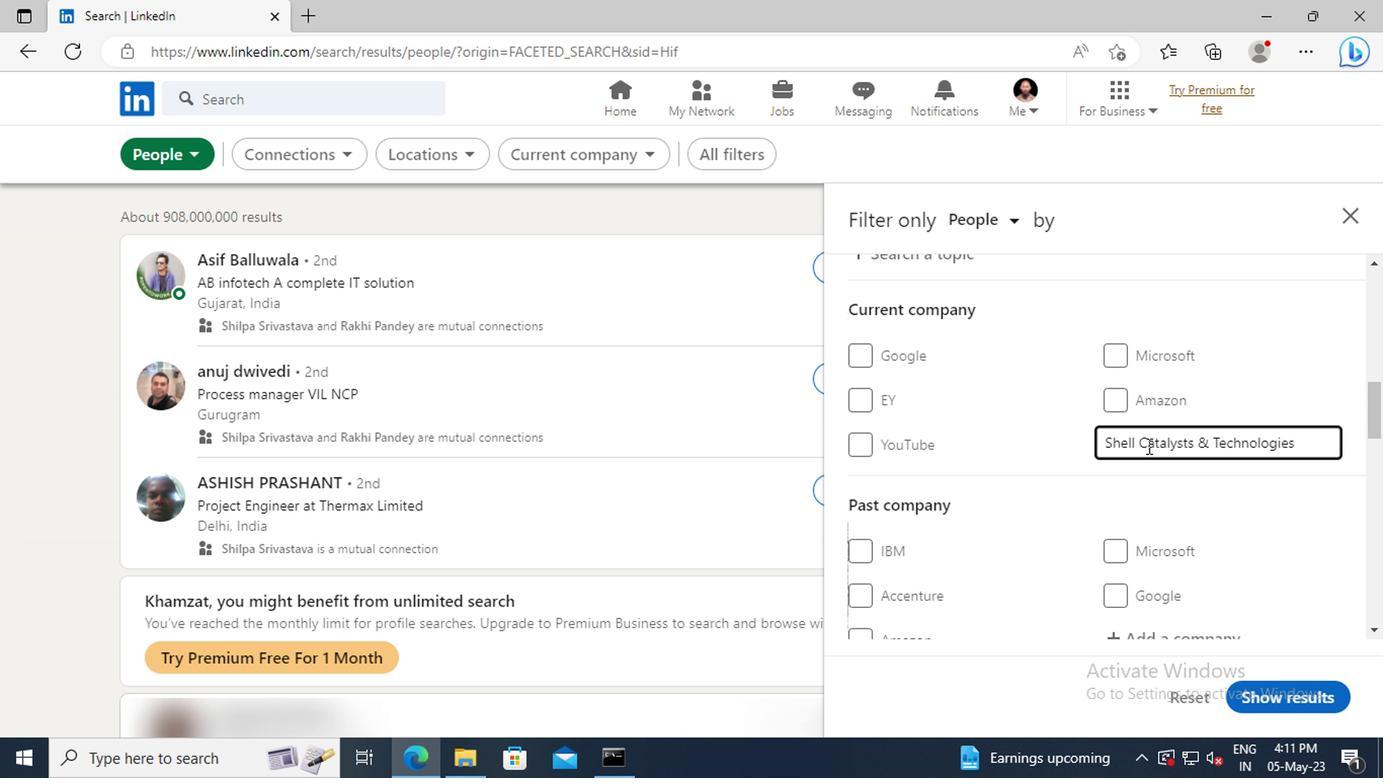 
Action: Mouse scrolled (1142, 444) with delta (0, 0)
Screenshot: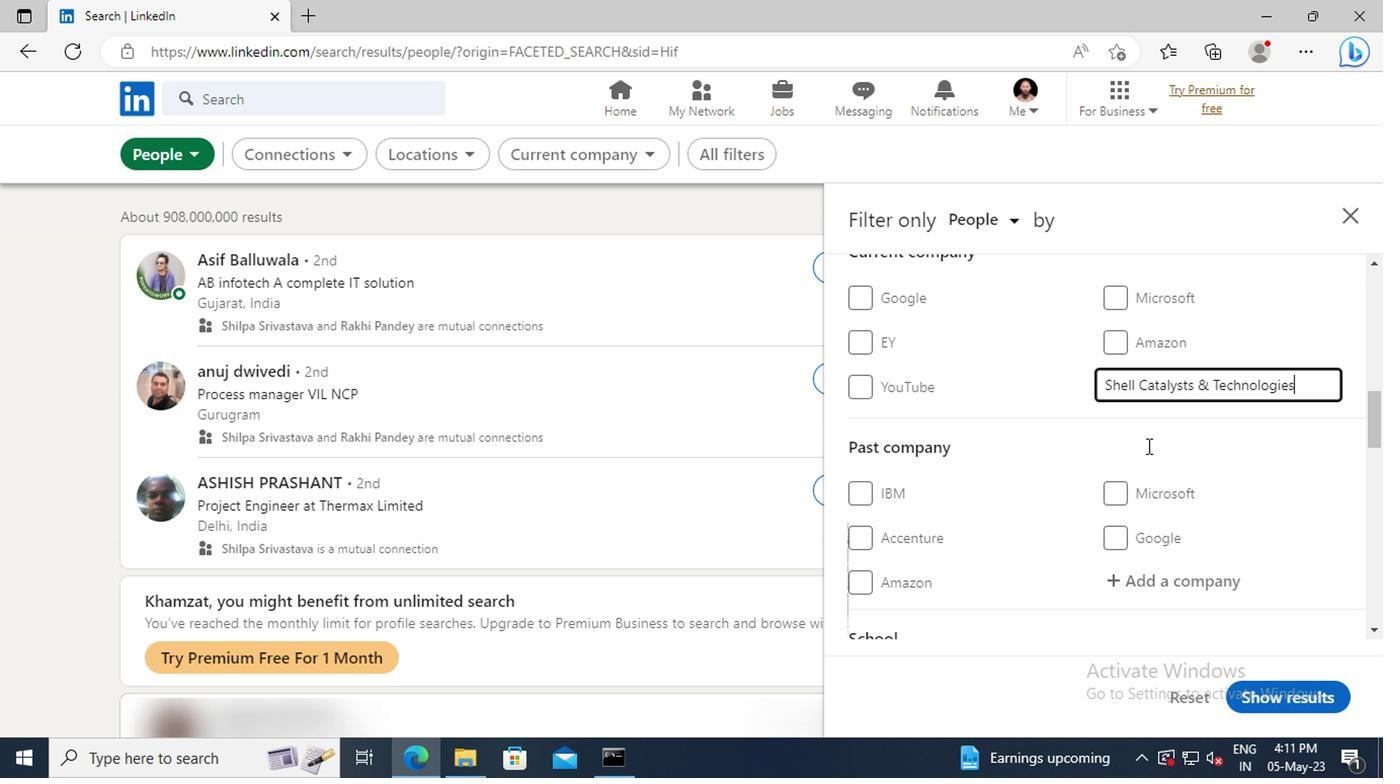 
Action: Mouse scrolled (1142, 444) with delta (0, 0)
Screenshot: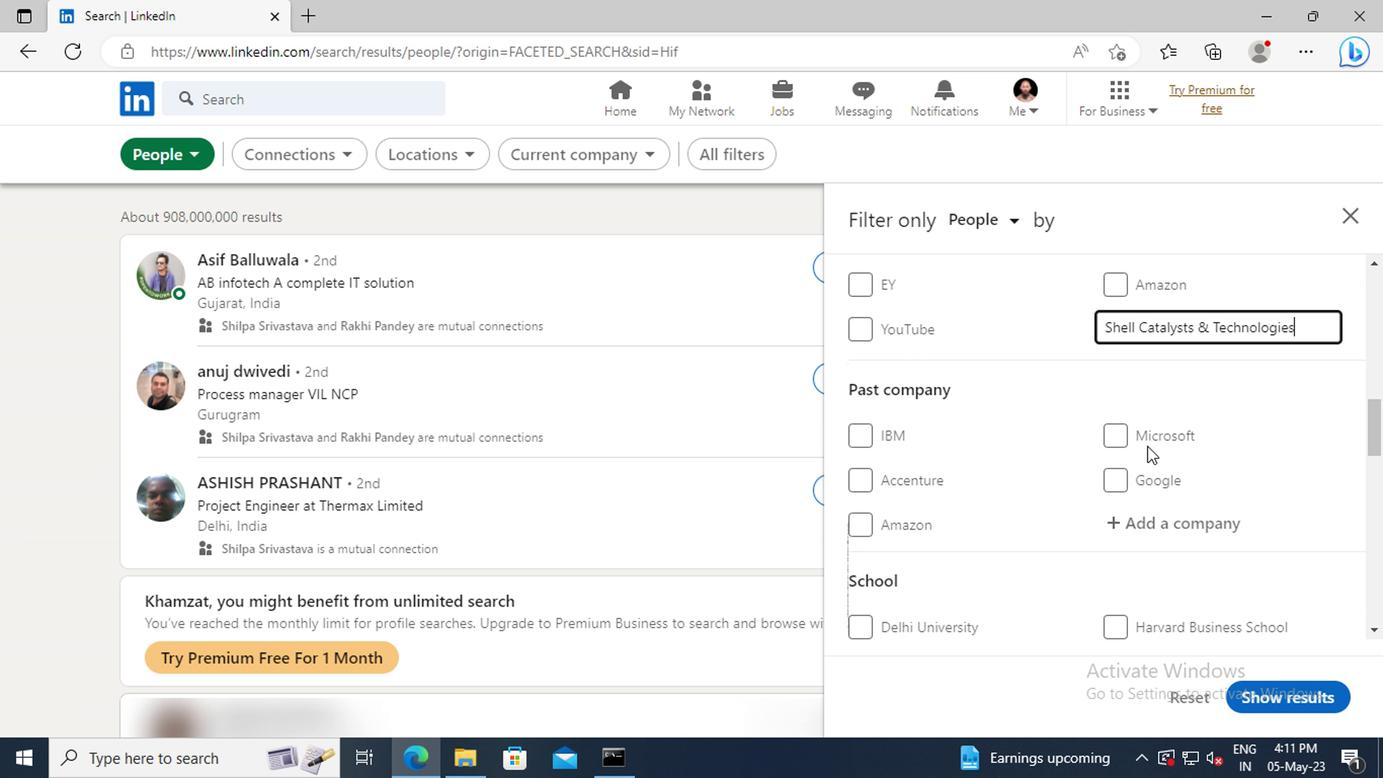 
Action: Mouse scrolled (1142, 444) with delta (0, 0)
Screenshot: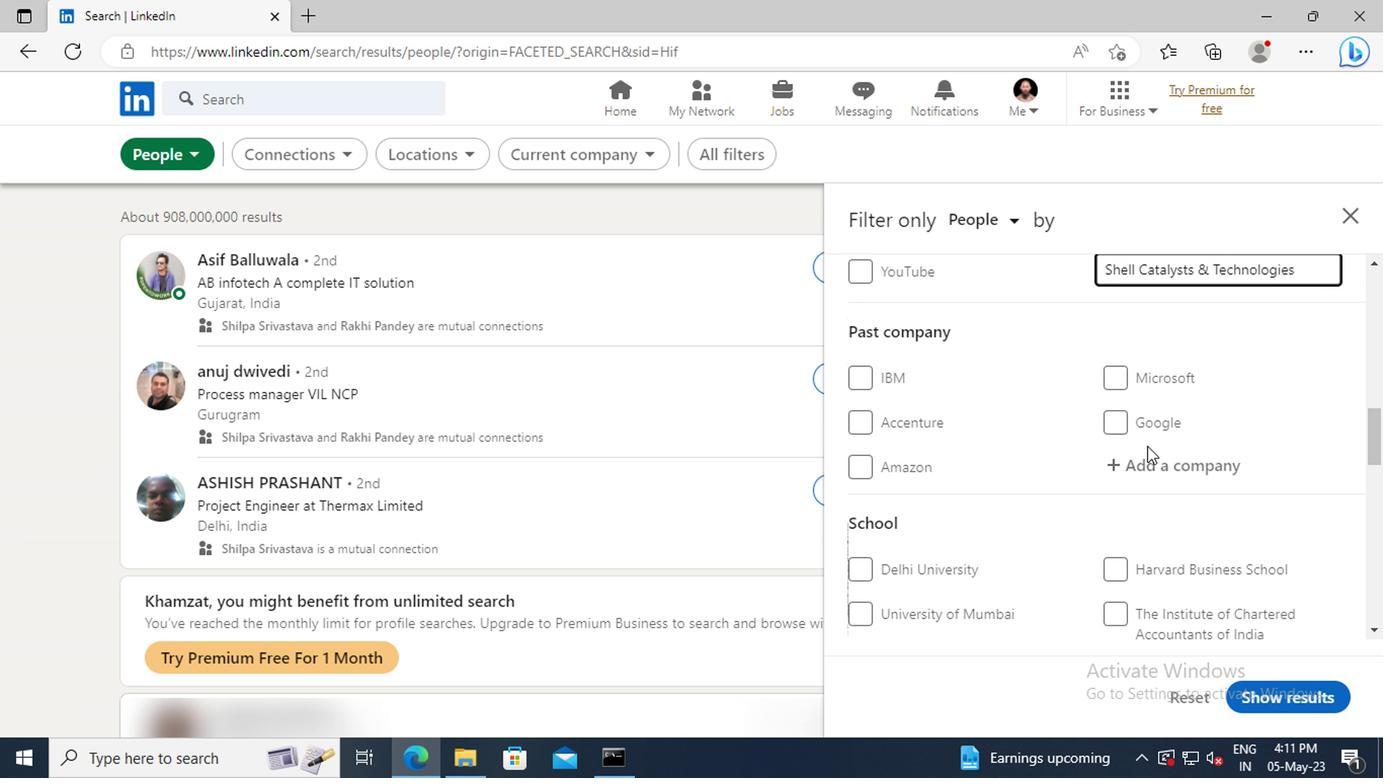 
Action: Mouse scrolled (1142, 444) with delta (0, 0)
Screenshot: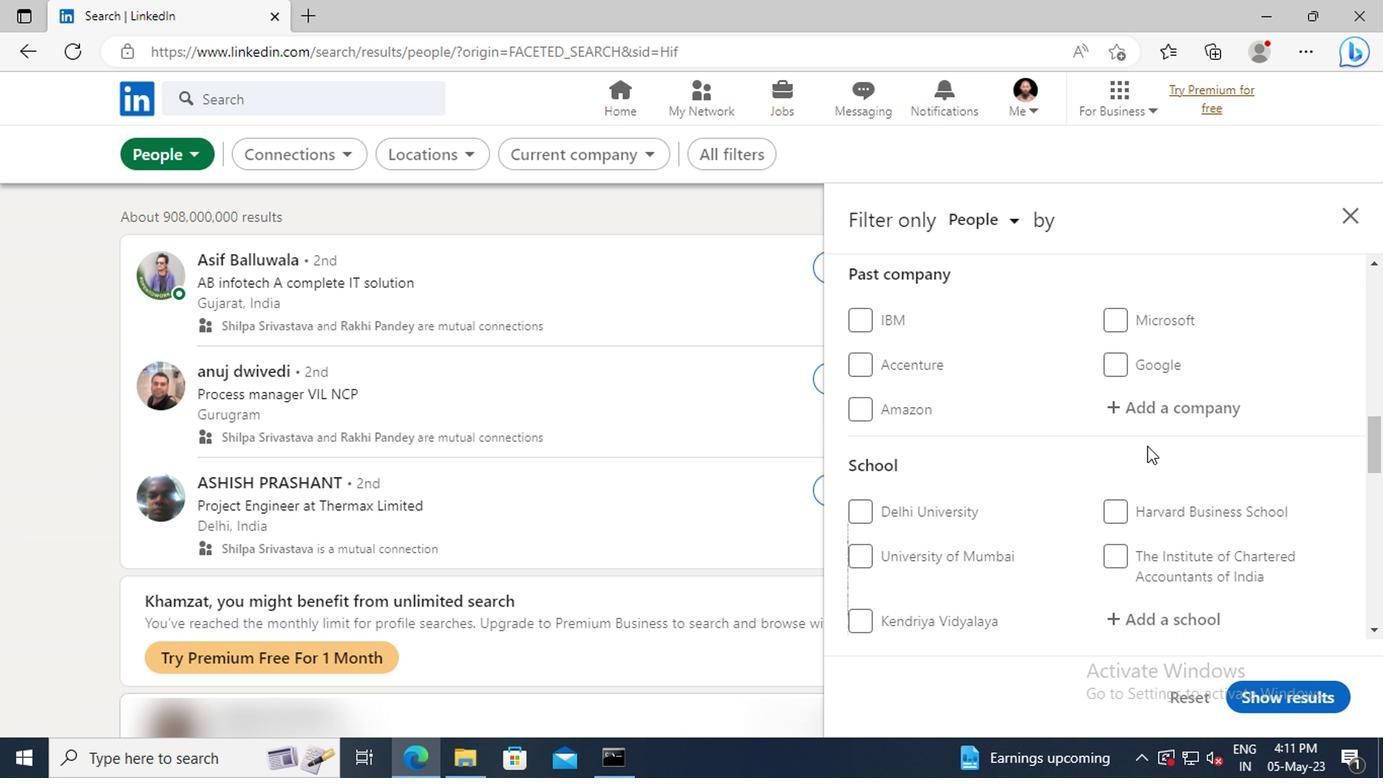 
Action: Mouse scrolled (1142, 444) with delta (0, 0)
Screenshot: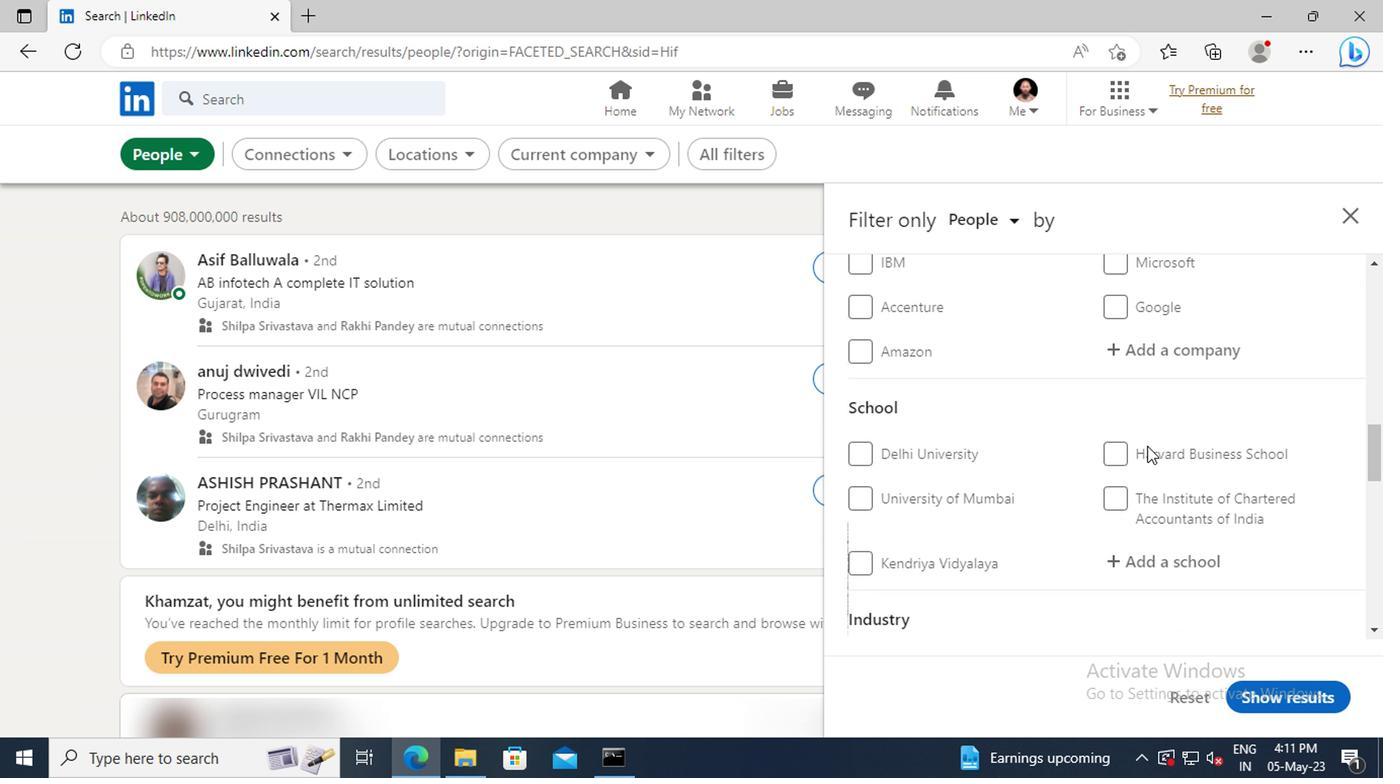 
Action: Mouse moved to (1139, 444)
Screenshot: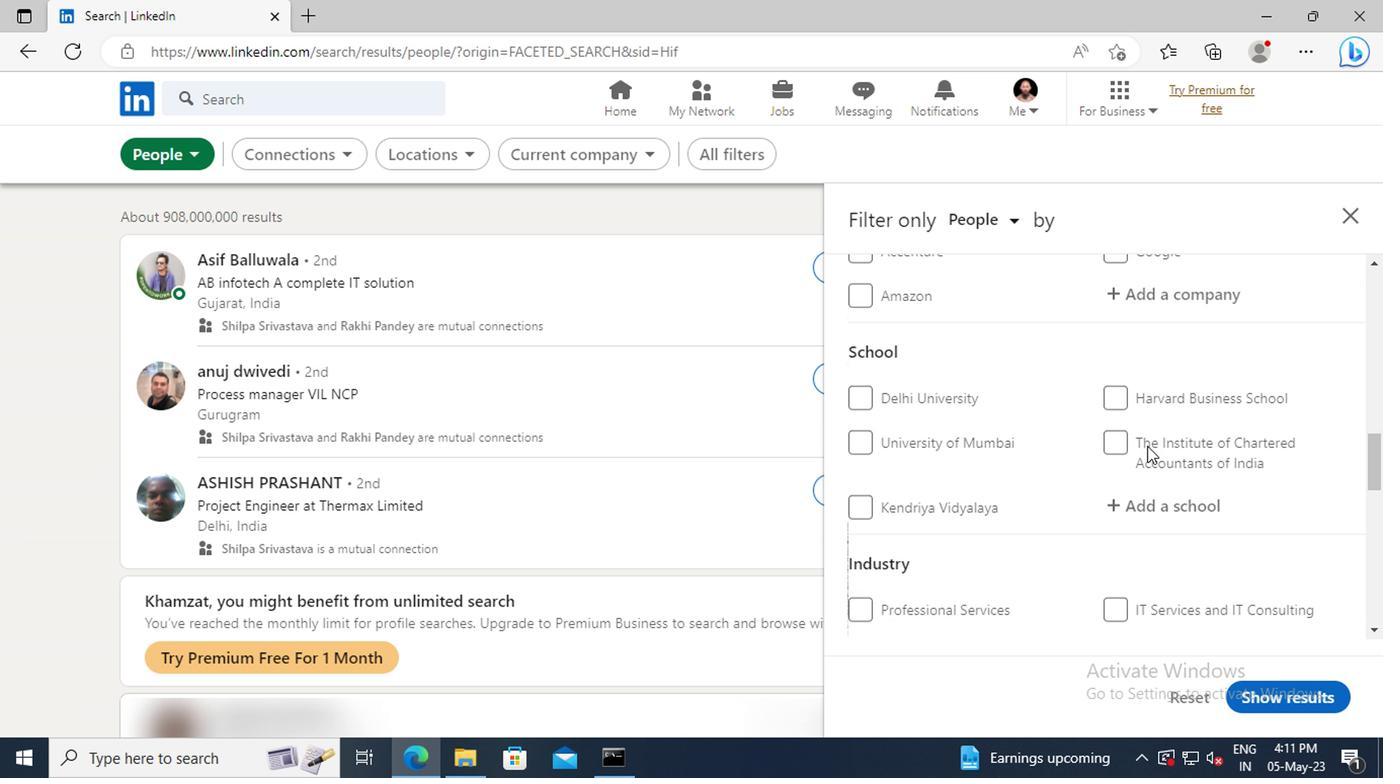 
Action: Mouse scrolled (1139, 443) with delta (0, 0)
Screenshot: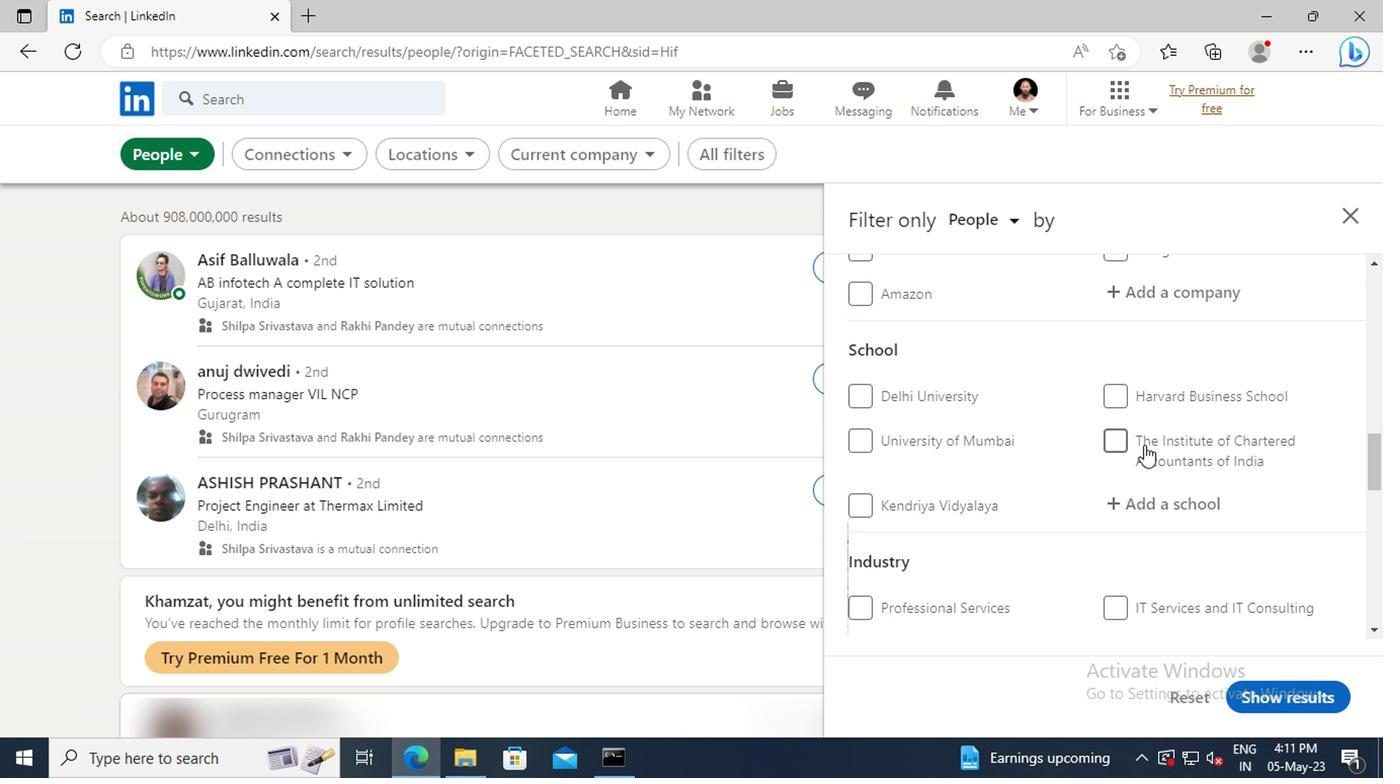 
Action: Mouse moved to (1125, 453)
Screenshot: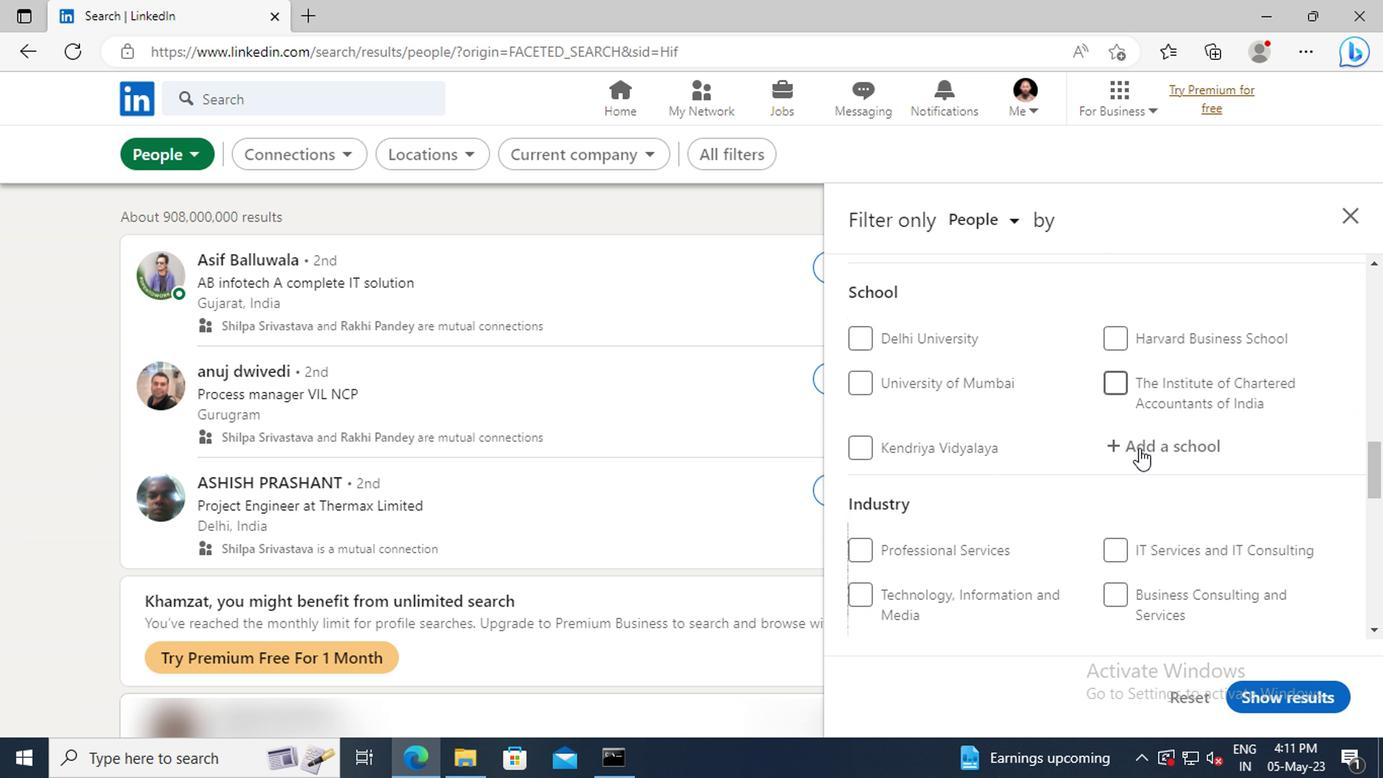 
Action: Mouse pressed left at (1125, 453)
Screenshot: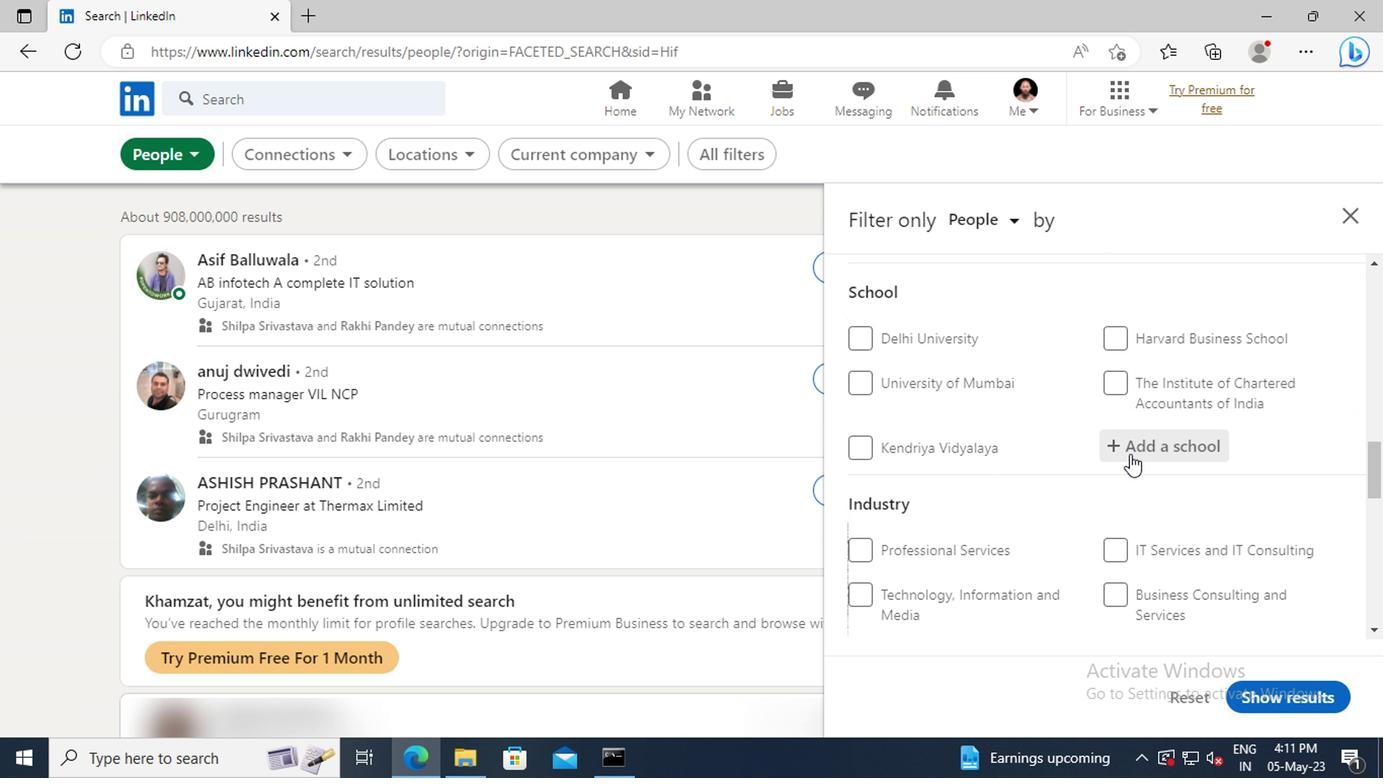 
Action: Key pressed <Key.shift>GAYA<Key.space><Key.shift>COL
Screenshot: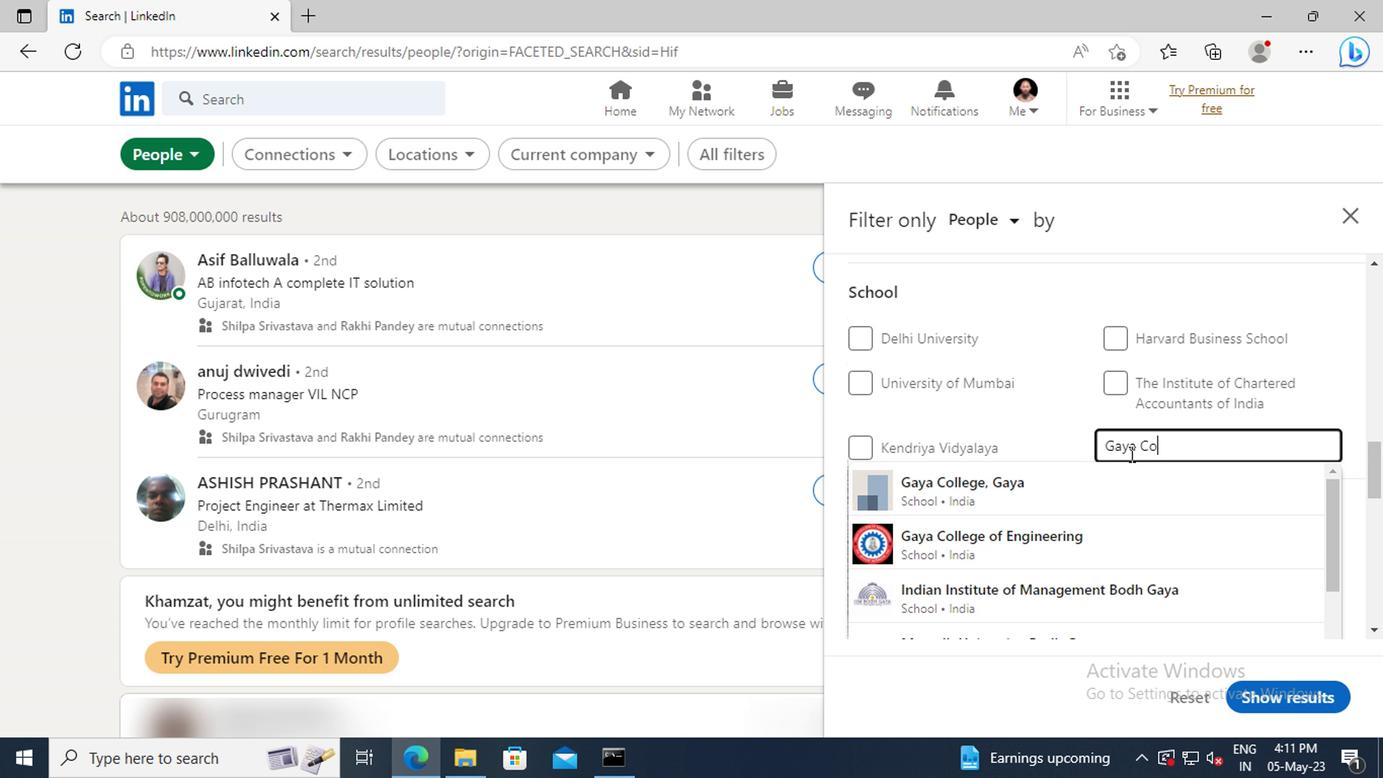 
Action: Mouse moved to (1122, 489)
Screenshot: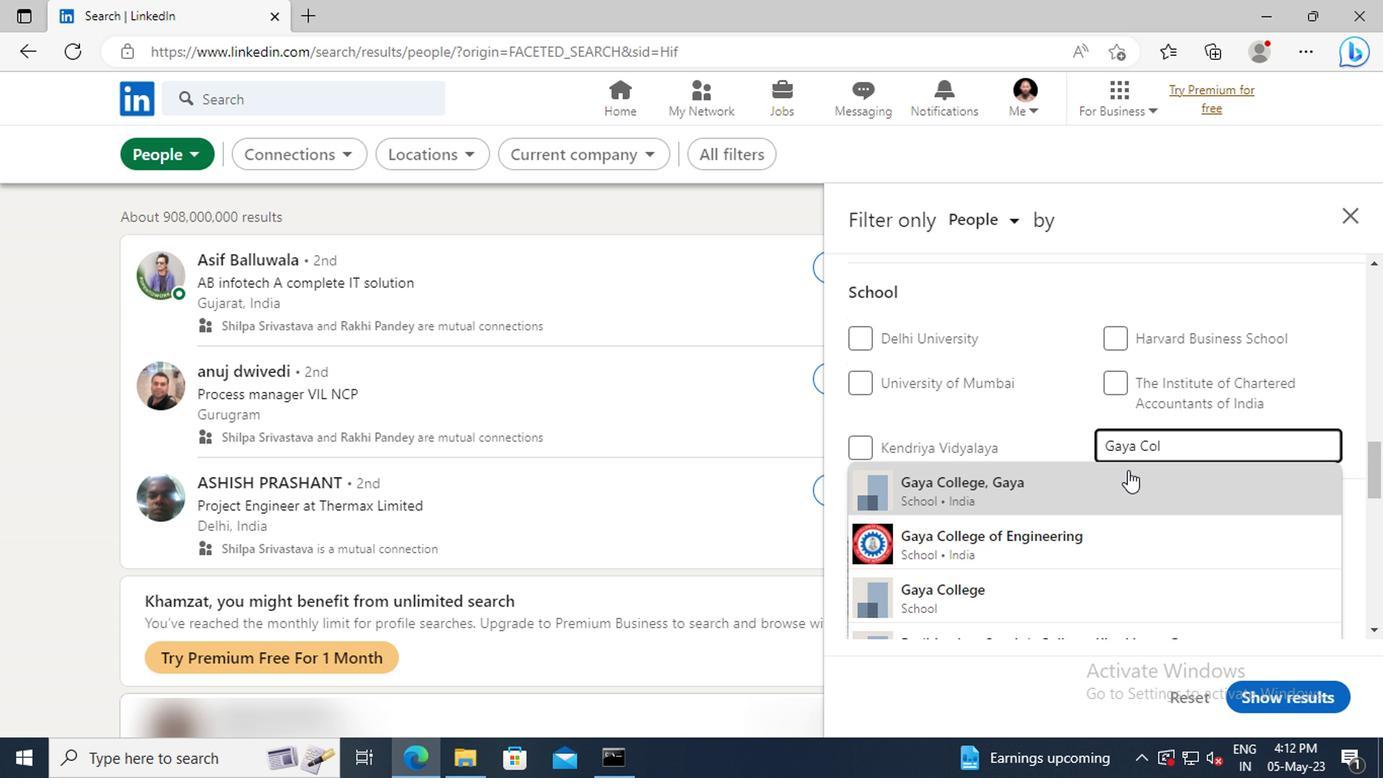 
Action: Mouse pressed left at (1122, 489)
Screenshot: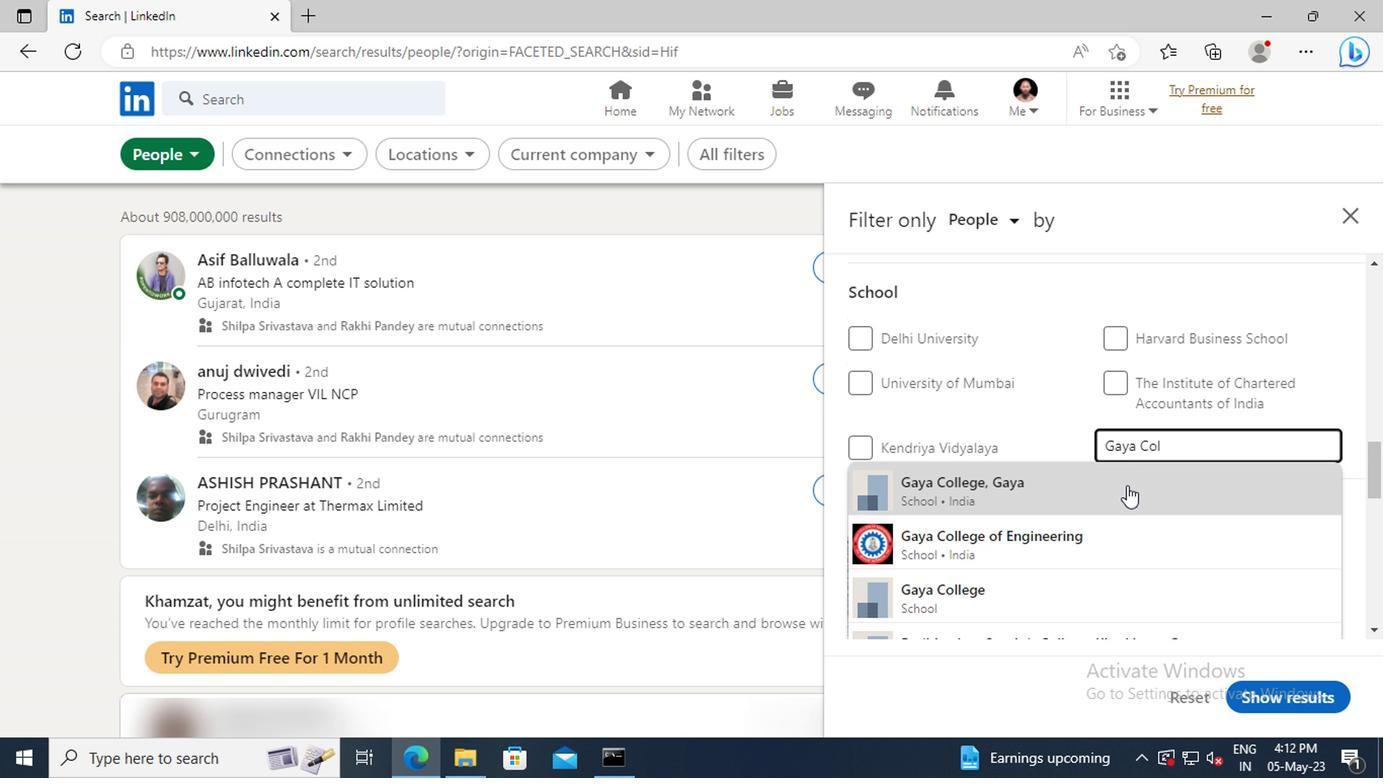 
Action: Mouse scrolled (1122, 488) with delta (0, 0)
Screenshot: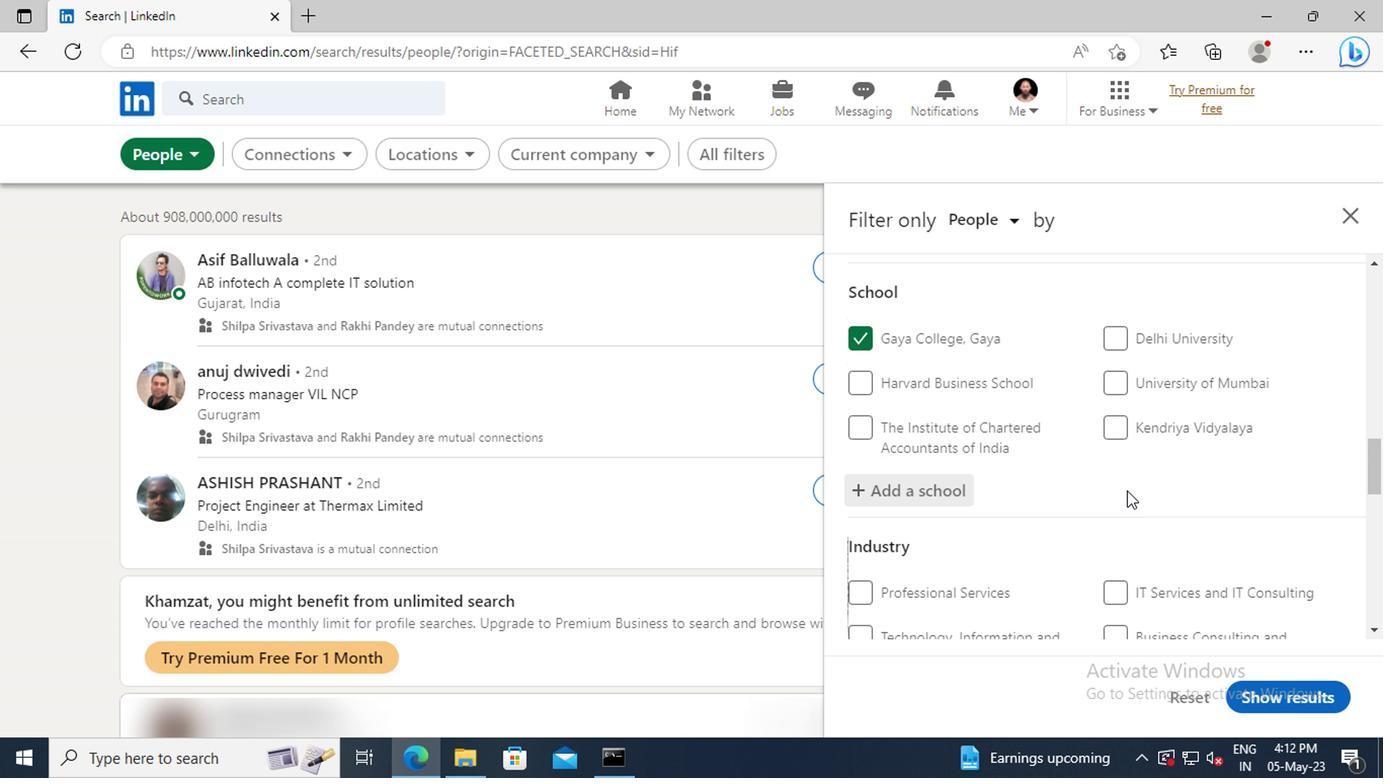 
Action: Mouse scrolled (1122, 488) with delta (0, 0)
Screenshot: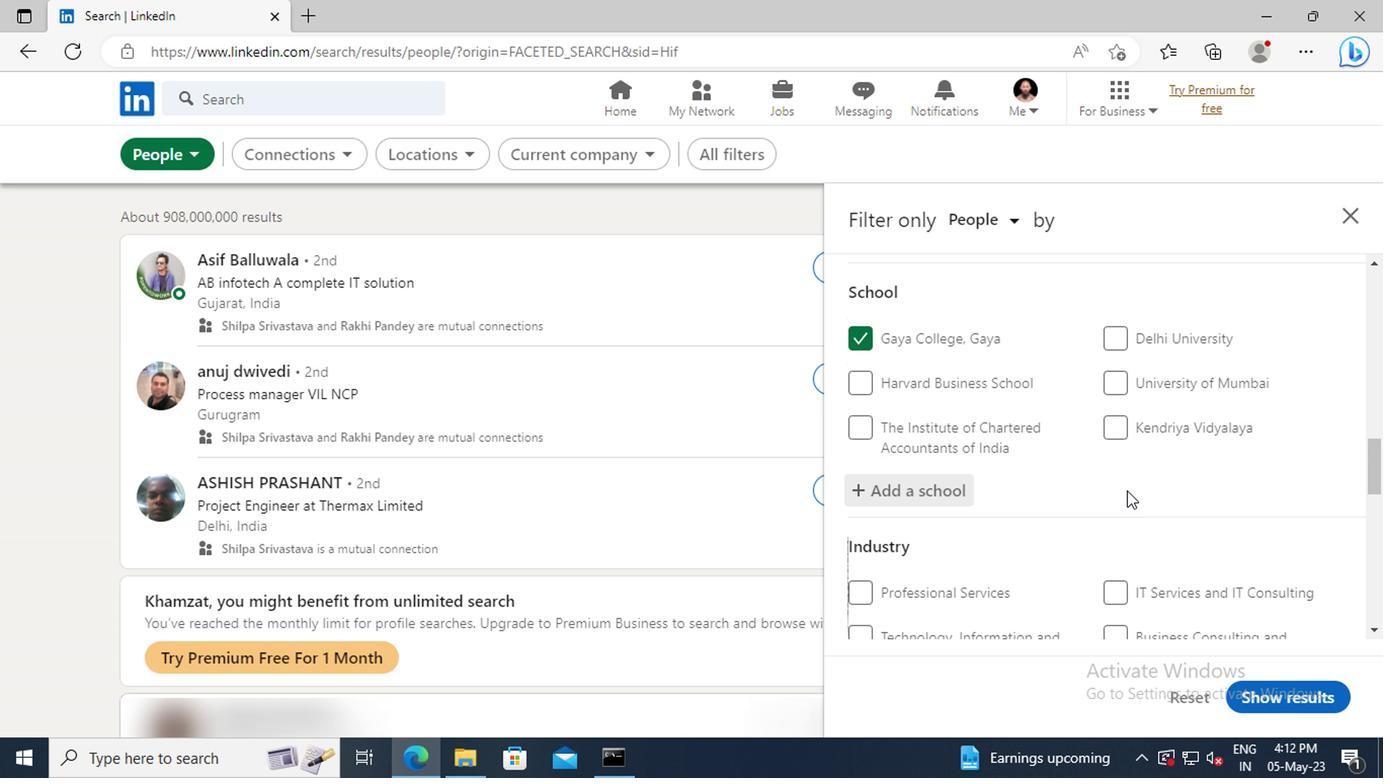 
Action: Mouse scrolled (1122, 488) with delta (0, 0)
Screenshot: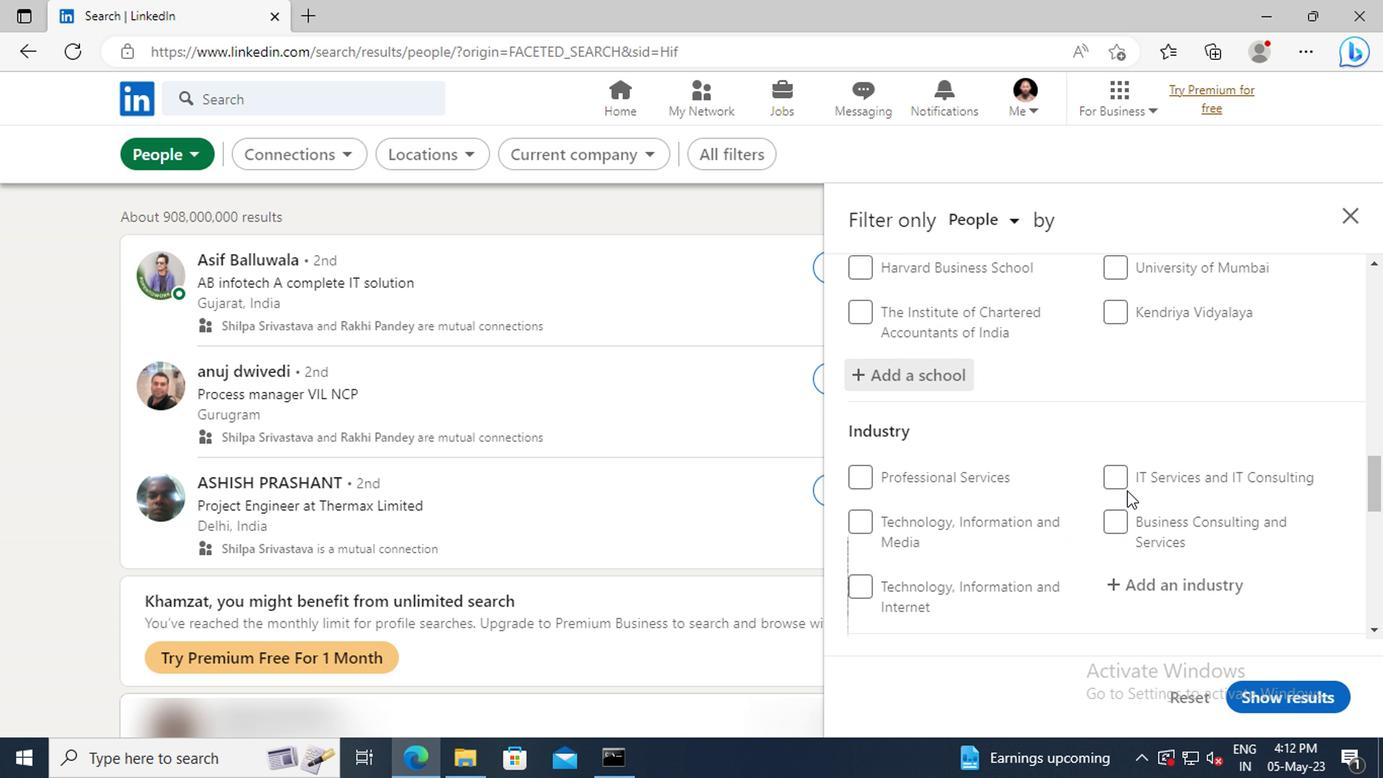 
Action: Mouse scrolled (1122, 488) with delta (0, 0)
Screenshot: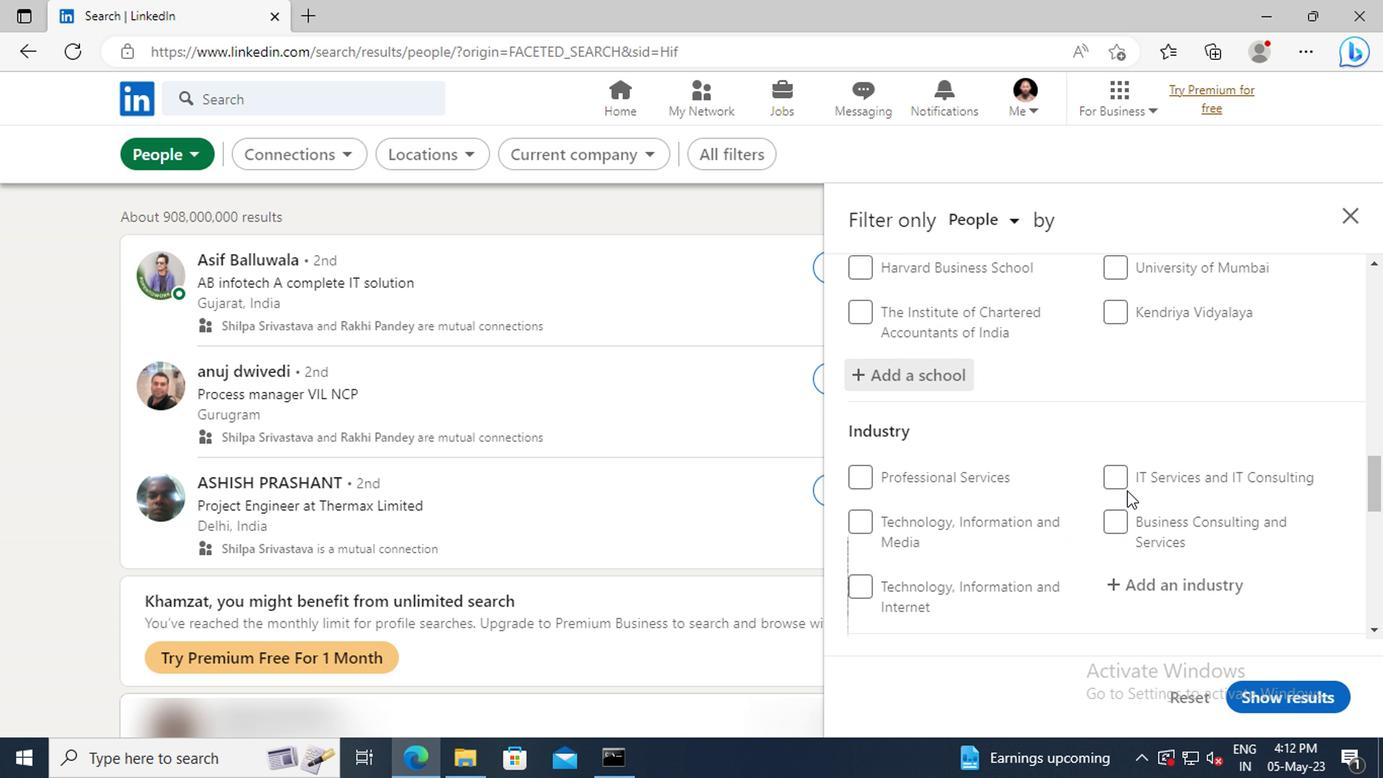 
Action: Mouse moved to (1128, 478)
Screenshot: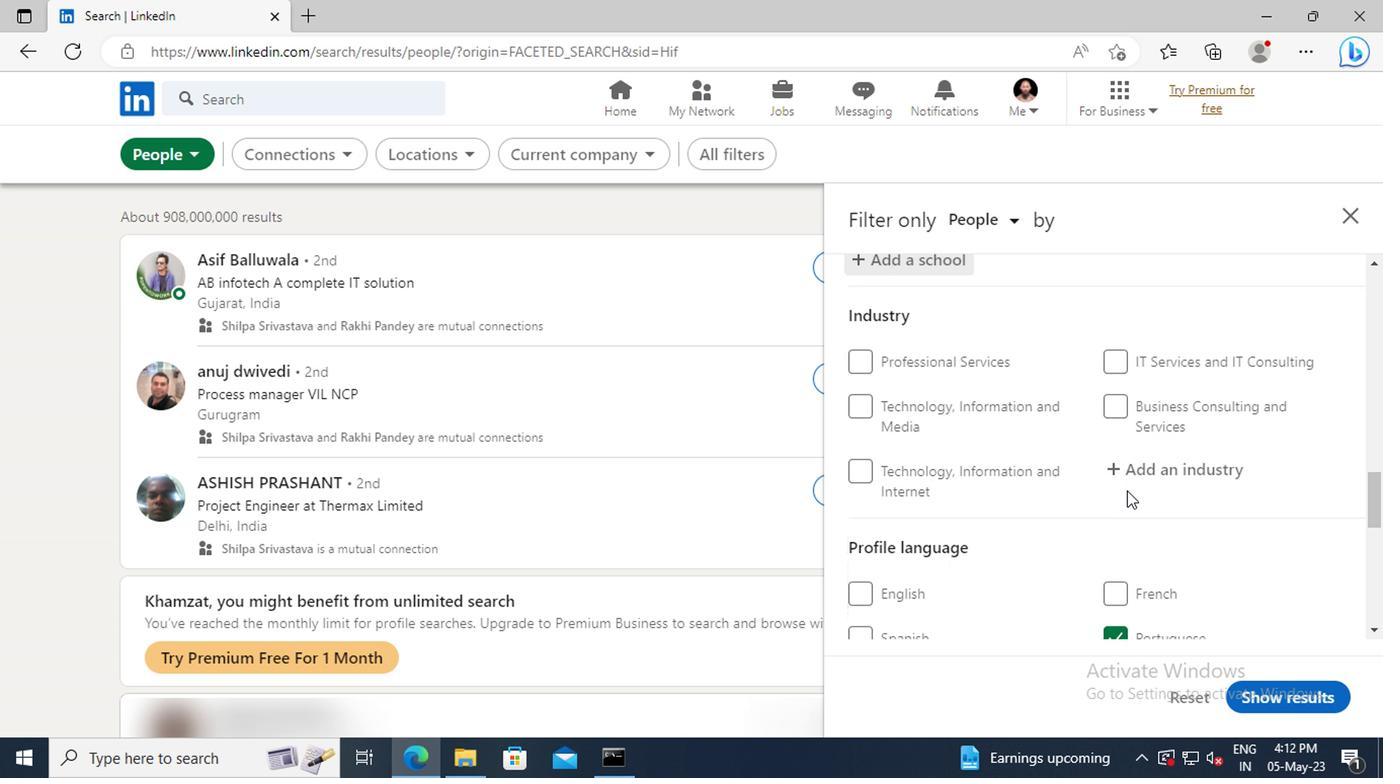 
Action: Mouse pressed left at (1128, 478)
Screenshot: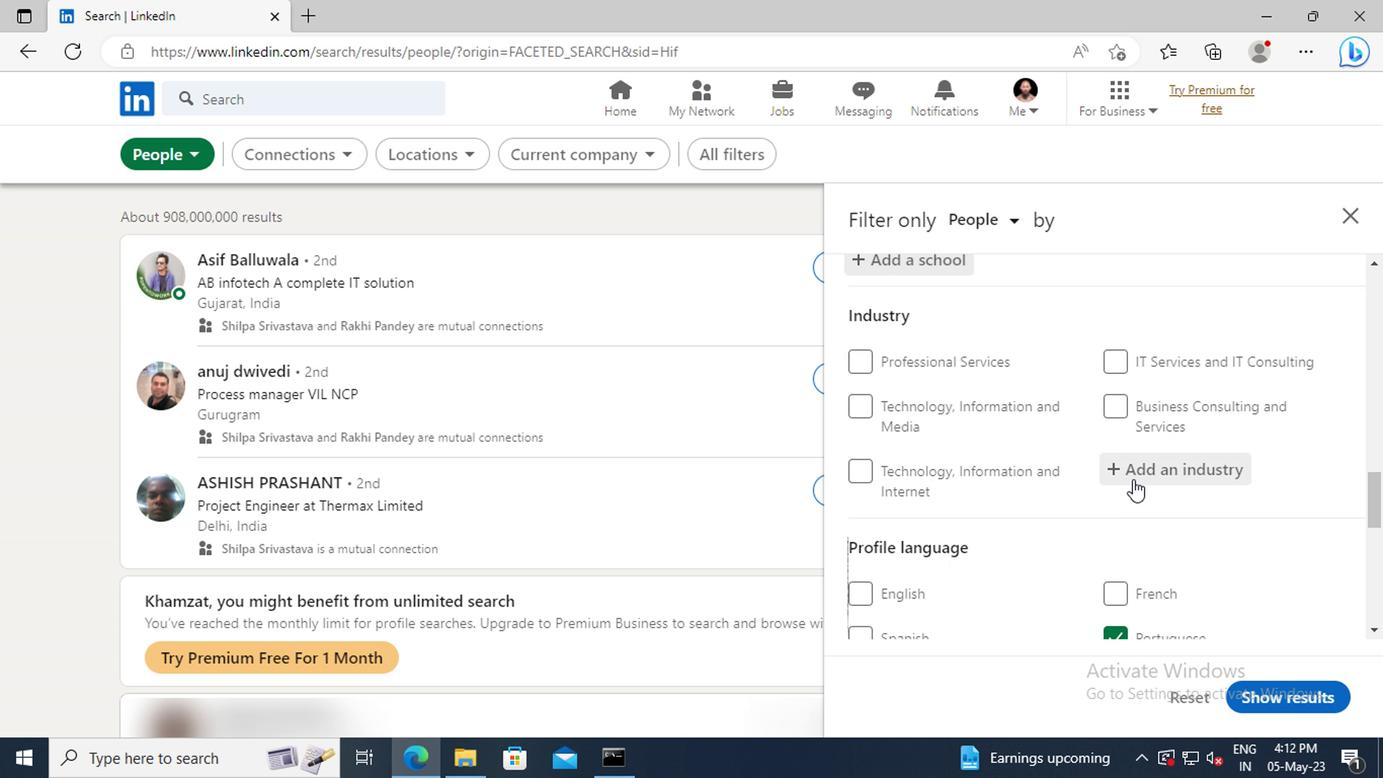 
Action: Key pressed <Key.shift>LOAN<Key.space>
Screenshot: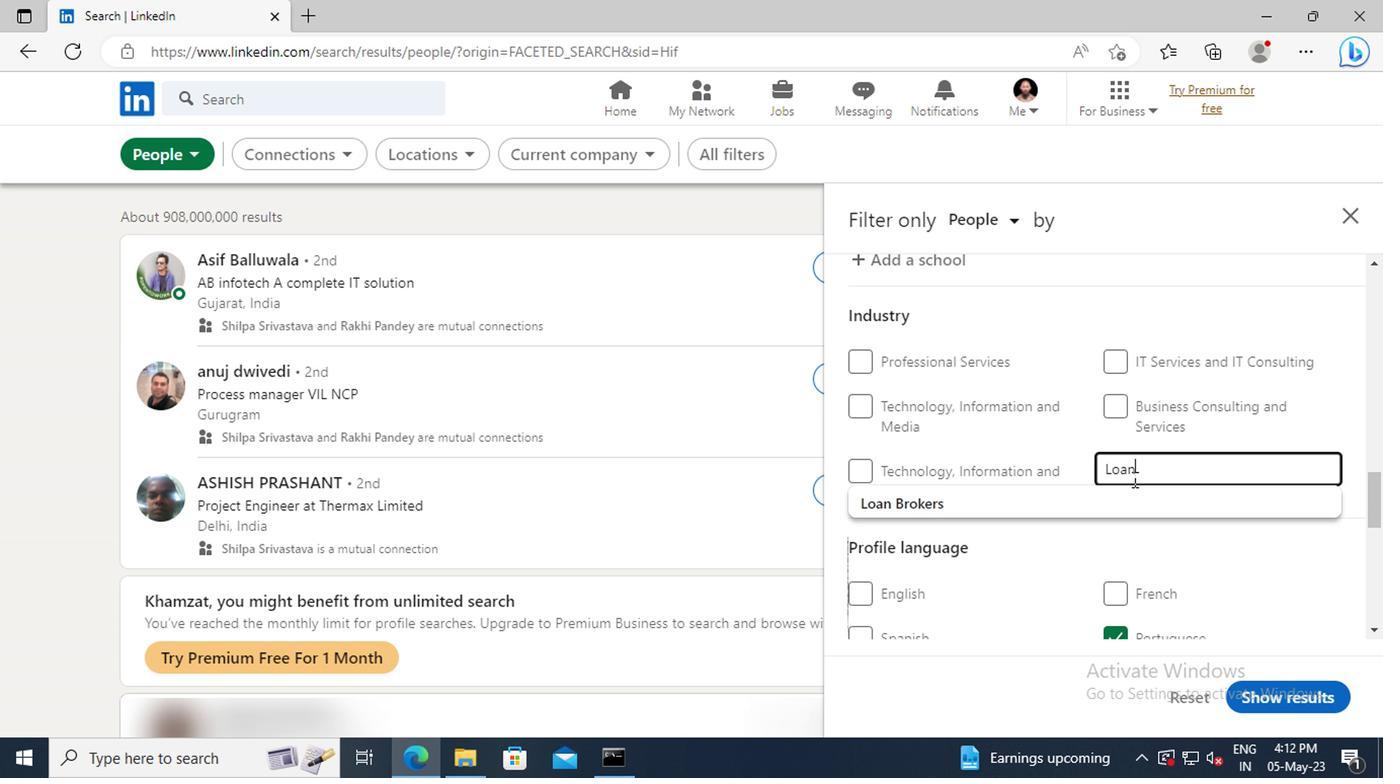 
Action: Mouse moved to (1127, 494)
Screenshot: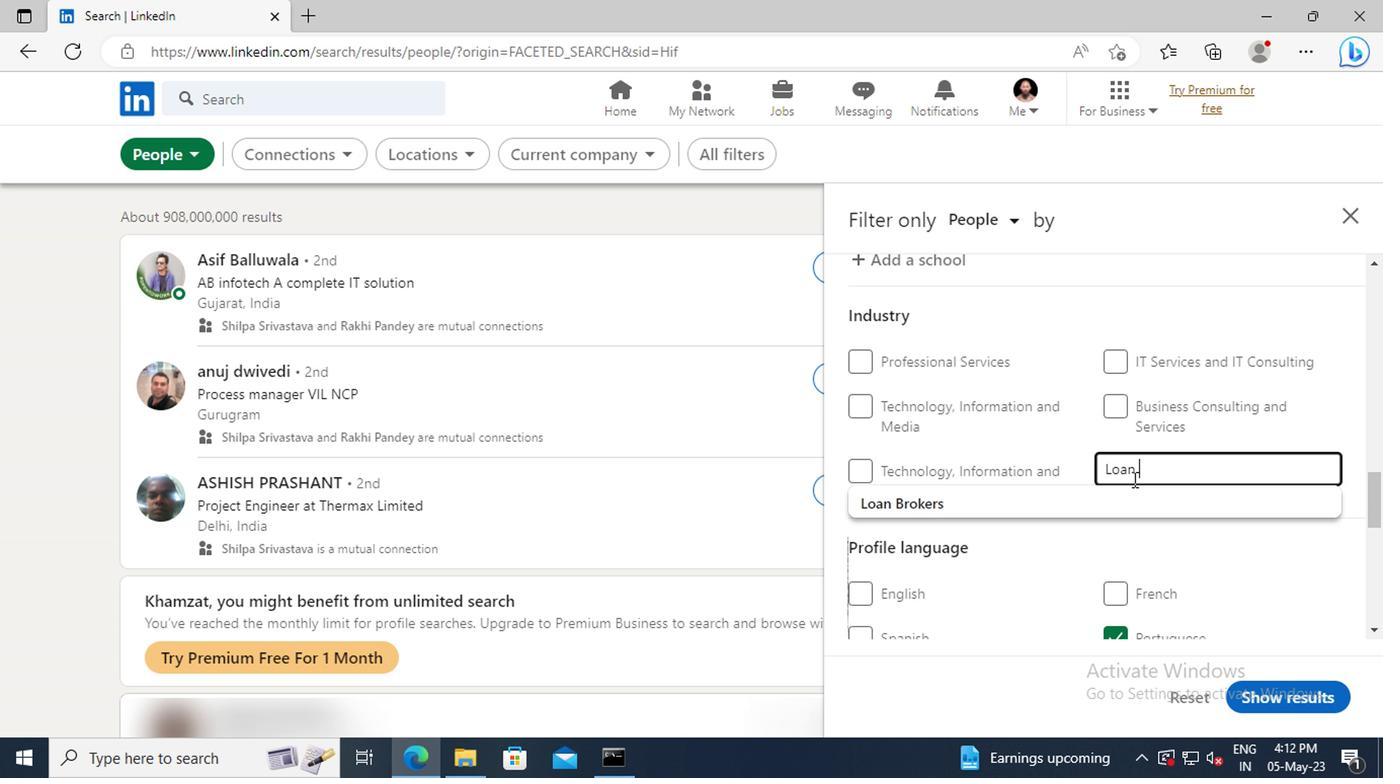 
Action: Mouse pressed left at (1127, 494)
Screenshot: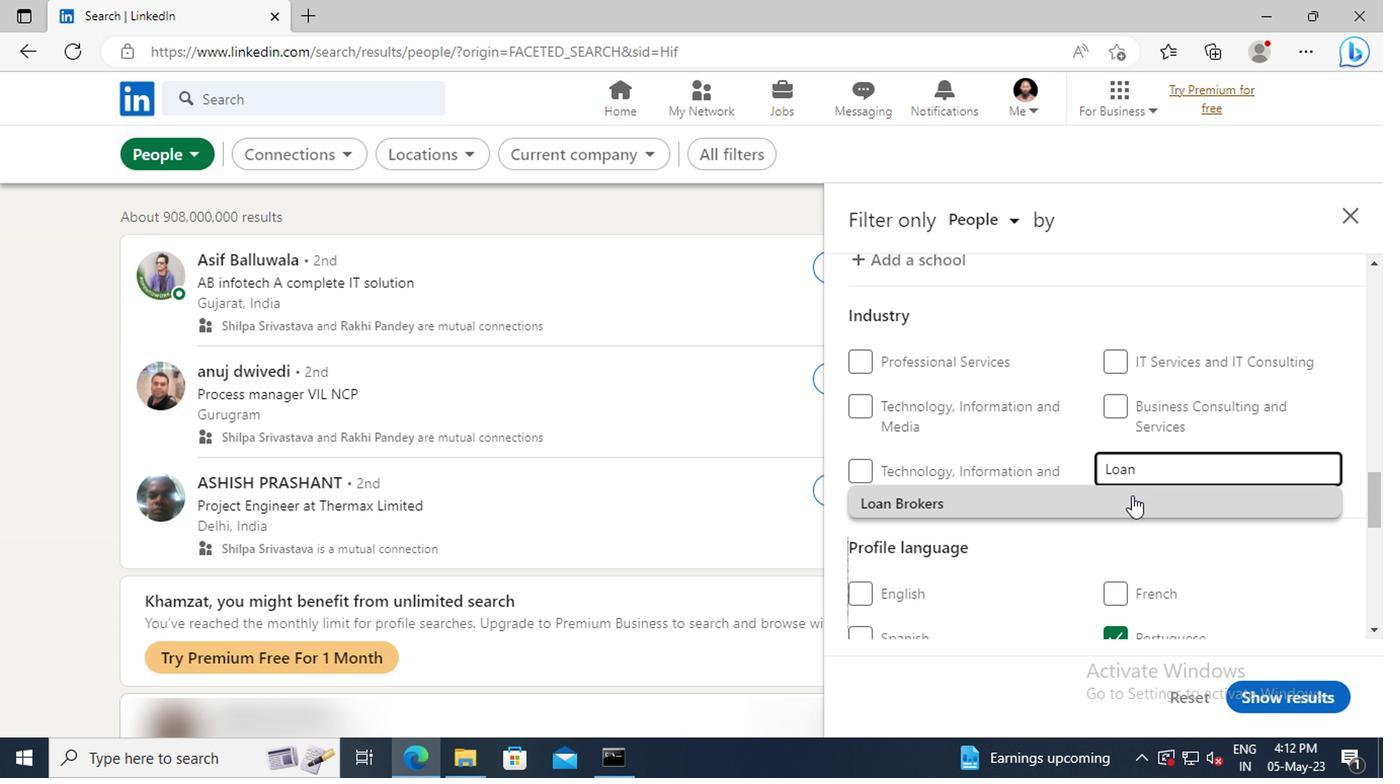 
Action: Mouse scrolled (1127, 493) with delta (0, 0)
Screenshot: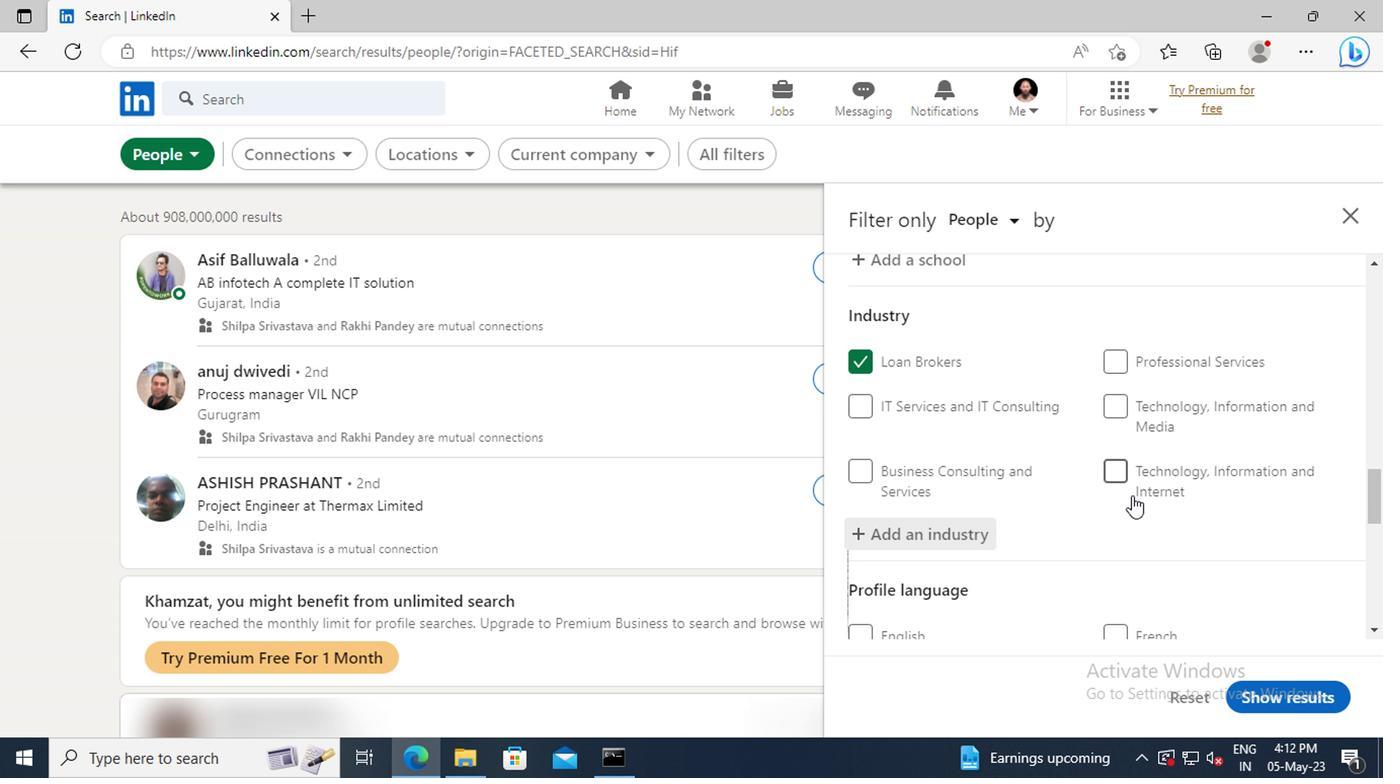 
Action: Mouse scrolled (1127, 493) with delta (0, 0)
Screenshot: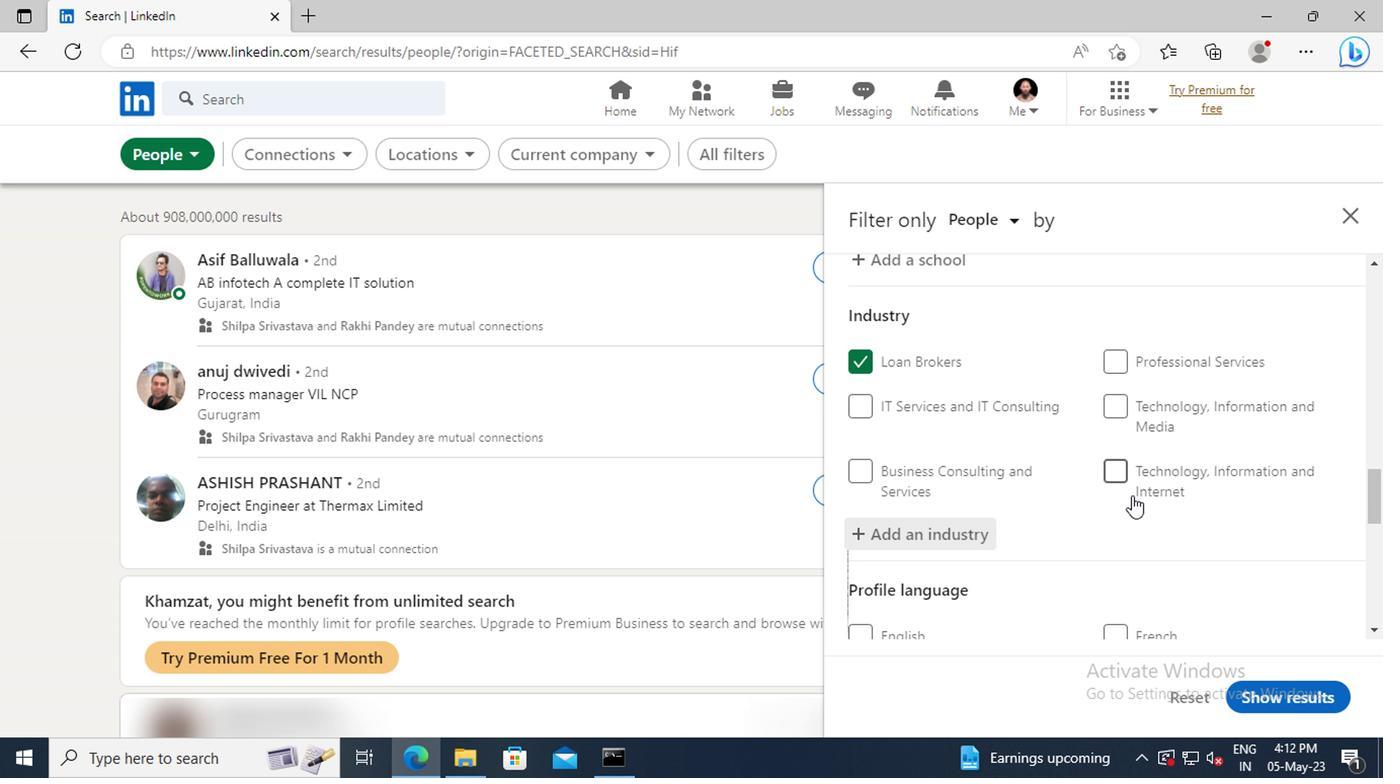 
Action: Mouse scrolled (1127, 493) with delta (0, 0)
Screenshot: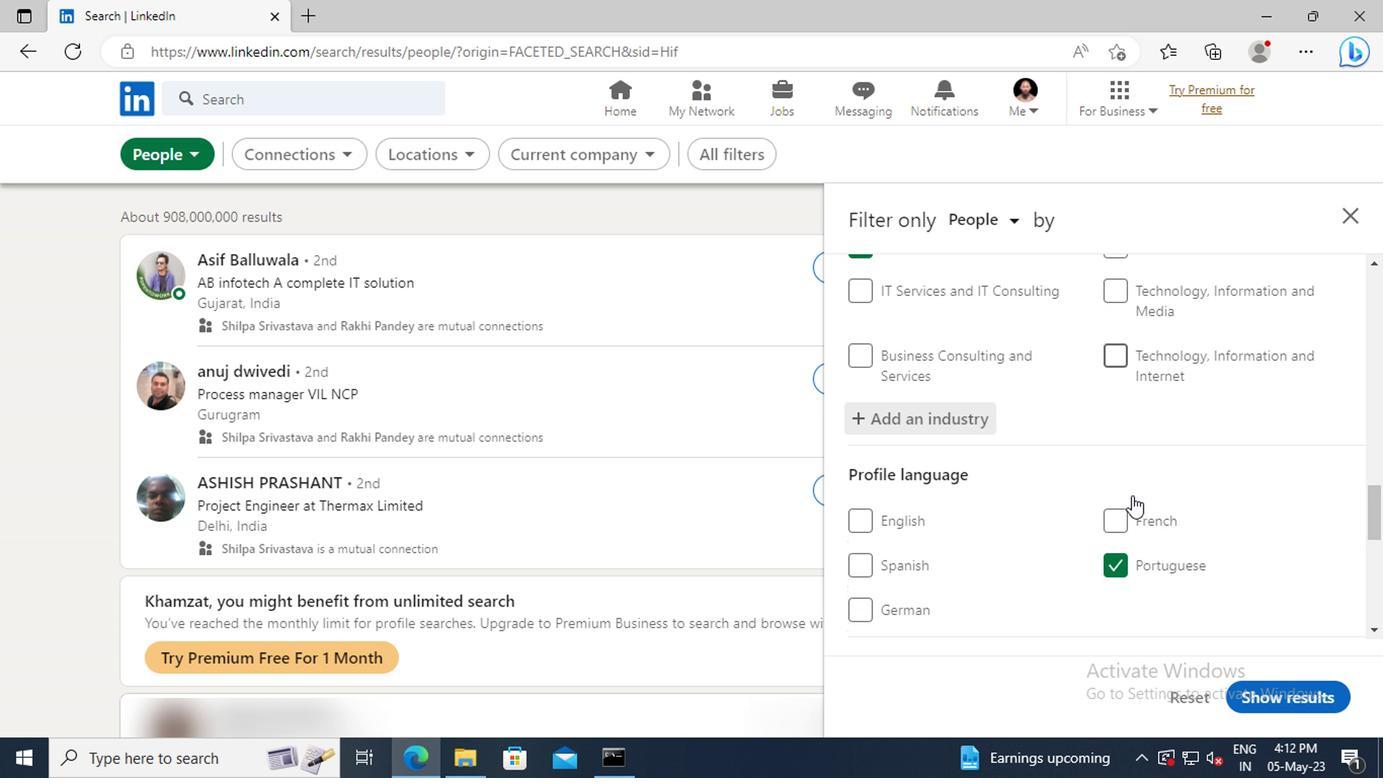 
Action: Mouse scrolled (1127, 493) with delta (0, 0)
Screenshot: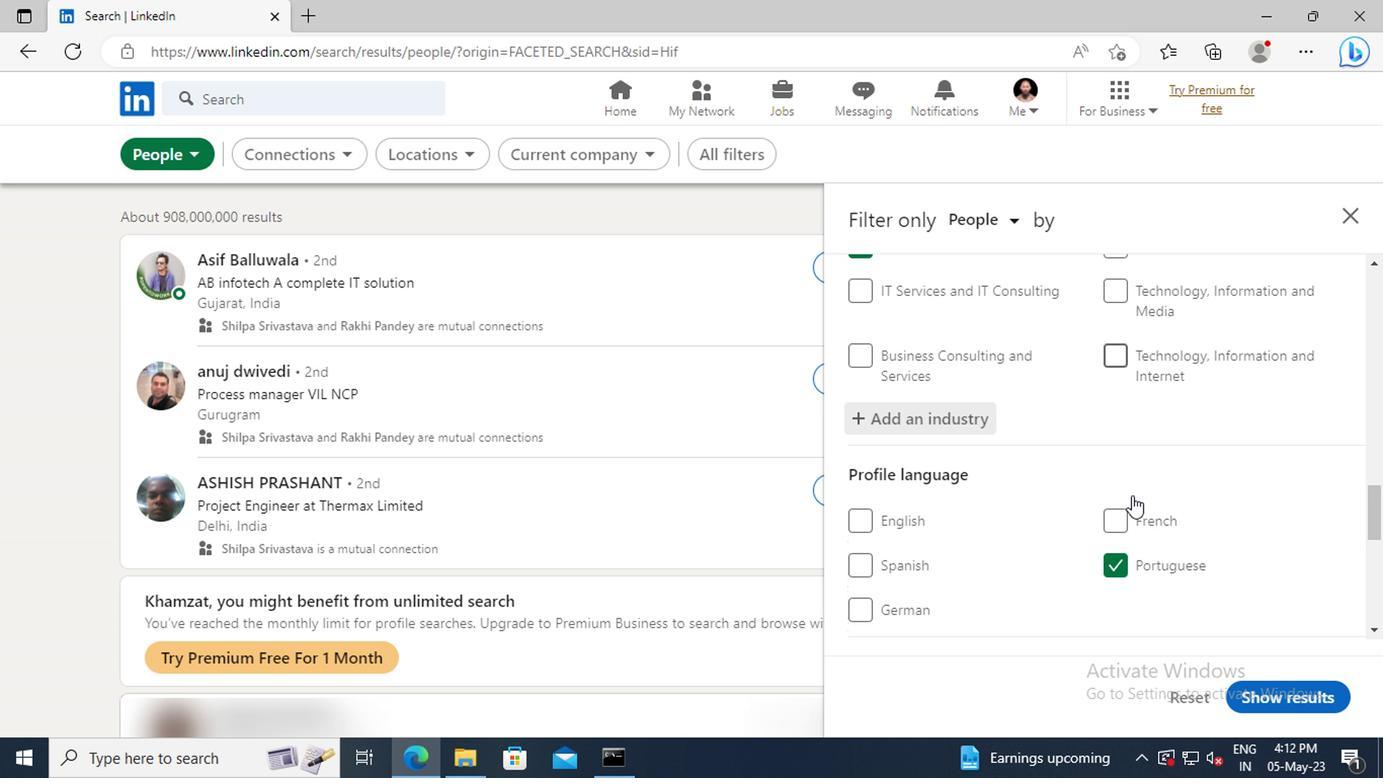 
Action: Mouse scrolled (1127, 493) with delta (0, 0)
Screenshot: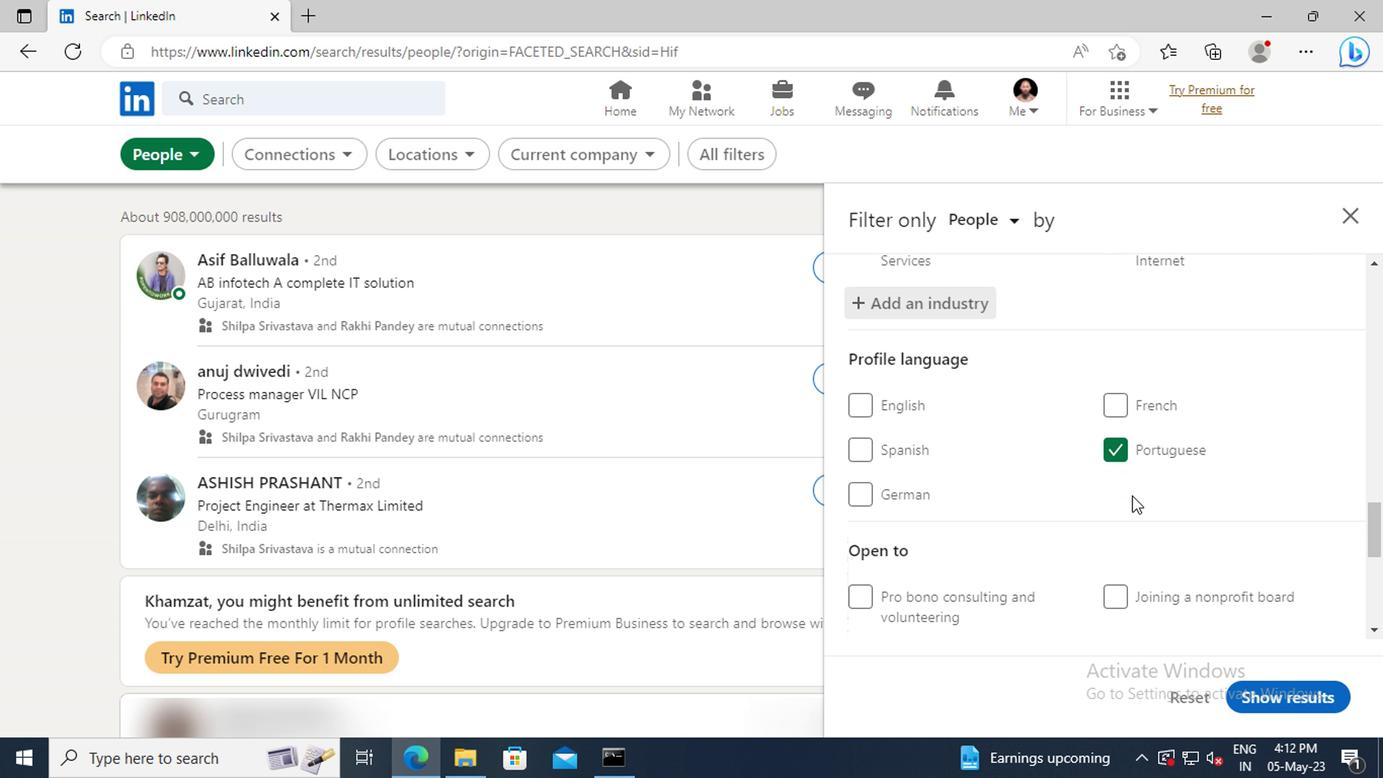 
Action: Mouse scrolled (1127, 493) with delta (0, 0)
Screenshot: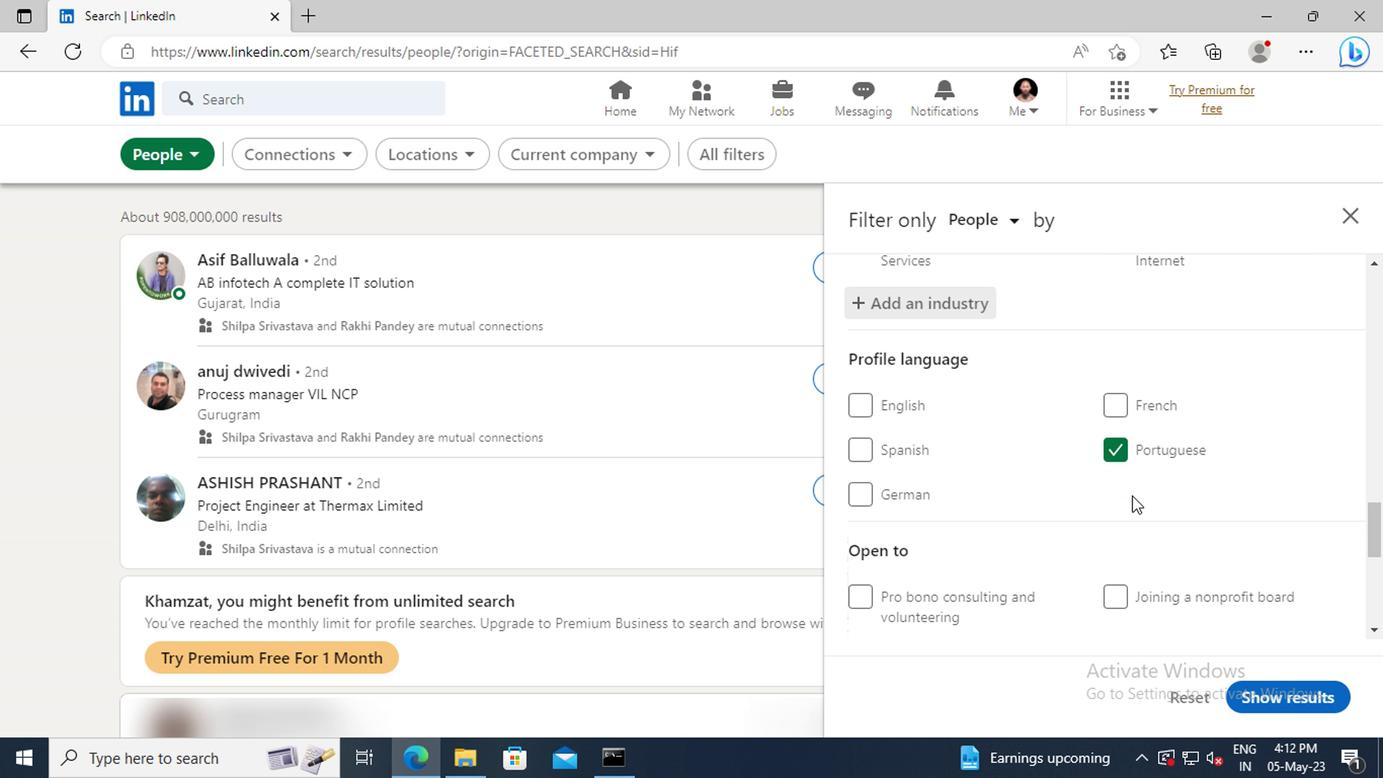 
Action: Mouse scrolled (1127, 493) with delta (0, 0)
Screenshot: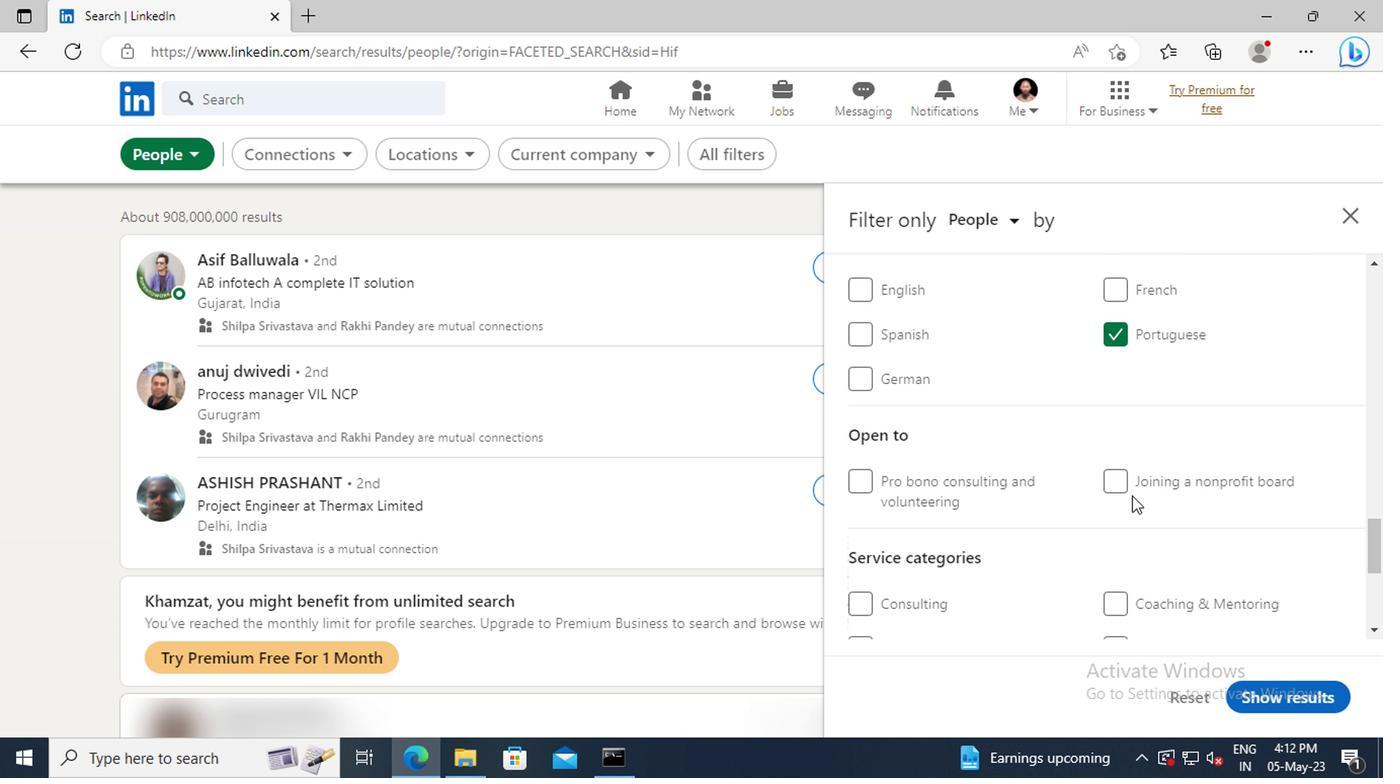 
Action: Mouse scrolled (1127, 493) with delta (0, 0)
Screenshot: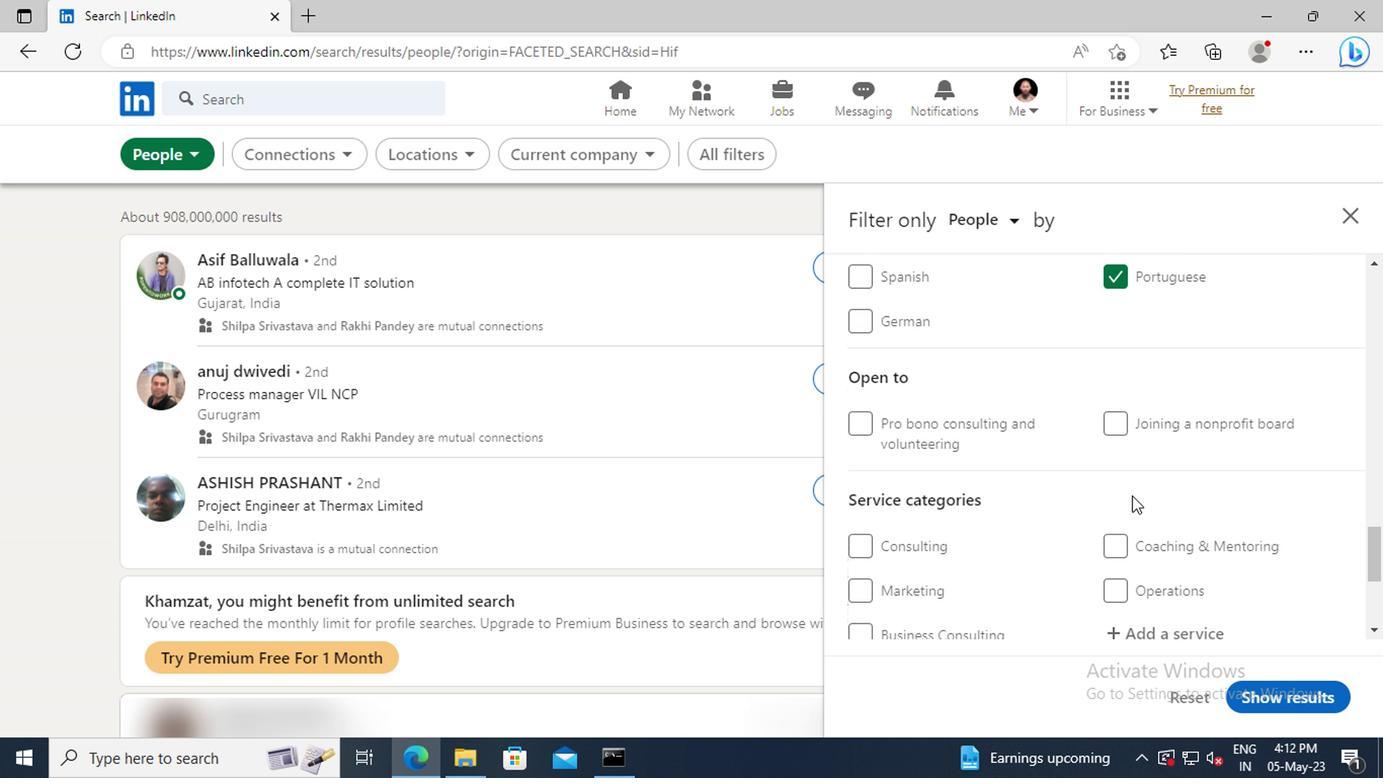 
Action: Mouse scrolled (1127, 493) with delta (0, 0)
Screenshot: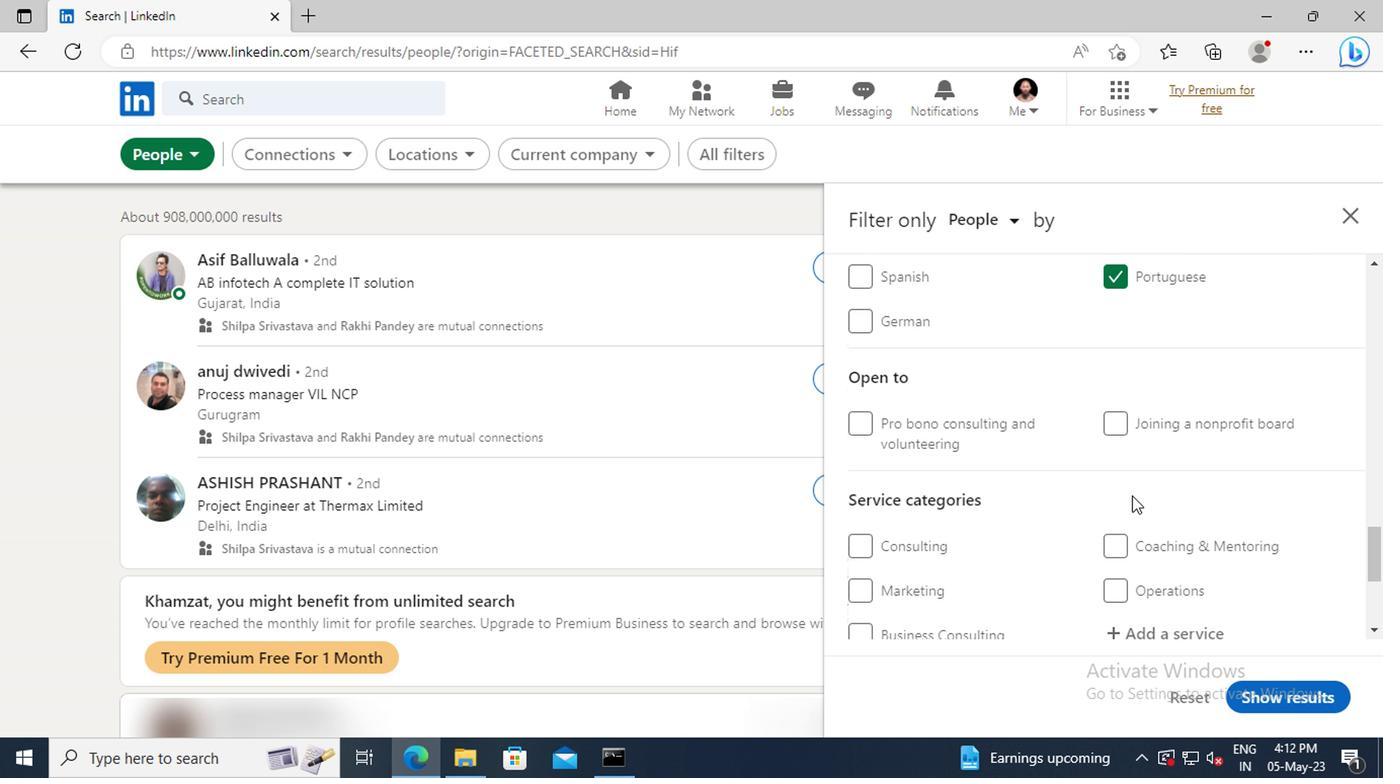
Action: Mouse moved to (1128, 510)
Screenshot: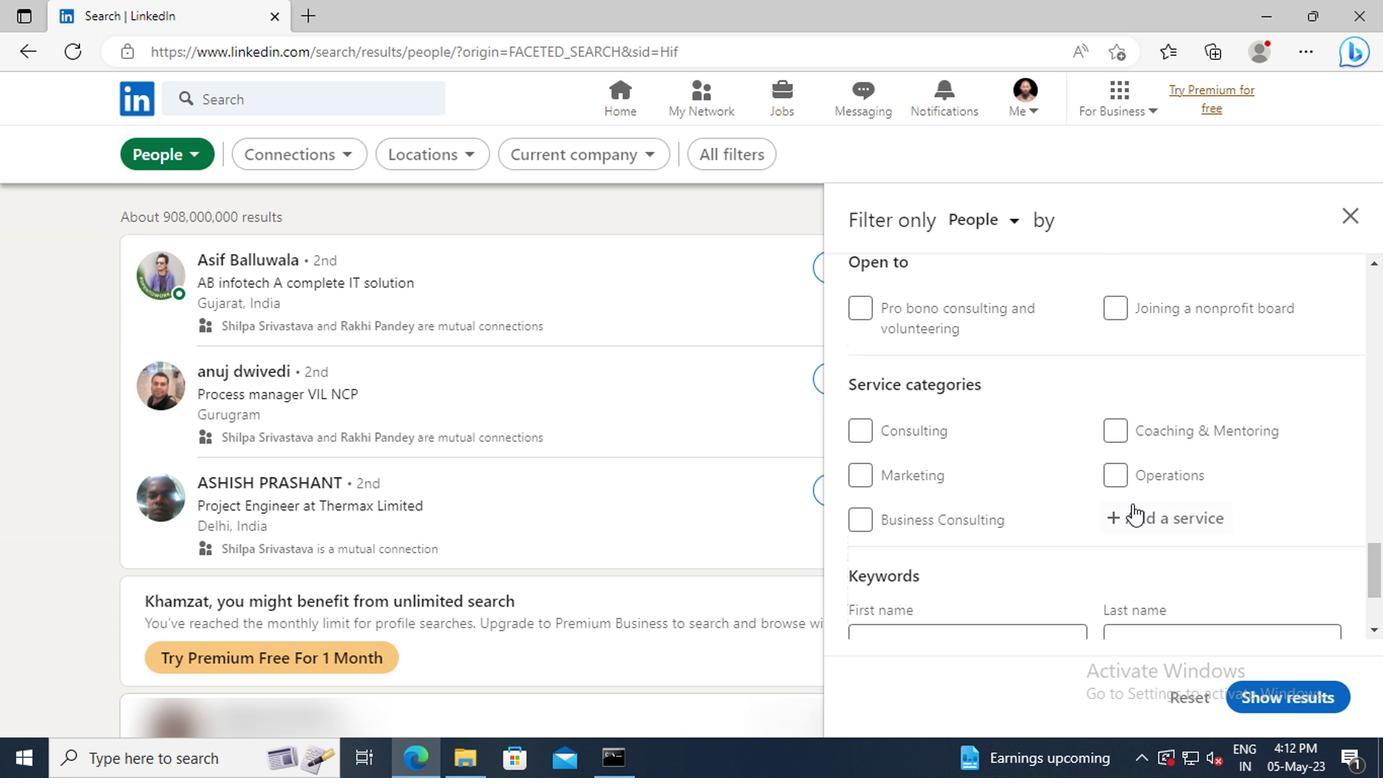 
Action: Mouse pressed left at (1128, 510)
Screenshot: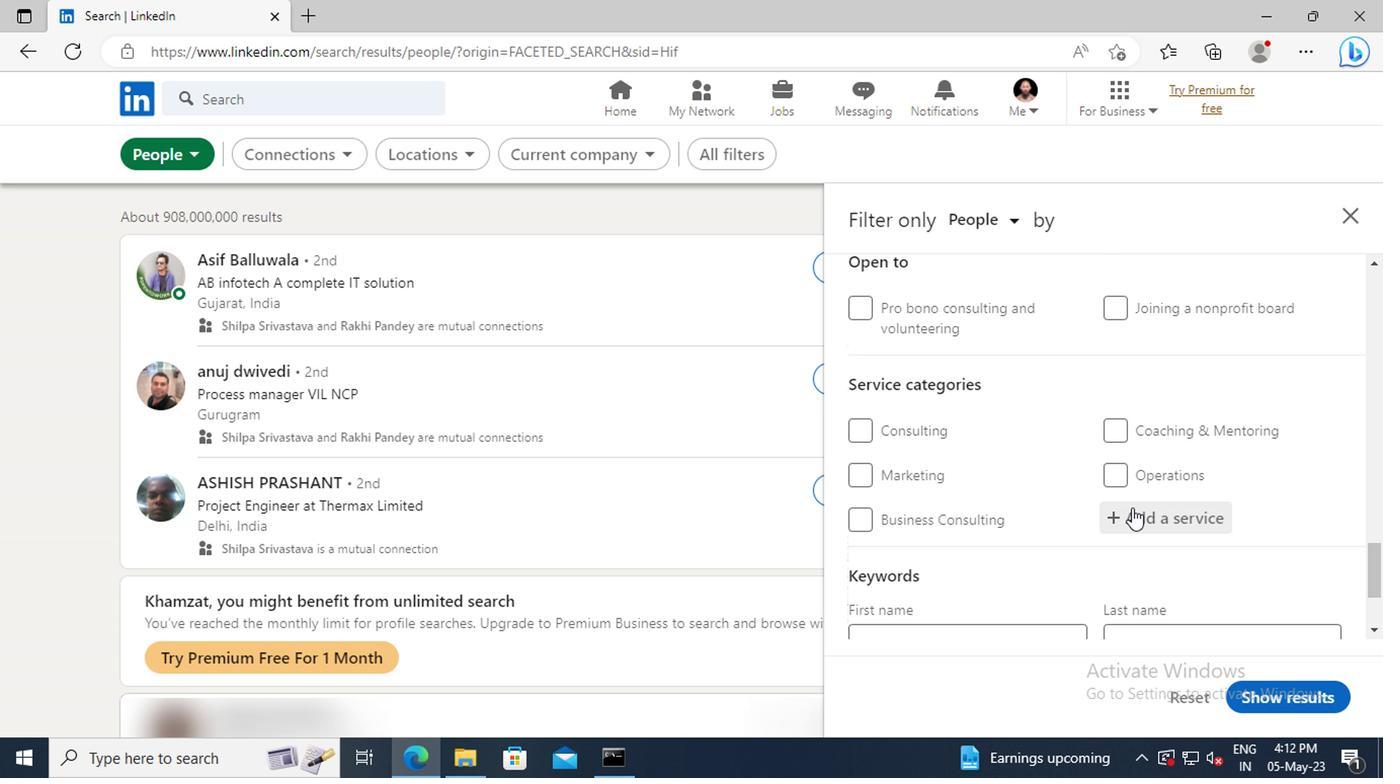 
Action: Key pressed <Key.shift>ADMINISTRATIVE<Key.enter>
Screenshot: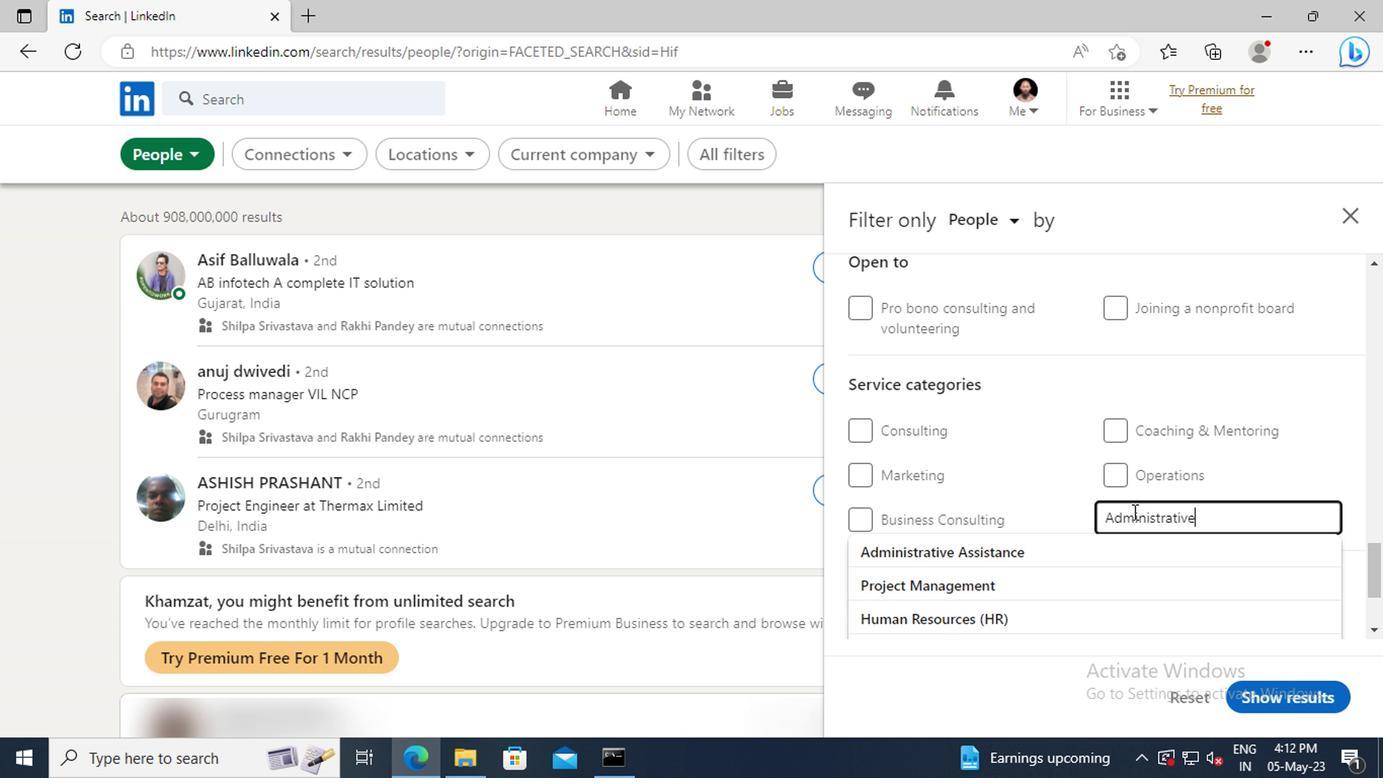 
Action: Mouse scrolled (1128, 509) with delta (0, -1)
Screenshot: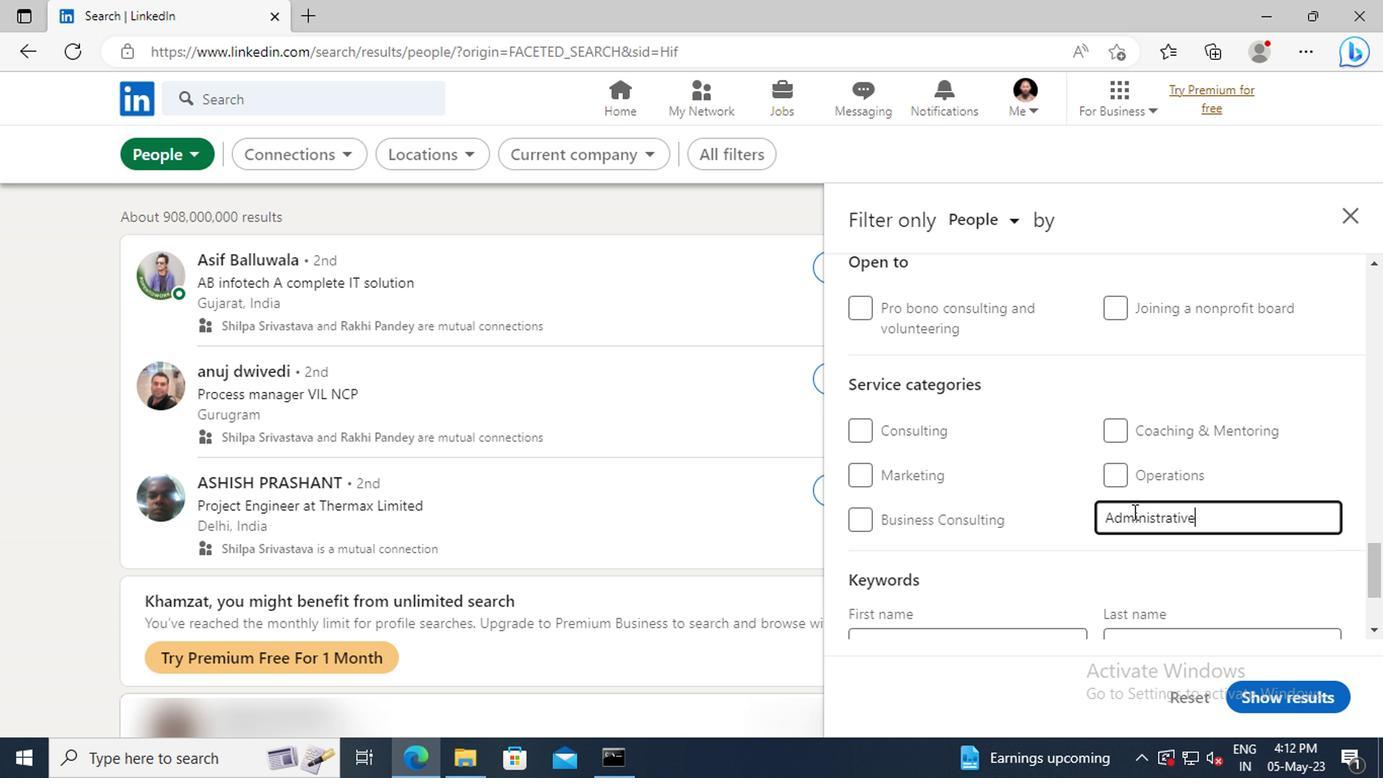 
Action: Mouse scrolled (1128, 509) with delta (0, -1)
Screenshot: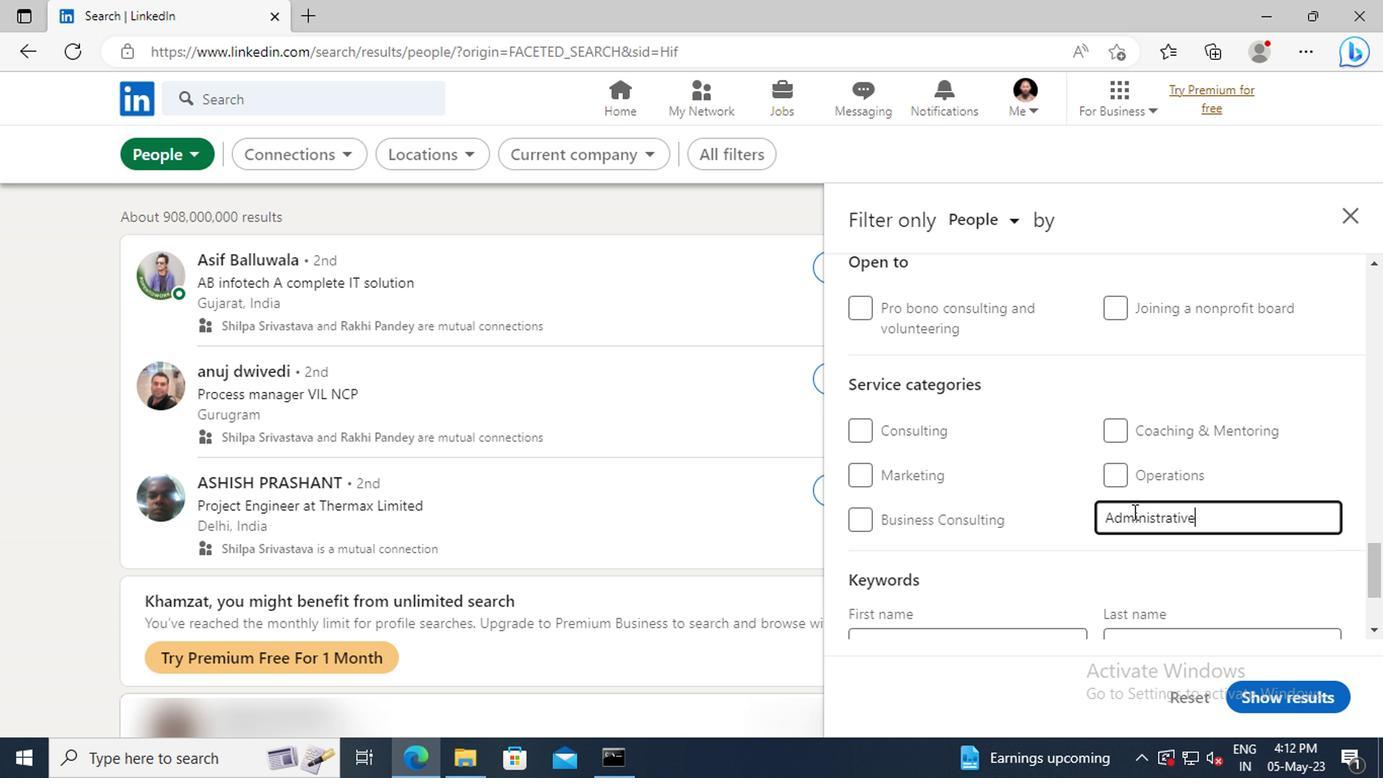
Action: Mouse scrolled (1128, 509) with delta (0, -1)
Screenshot: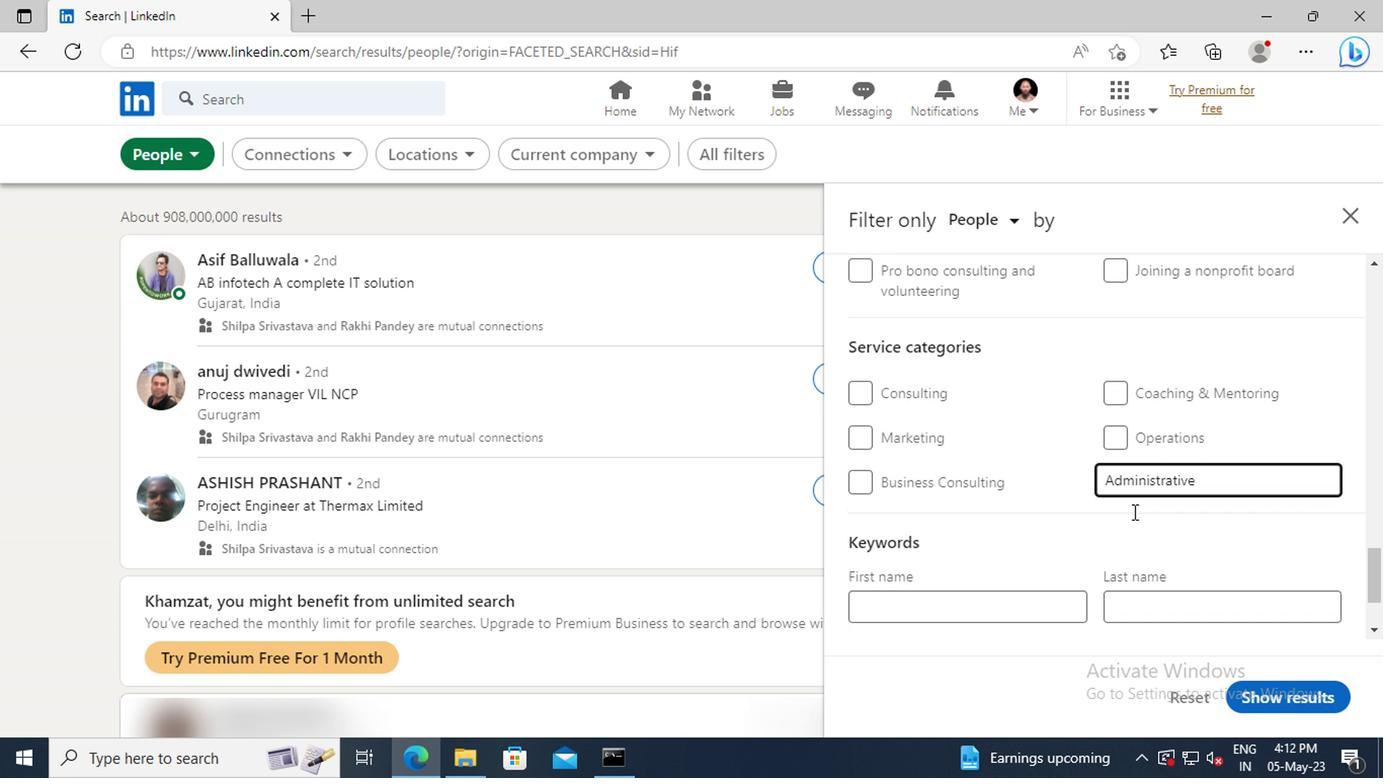 
Action: Mouse moved to (1018, 543)
Screenshot: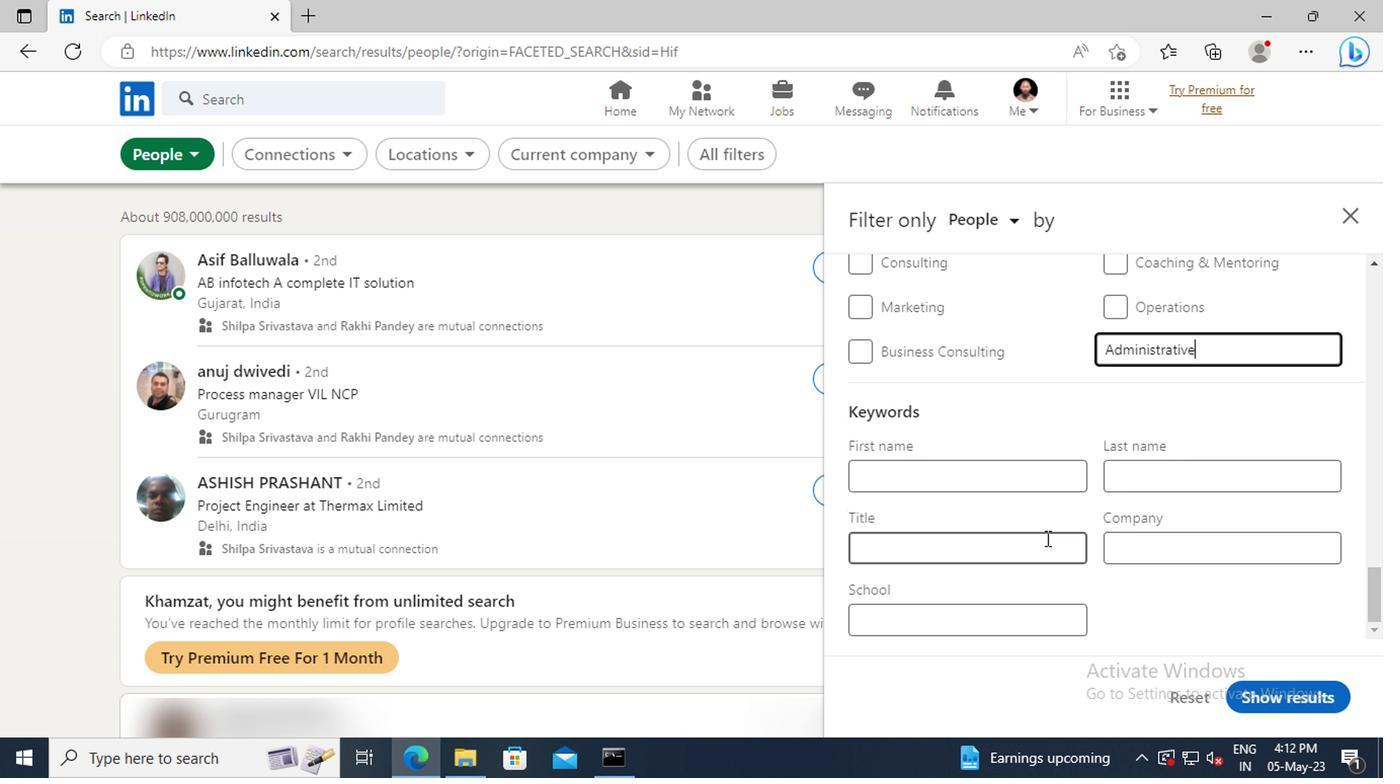 
Action: Mouse pressed left at (1018, 543)
Screenshot: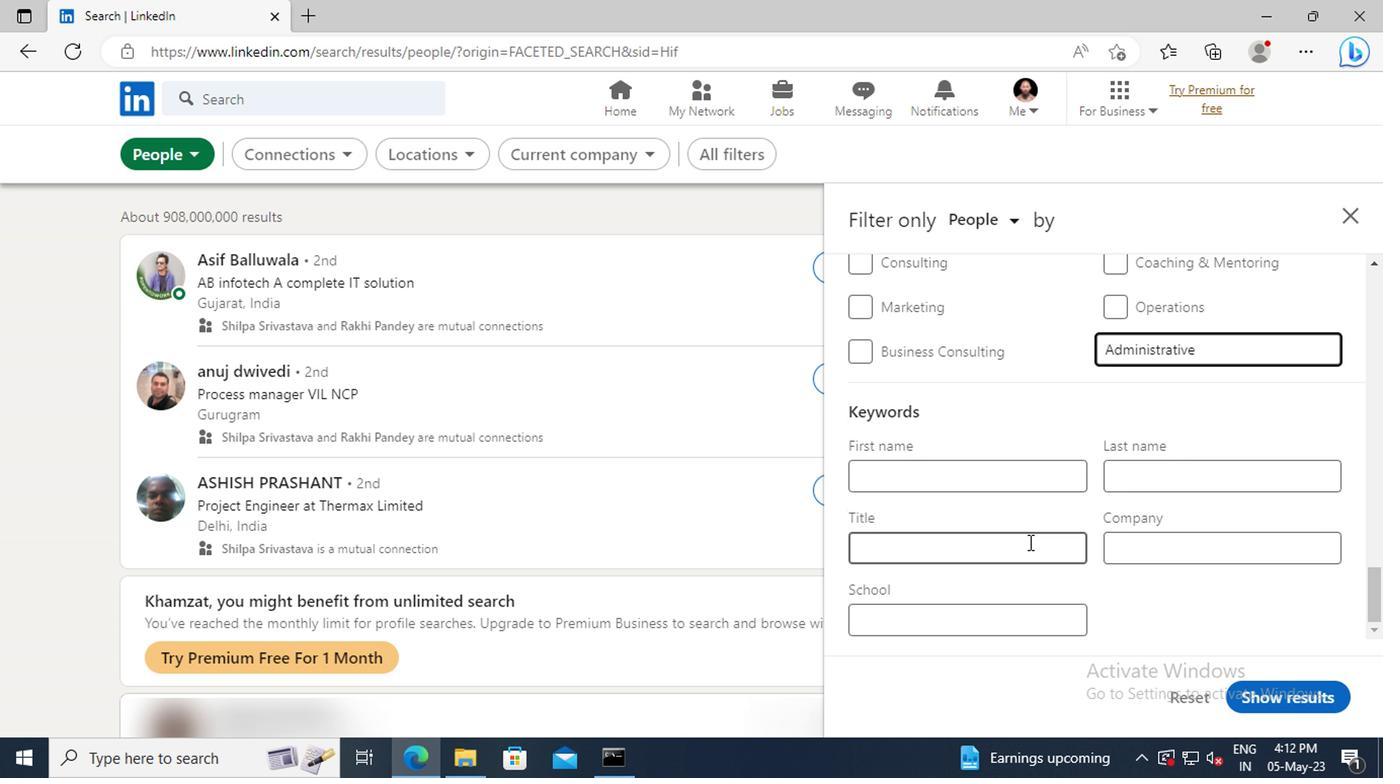 
Action: Key pressed <Key.shift>CONTROLLER<Key.enter>
Screenshot: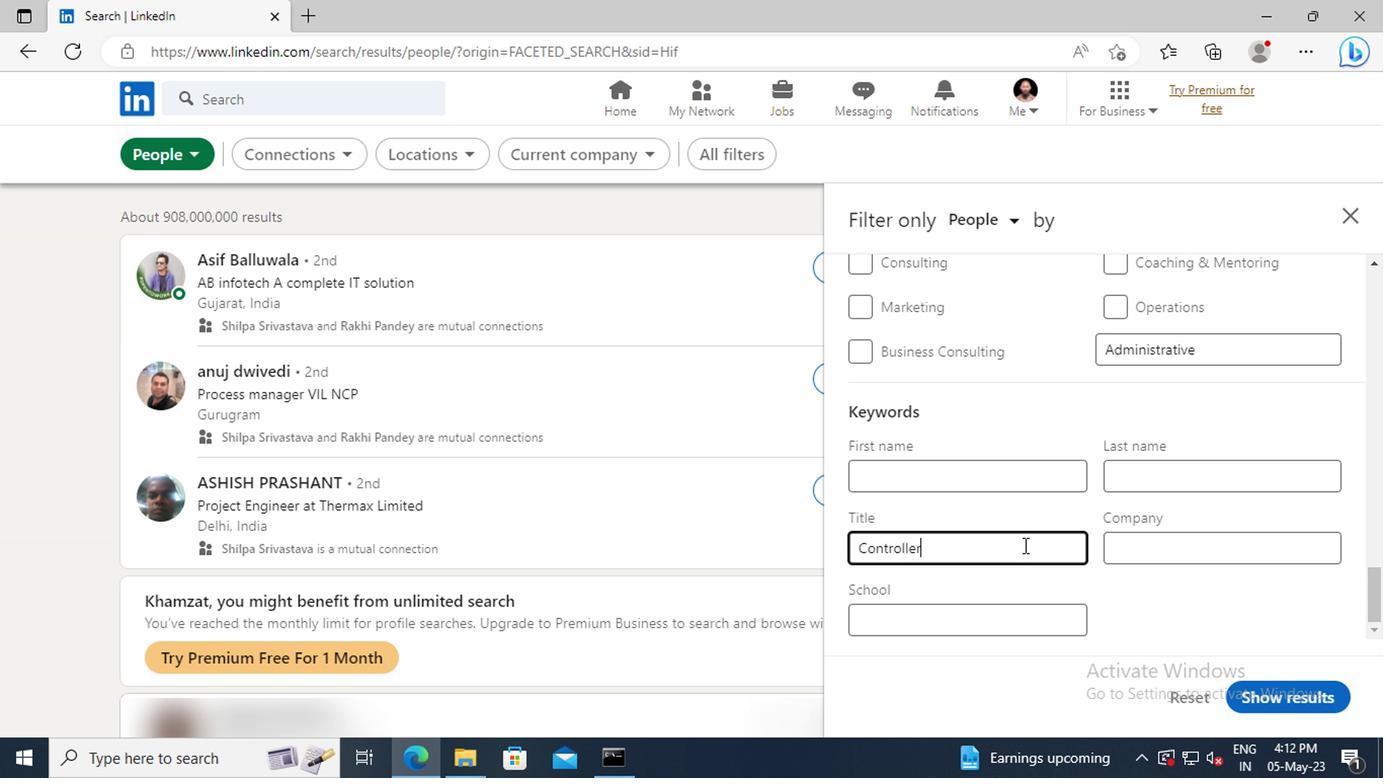 
Action: Mouse moved to (1265, 693)
Screenshot: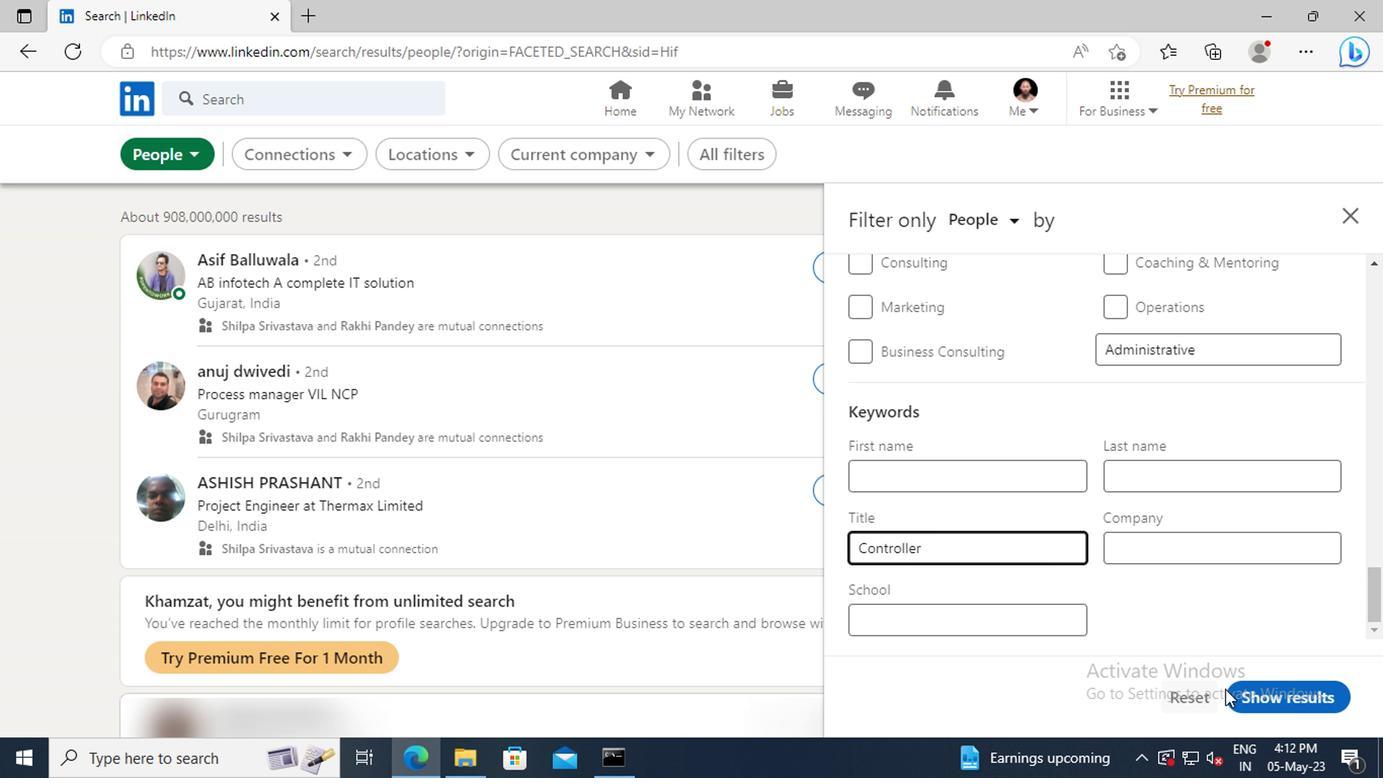 
Action: Mouse pressed left at (1265, 693)
Screenshot: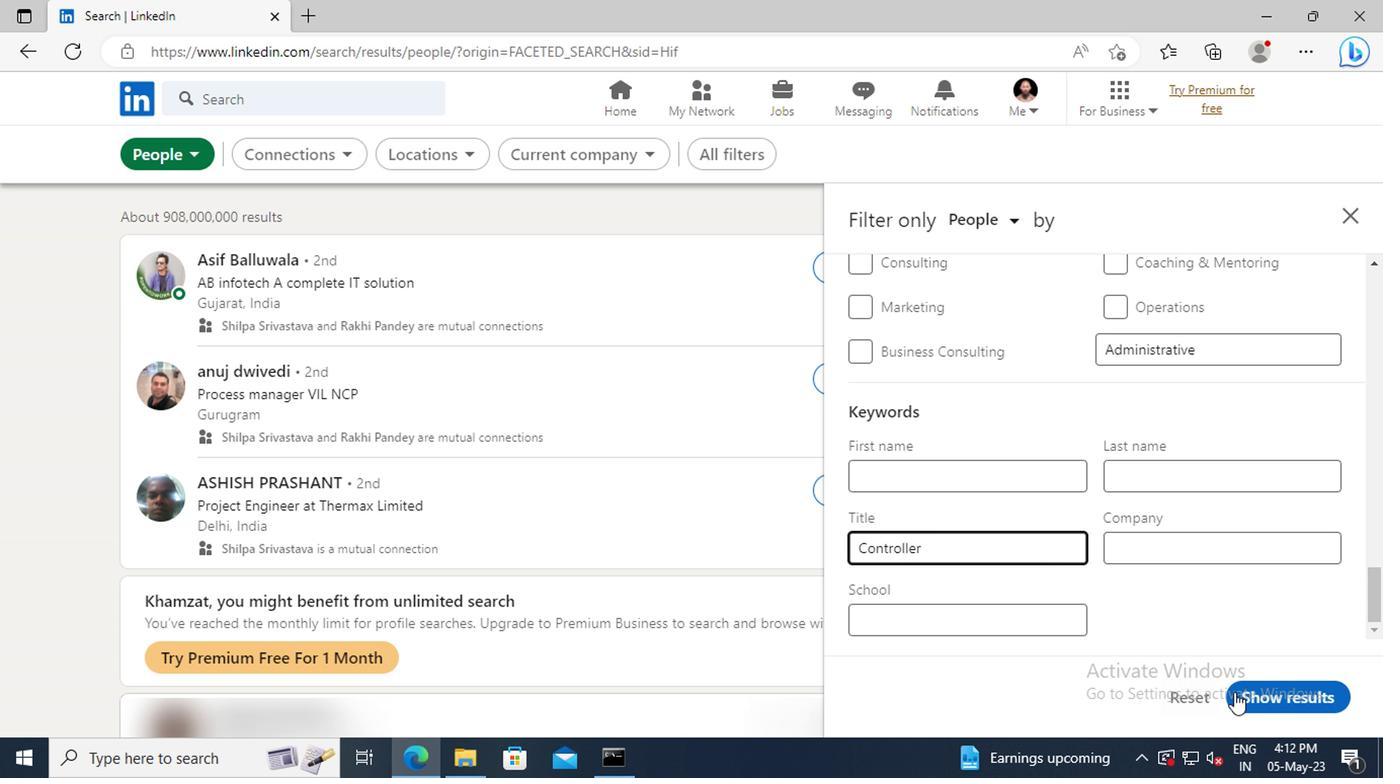 
